 Task: Open Card Sales Pipeline Management in Board Knowledge Sharing to Workspace Accounts Payable and add a team member Softage.4@softage.net, a label Orange, a checklist Product Design, an attachment from your computer, a color Orange and finally, add a card description 'Plan and execute company team-building activity at a go-karting track' and a comment 'This task requires us to be proactive and take initiative, rather than waiting for others to act.'. Add a start date 'Jan 04, 1900' with a due date 'Jan 11, 1900'
Action: Mouse moved to (94, 318)
Screenshot: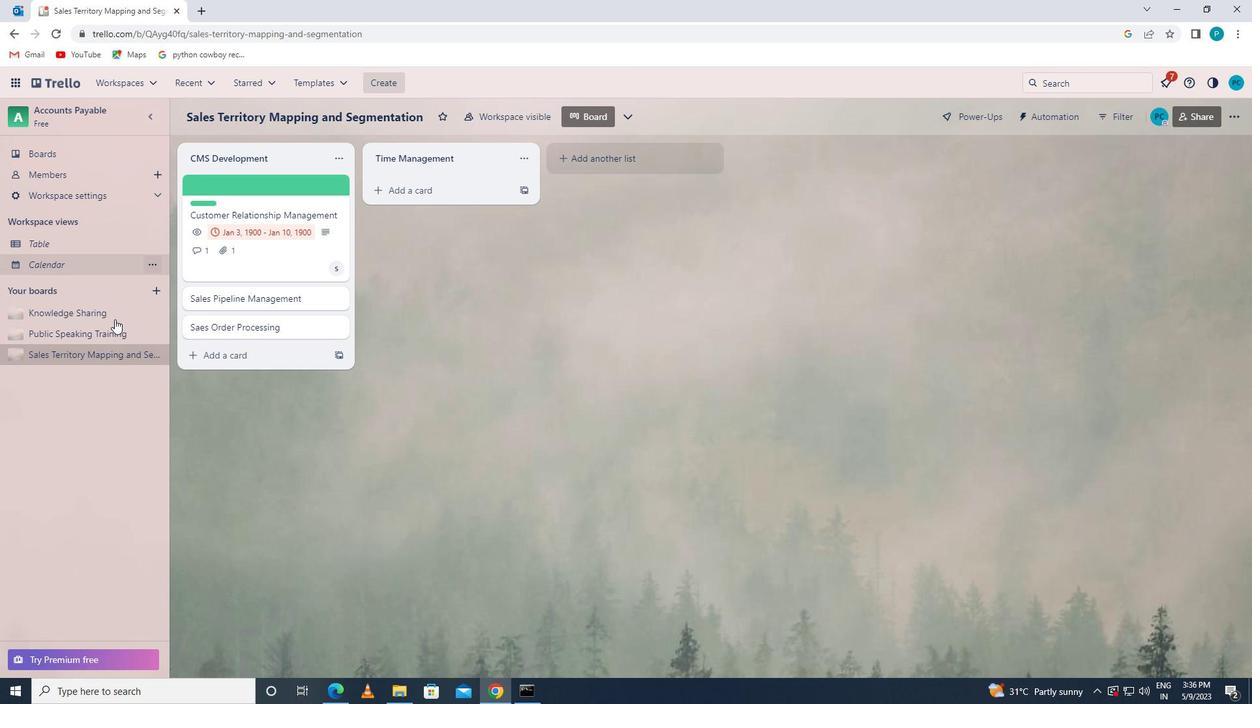 
Action: Mouse pressed left at (94, 318)
Screenshot: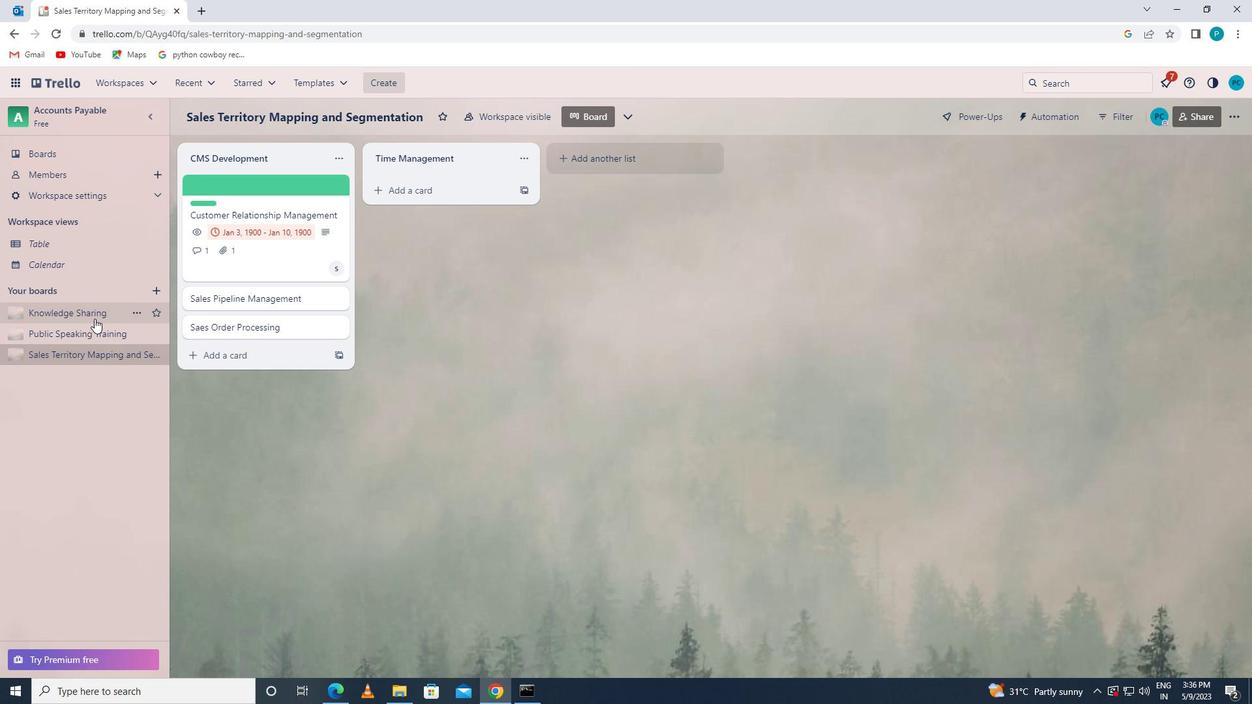
Action: Mouse moved to (287, 294)
Screenshot: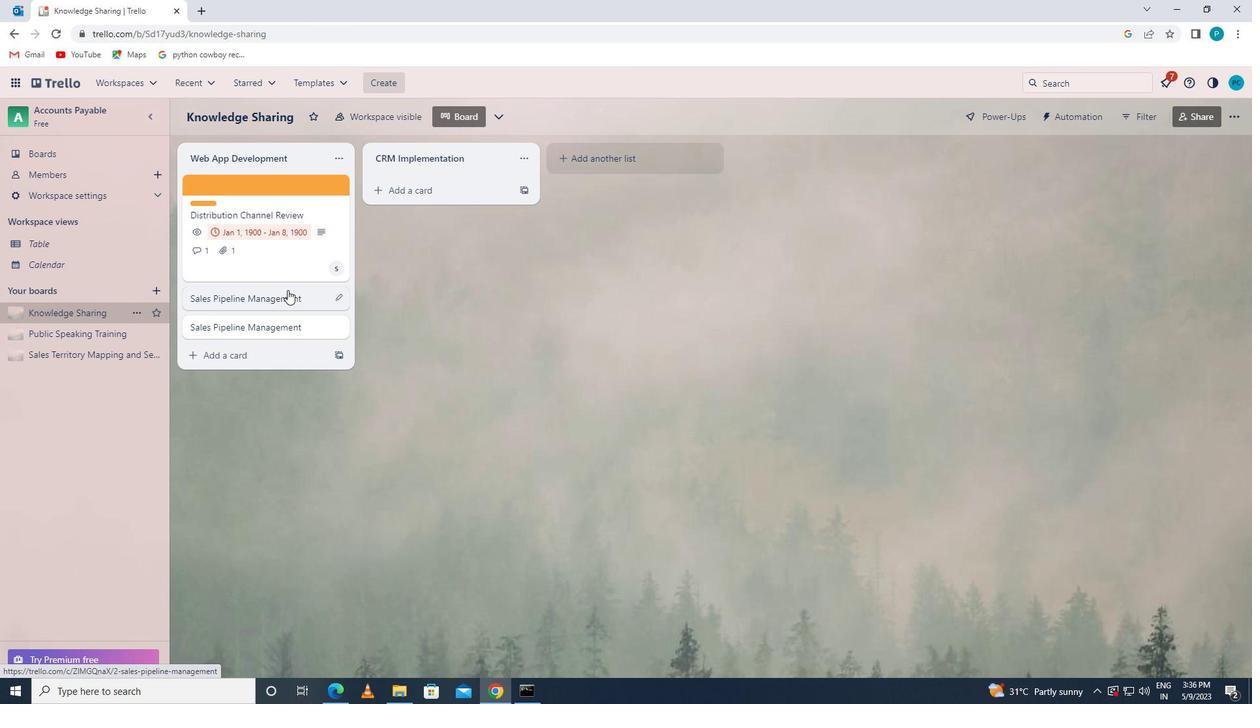 
Action: Mouse pressed left at (287, 294)
Screenshot: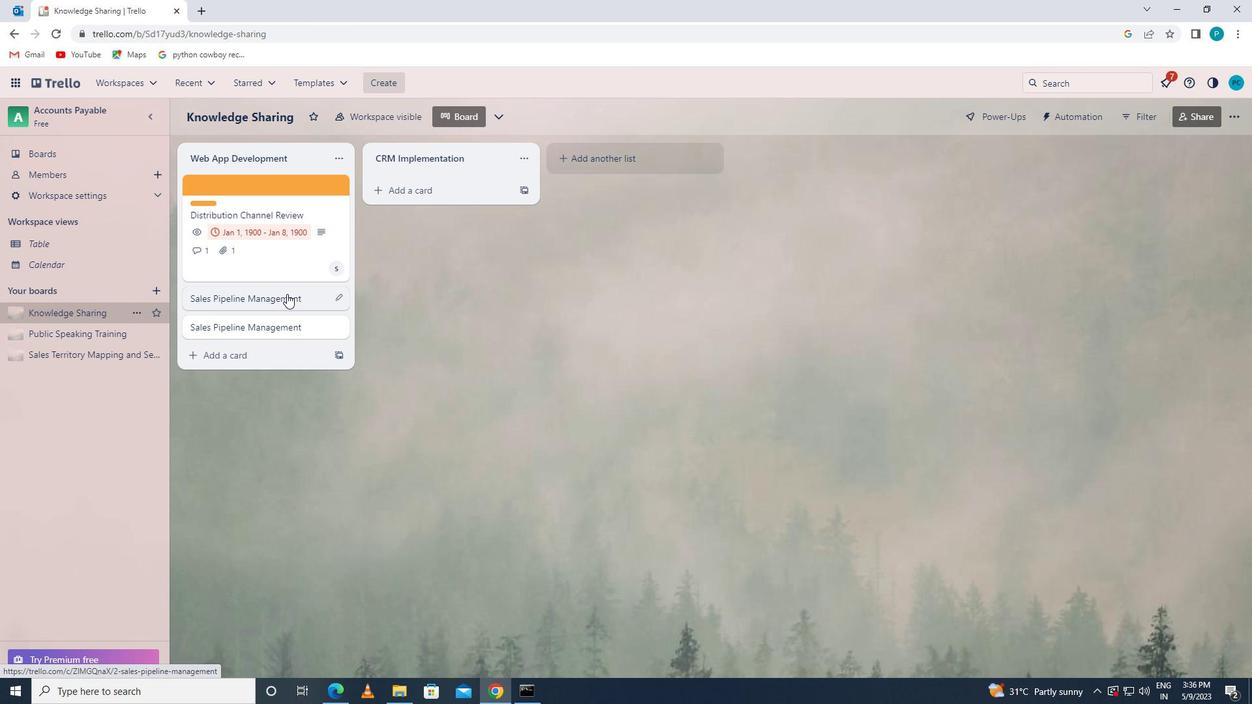 
Action: Mouse moved to (794, 225)
Screenshot: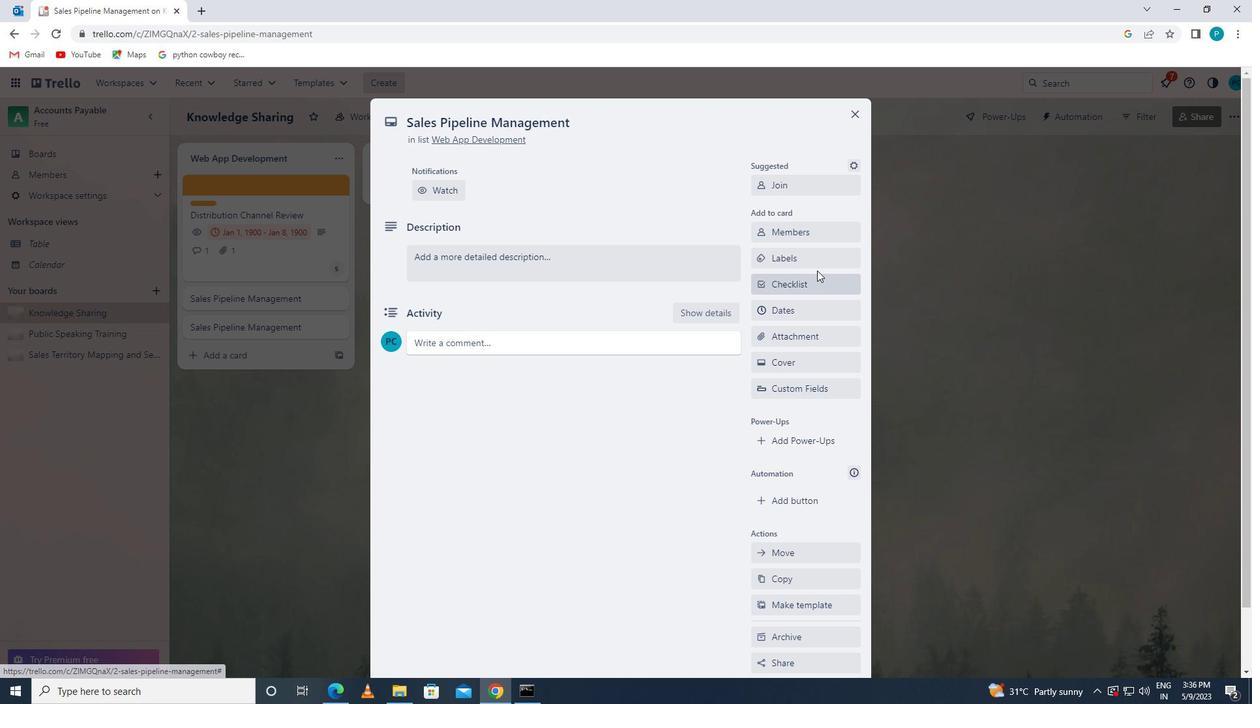 
Action: Mouse pressed left at (794, 225)
Screenshot: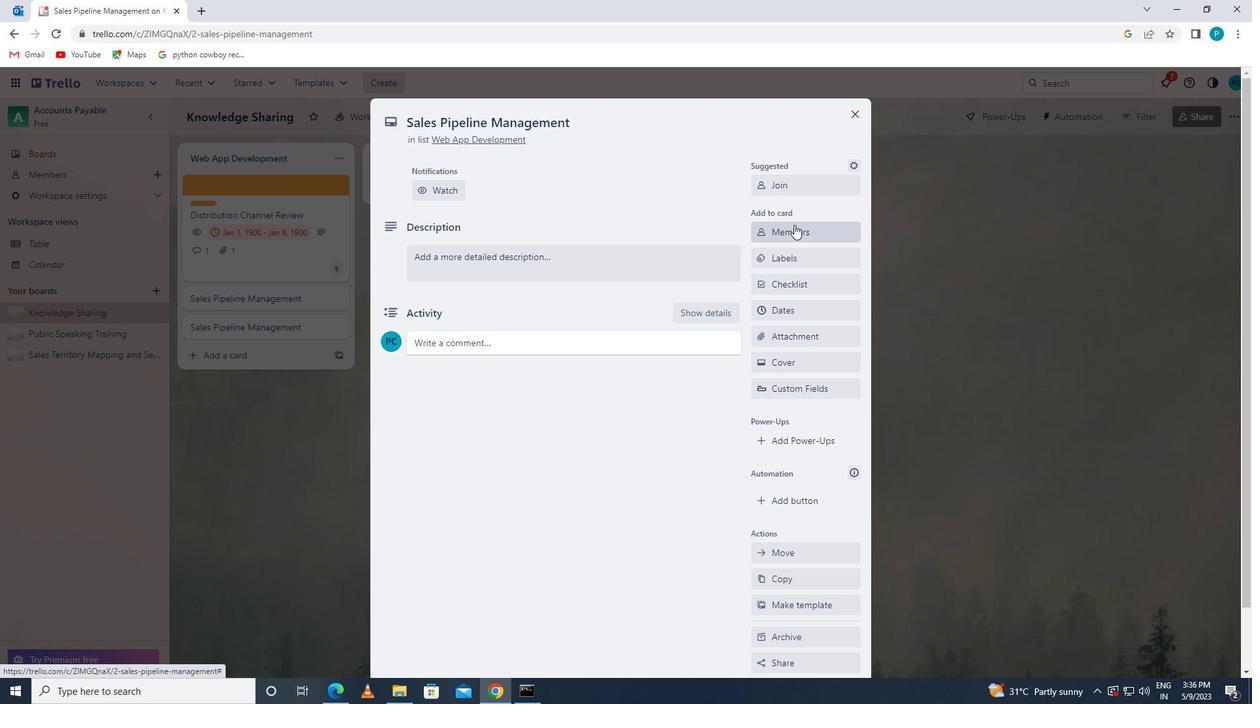 
Action: Key pressed <Key.caps_lock>s<Key.caps_lock>oftage.4
Screenshot: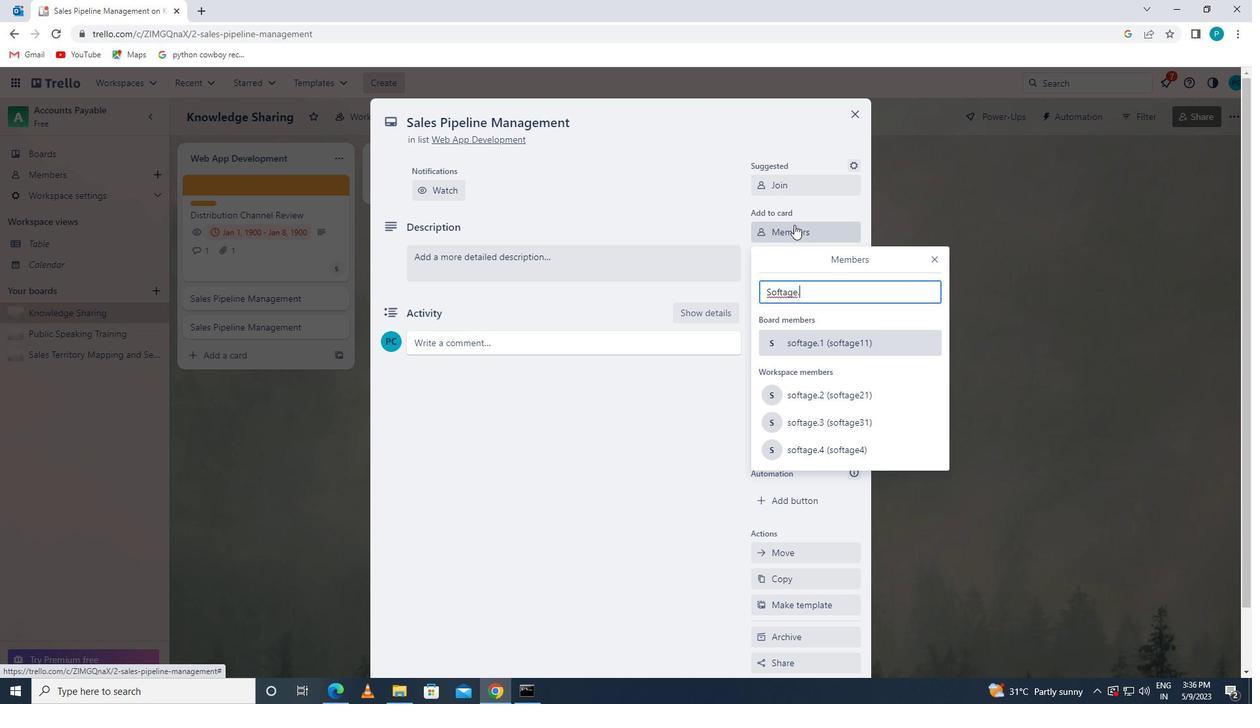 
Action: Mouse moved to (794, 225)
Screenshot: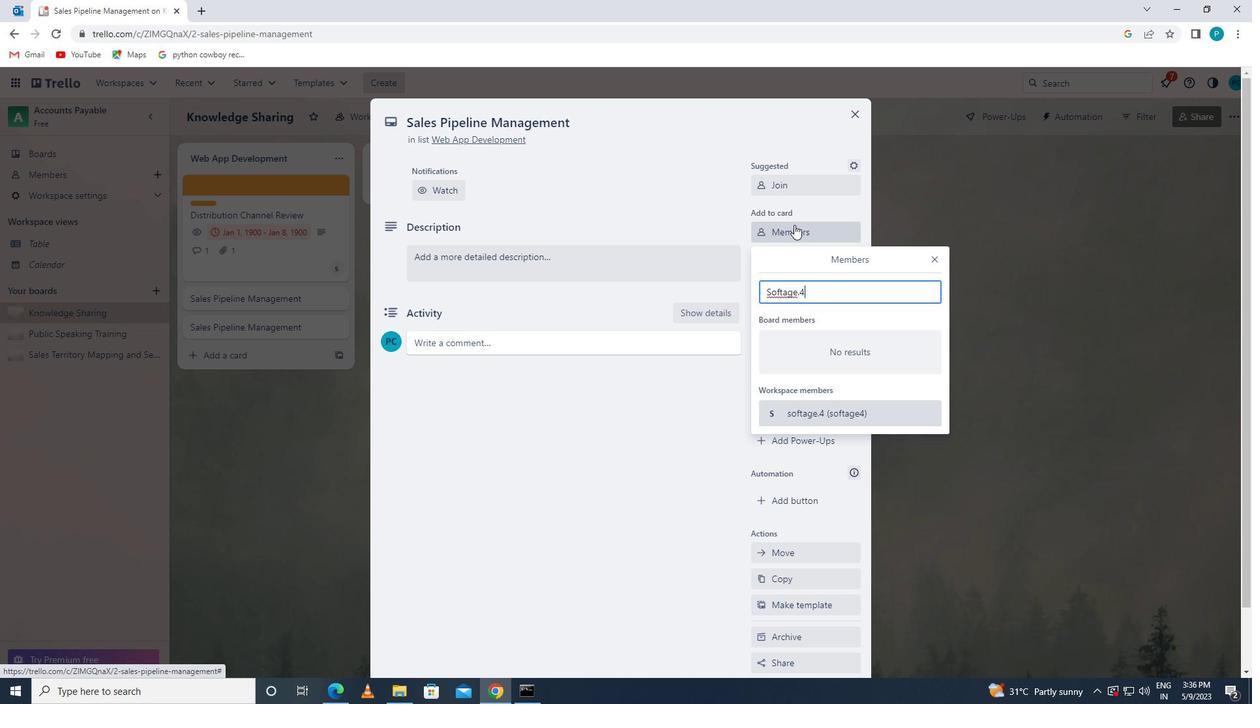 
Action: Key pressed <Key.shift>@SOFTAGE.NET
Screenshot: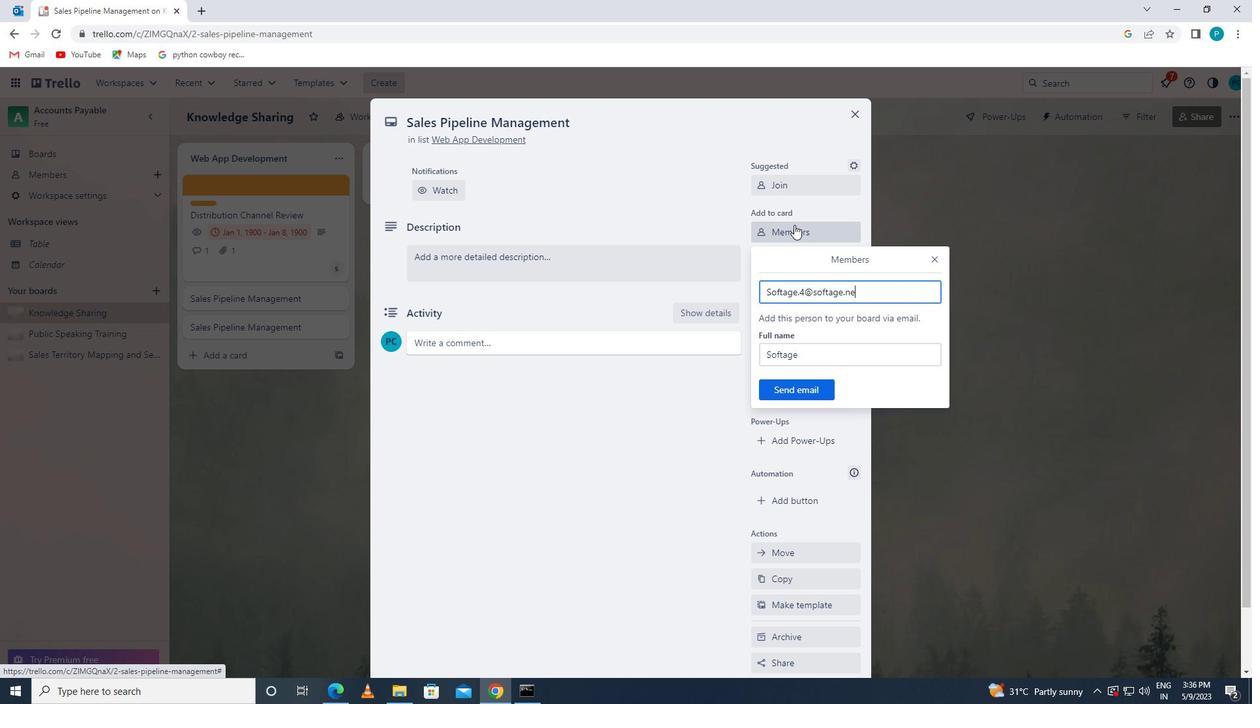 
Action: Mouse moved to (806, 383)
Screenshot: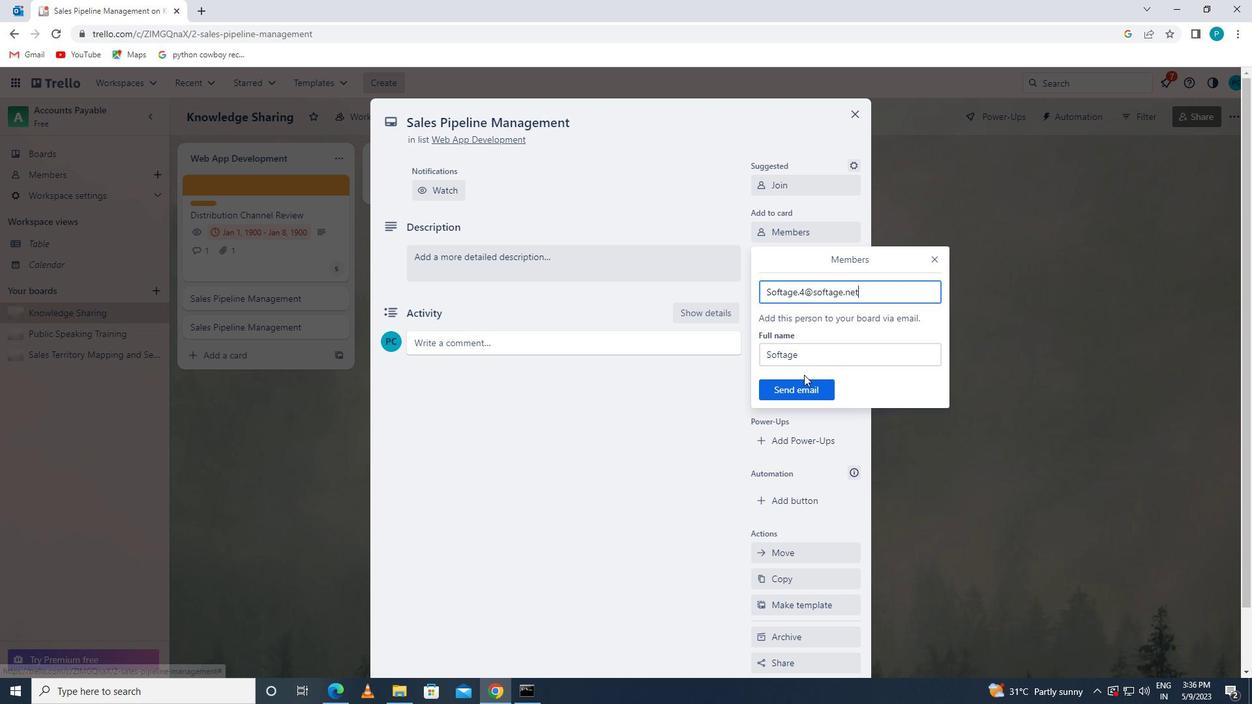 
Action: Mouse pressed left at (806, 383)
Screenshot: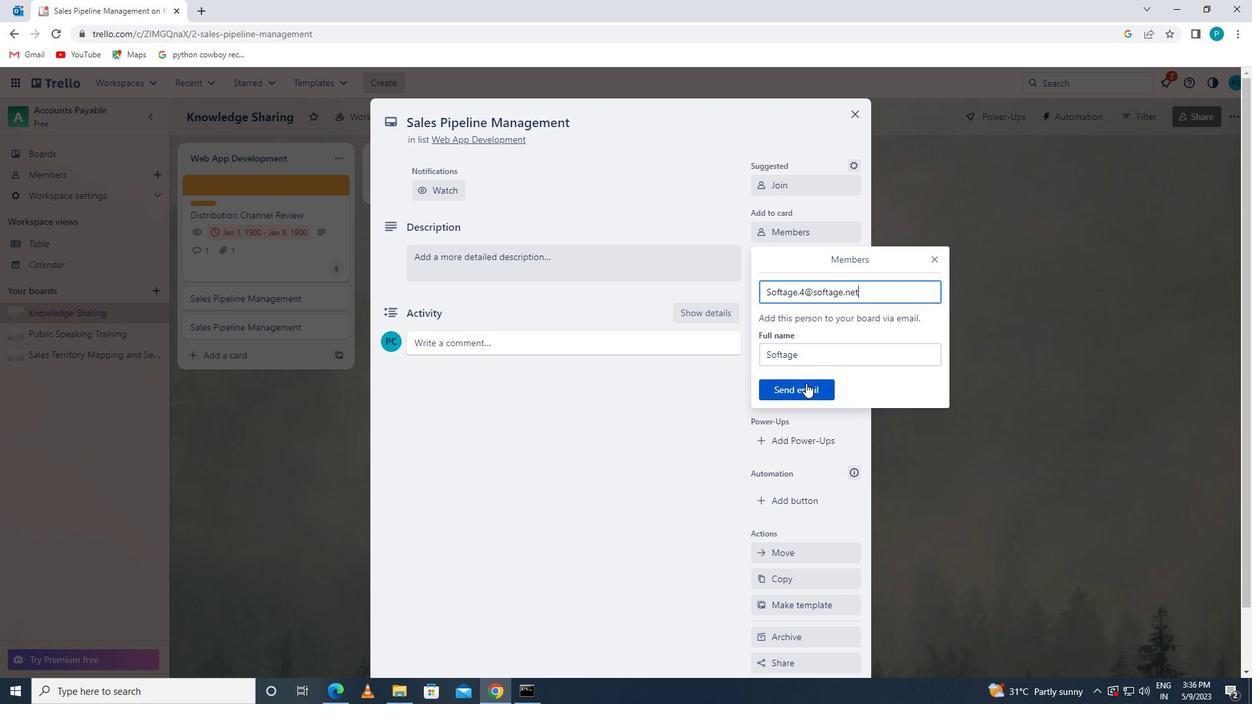 
Action: Mouse moved to (809, 264)
Screenshot: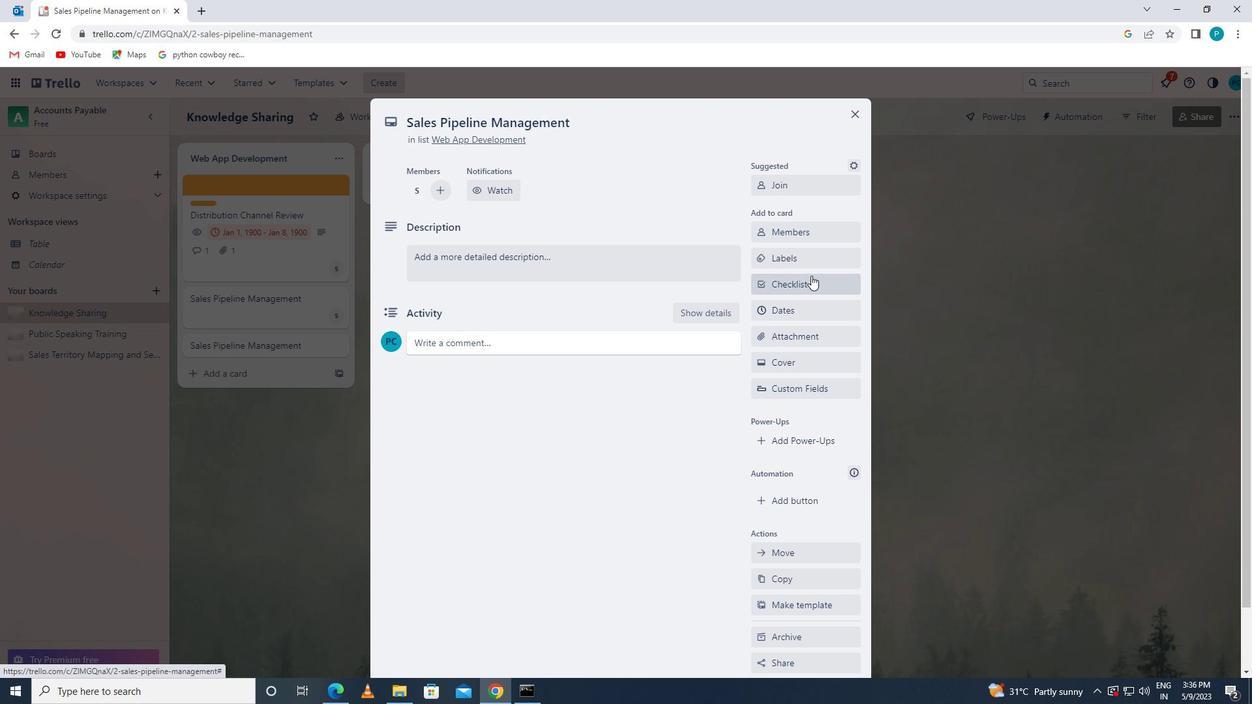 
Action: Mouse pressed left at (809, 264)
Screenshot: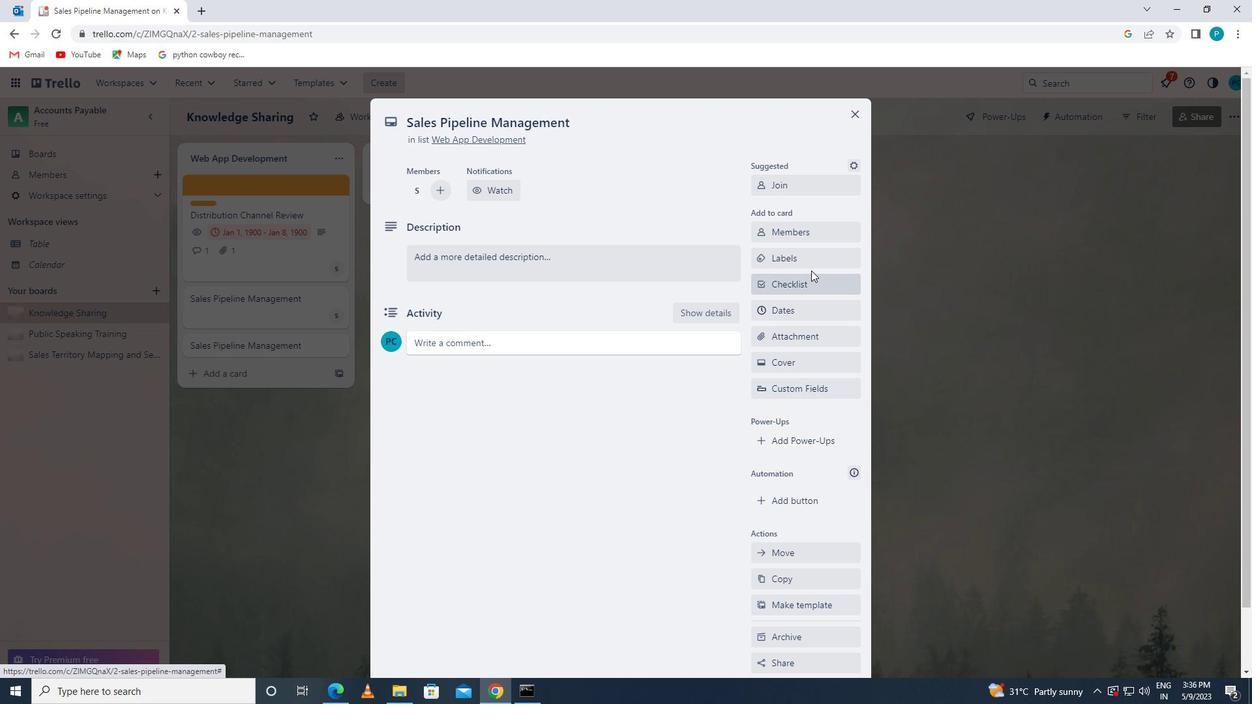 
Action: Mouse moved to (863, 512)
Screenshot: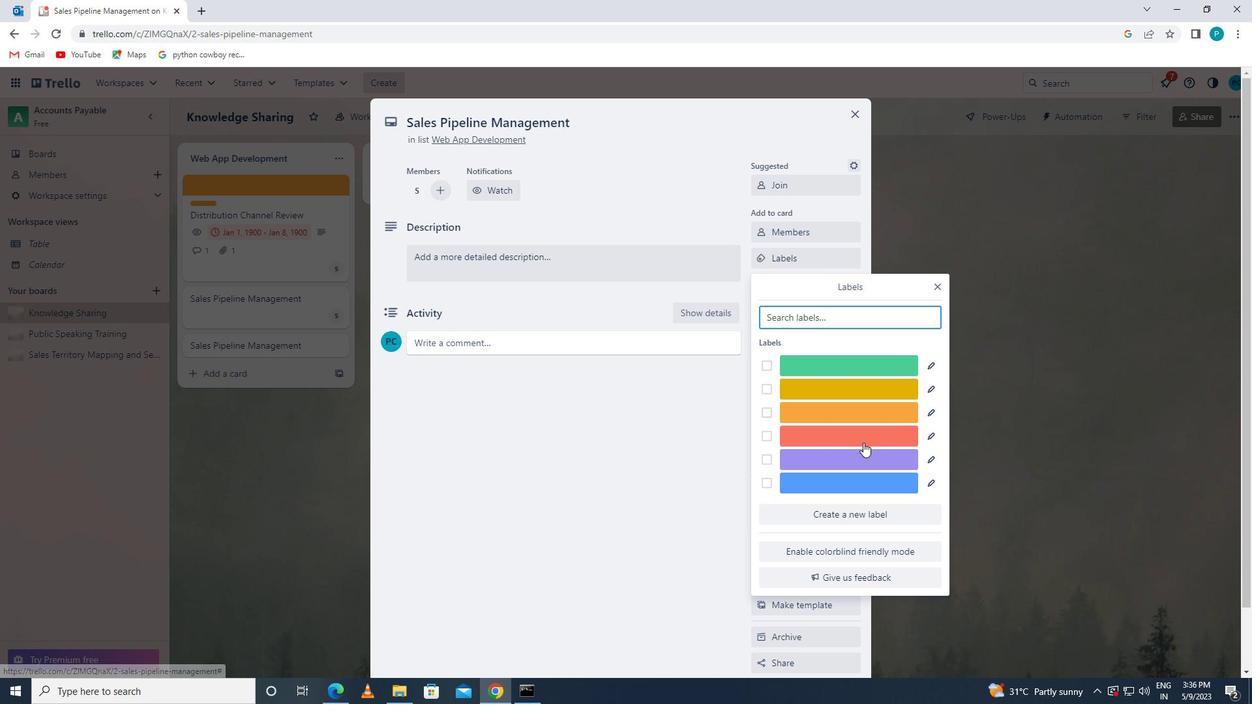 
Action: Mouse pressed left at (863, 512)
Screenshot: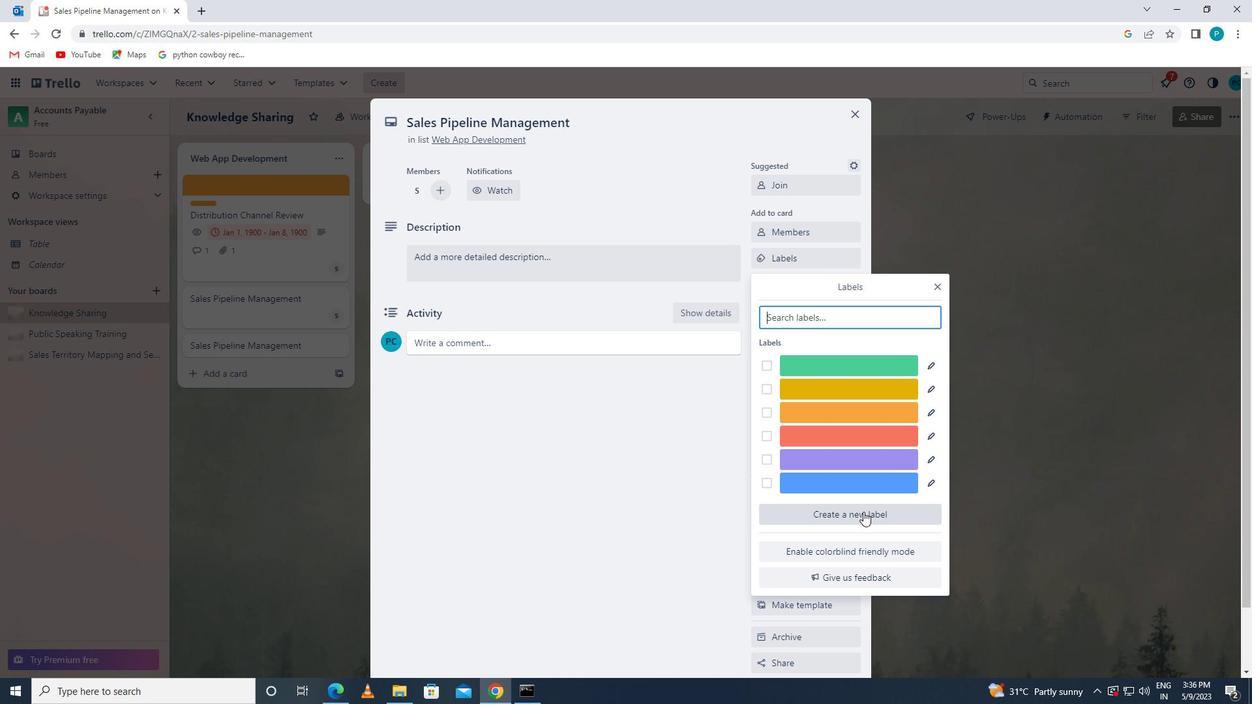 
Action: Mouse moved to (848, 479)
Screenshot: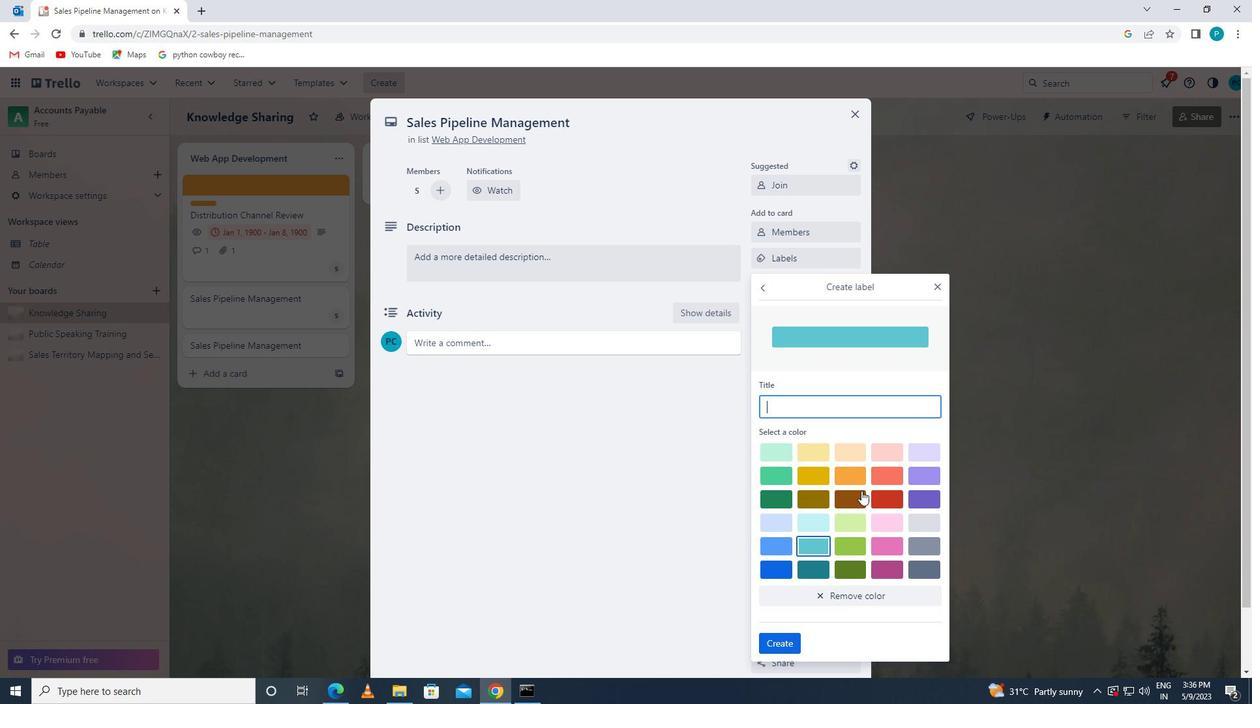 
Action: Mouse pressed left at (848, 479)
Screenshot: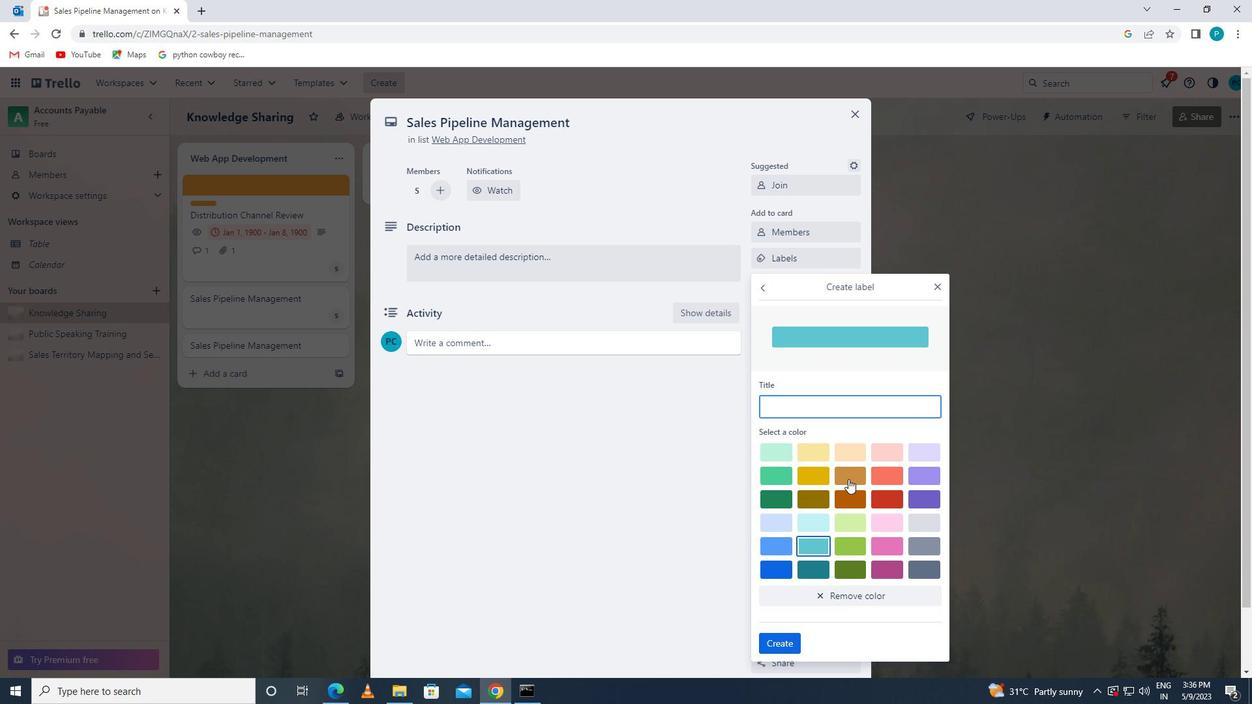 
Action: Mouse moved to (769, 639)
Screenshot: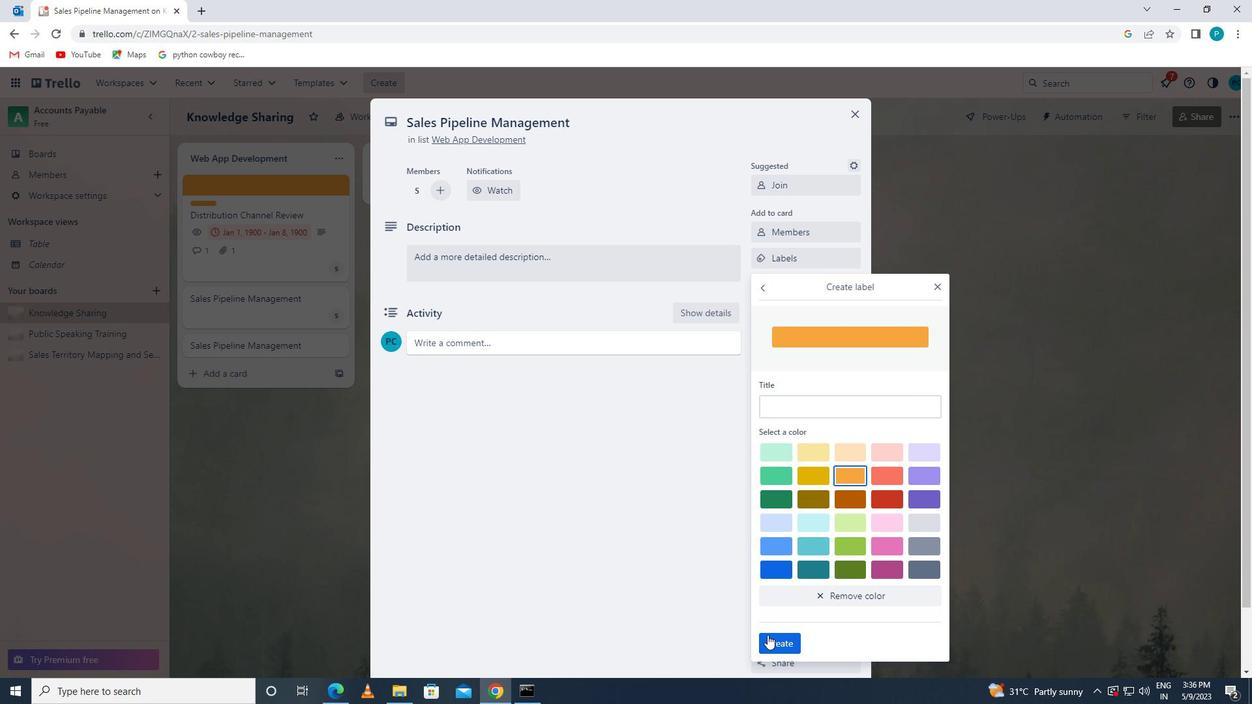 
Action: Mouse pressed left at (769, 639)
Screenshot: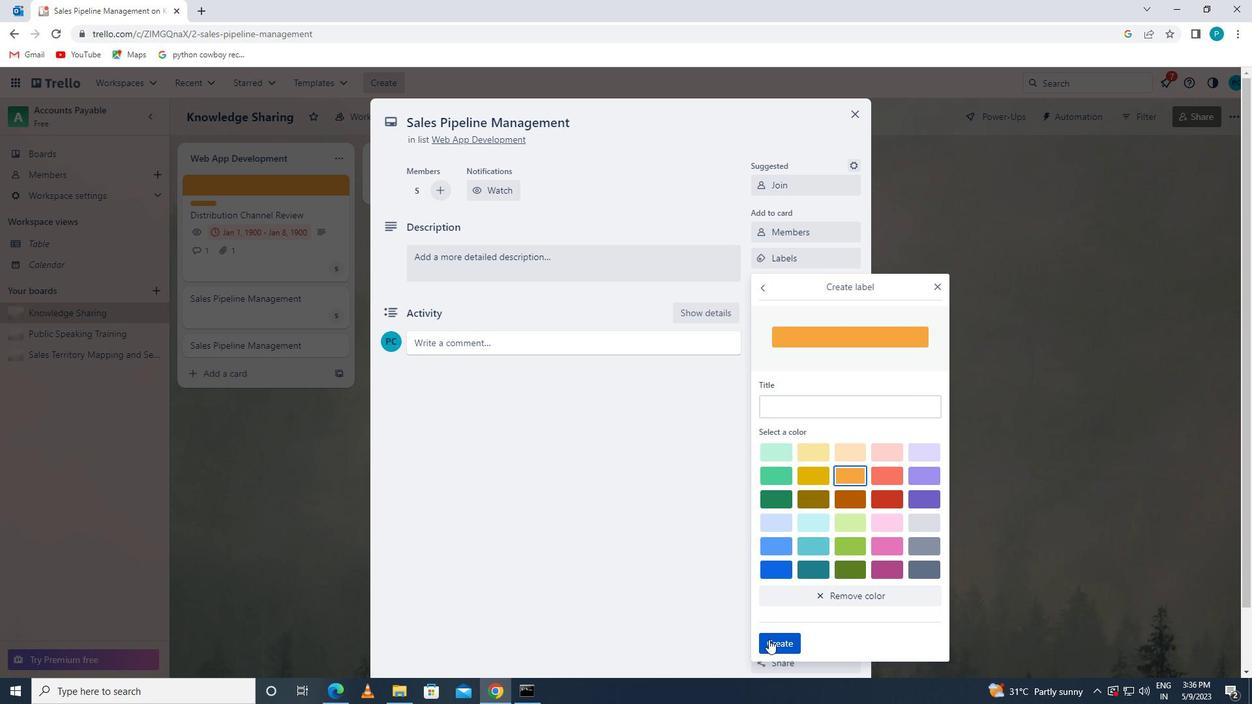 
Action: Mouse moved to (932, 290)
Screenshot: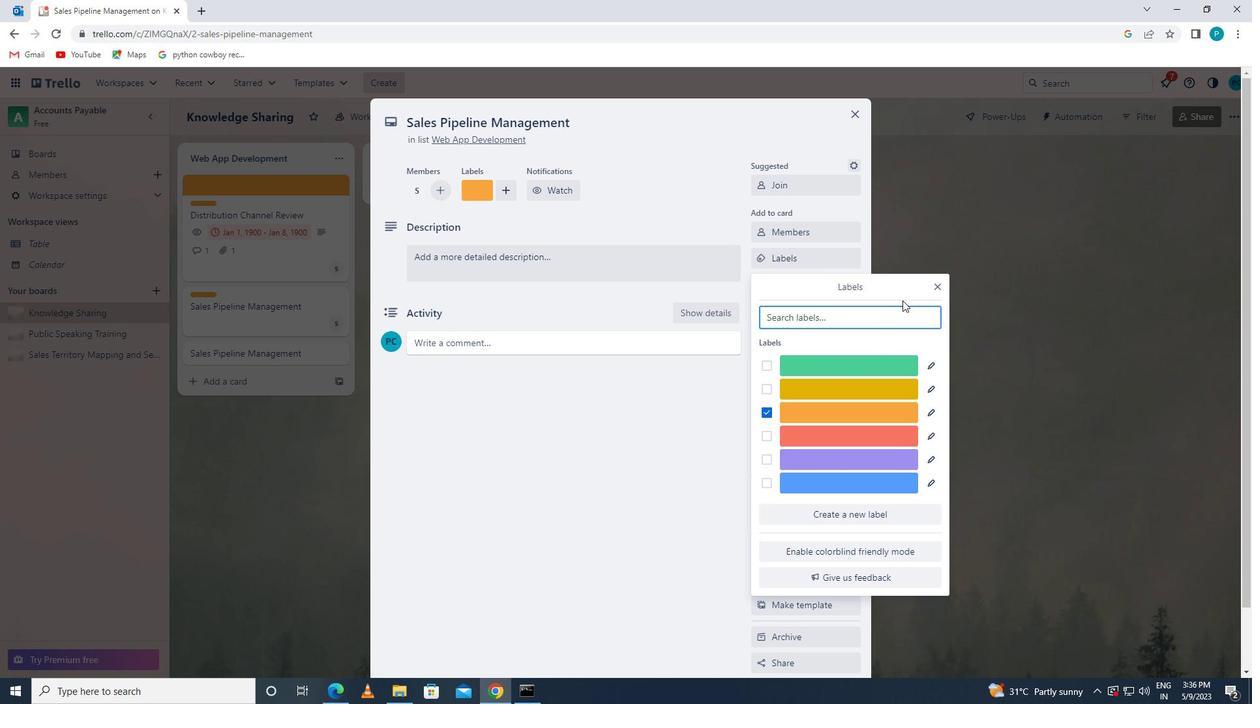 
Action: Mouse pressed left at (932, 290)
Screenshot: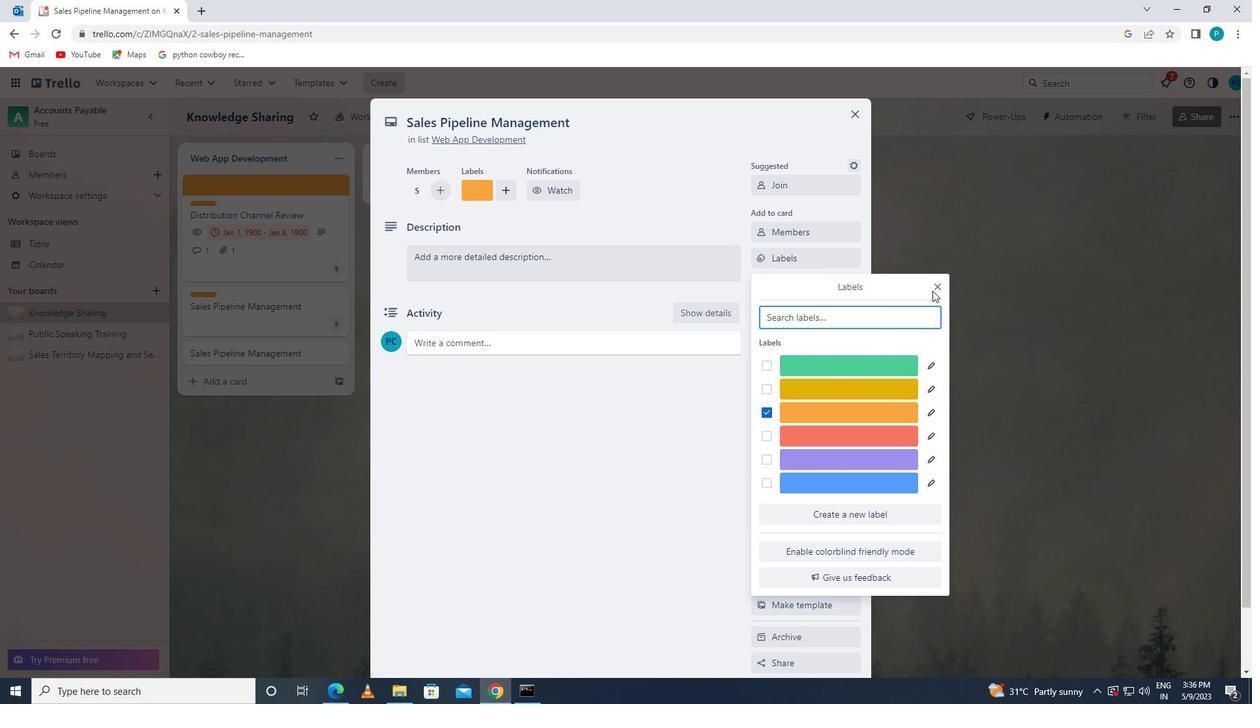 
Action: Mouse moved to (932, 288)
Screenshot: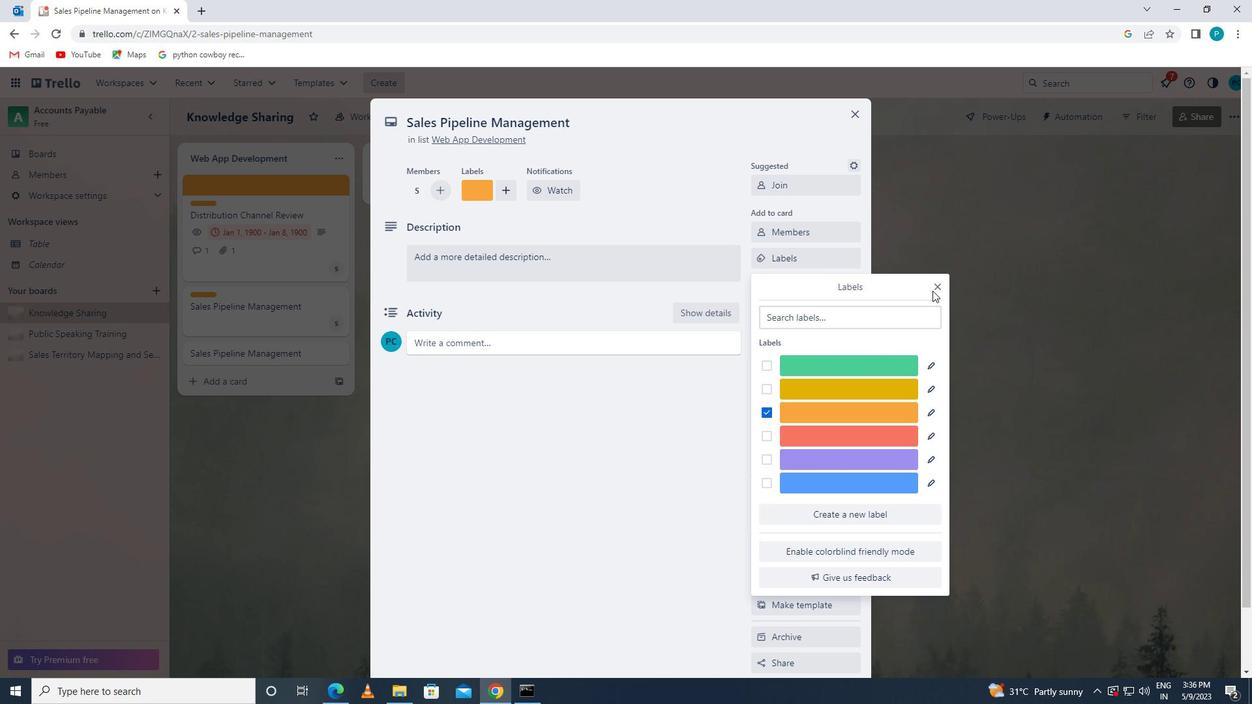 
Action: Mouse pressed left at (932, 288)
Screenshot: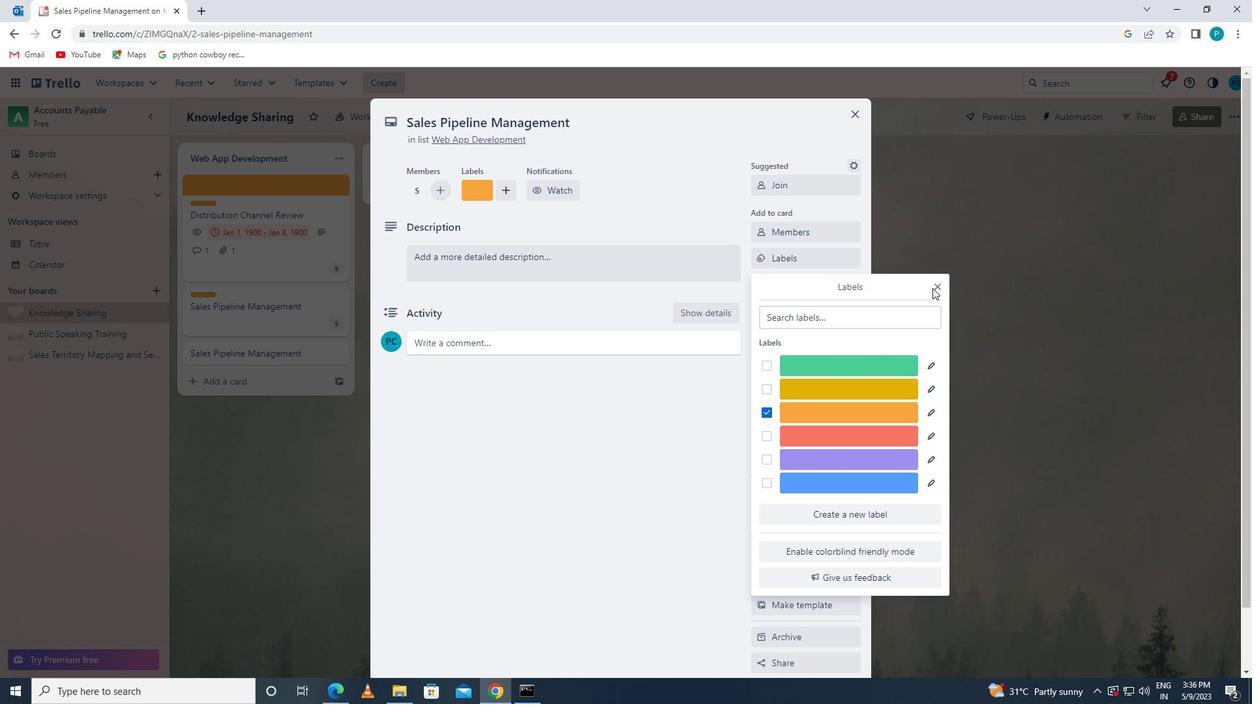 
Action: Mouse moved to (934, 287)
Screenshot: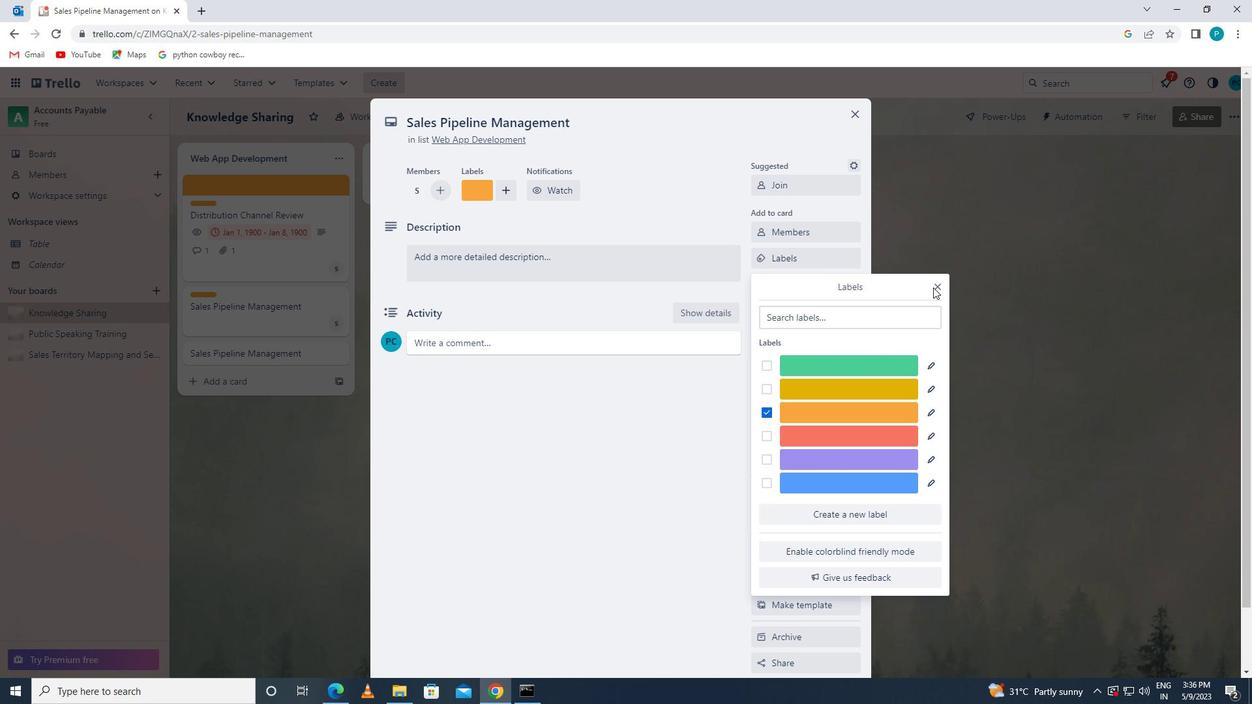 
Action: Mouse pressed left at (934, 287)
Screenshot: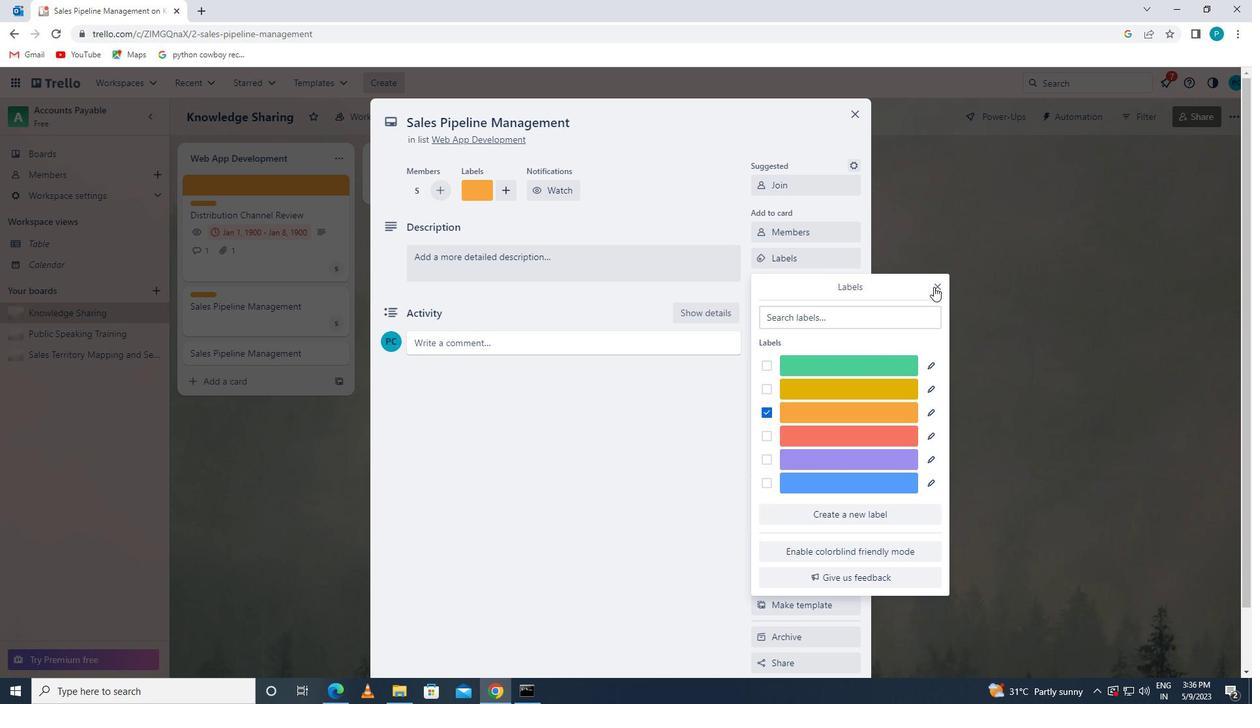 
Action: Mouse moved to (819, 281)
Screenshot: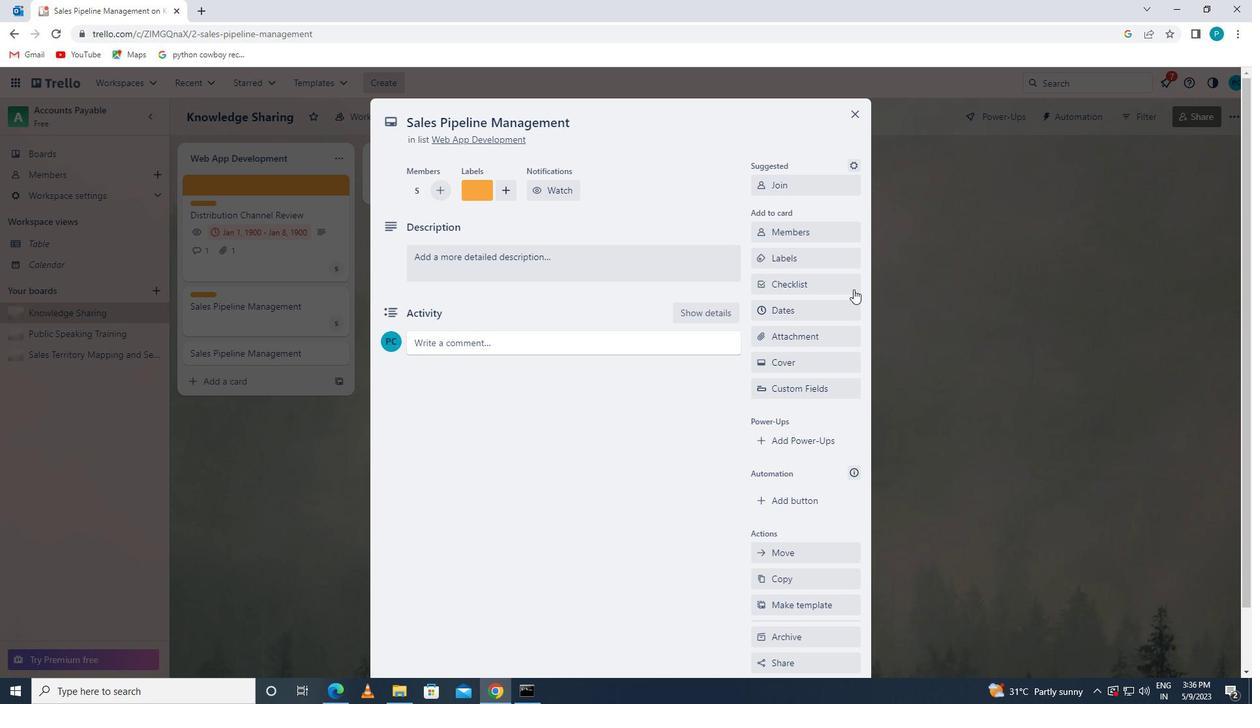
Action: Mouse pressed left at (819, 281)
Screenshot: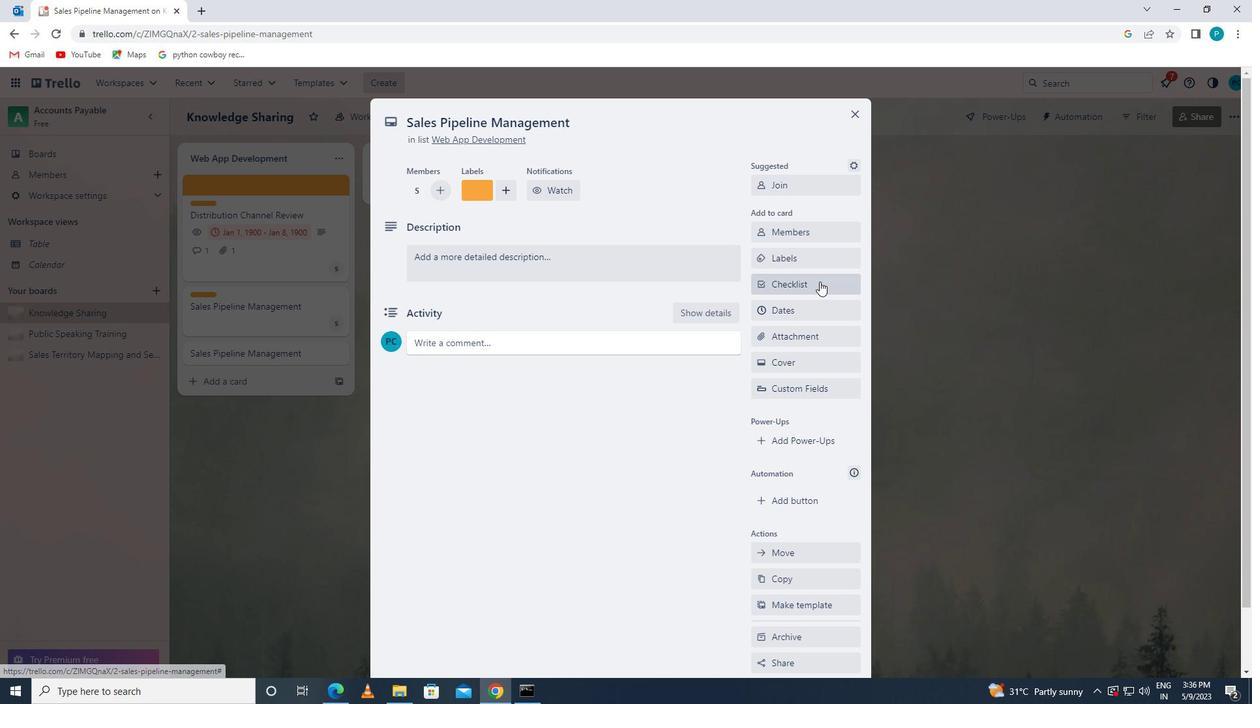 
Action: Key pressed <Key.caps_lock>P<Key.caps_lock>RODUCT<Key.space><Key.caps_lock>D<Key.caps_lock>ESIGN
Screenshot: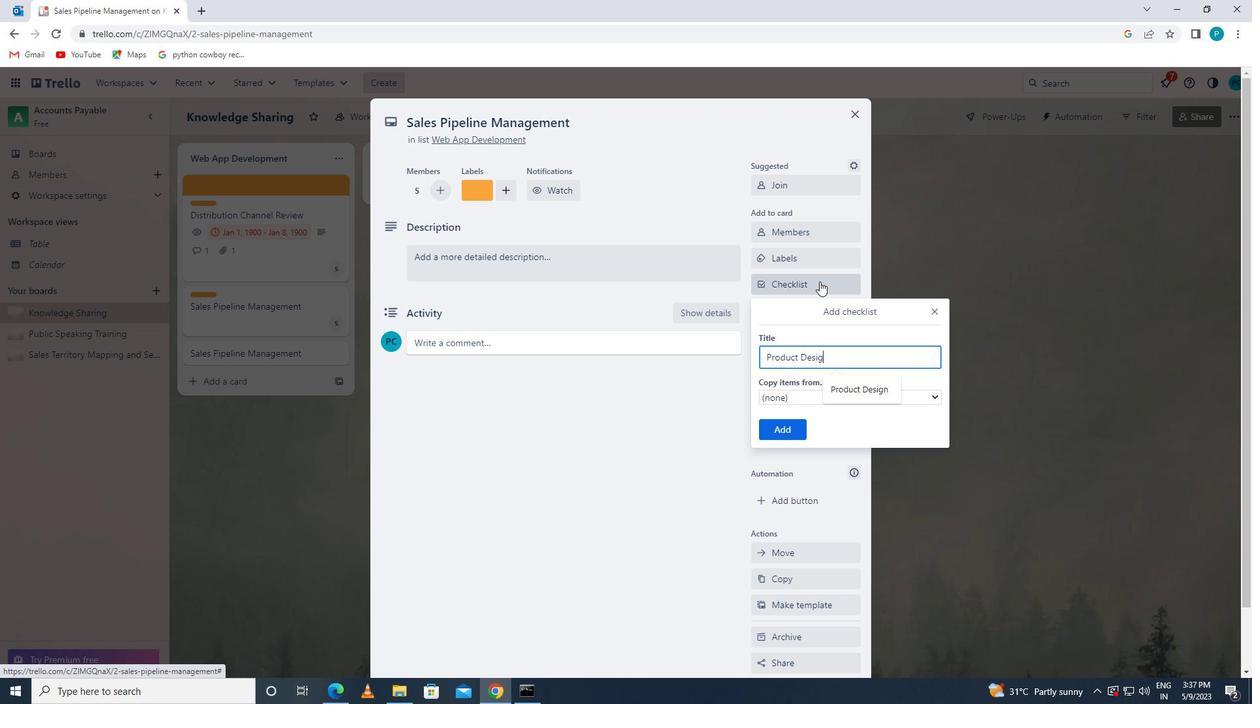 
Action: Mouse moved to (784, 434)
Screenshot: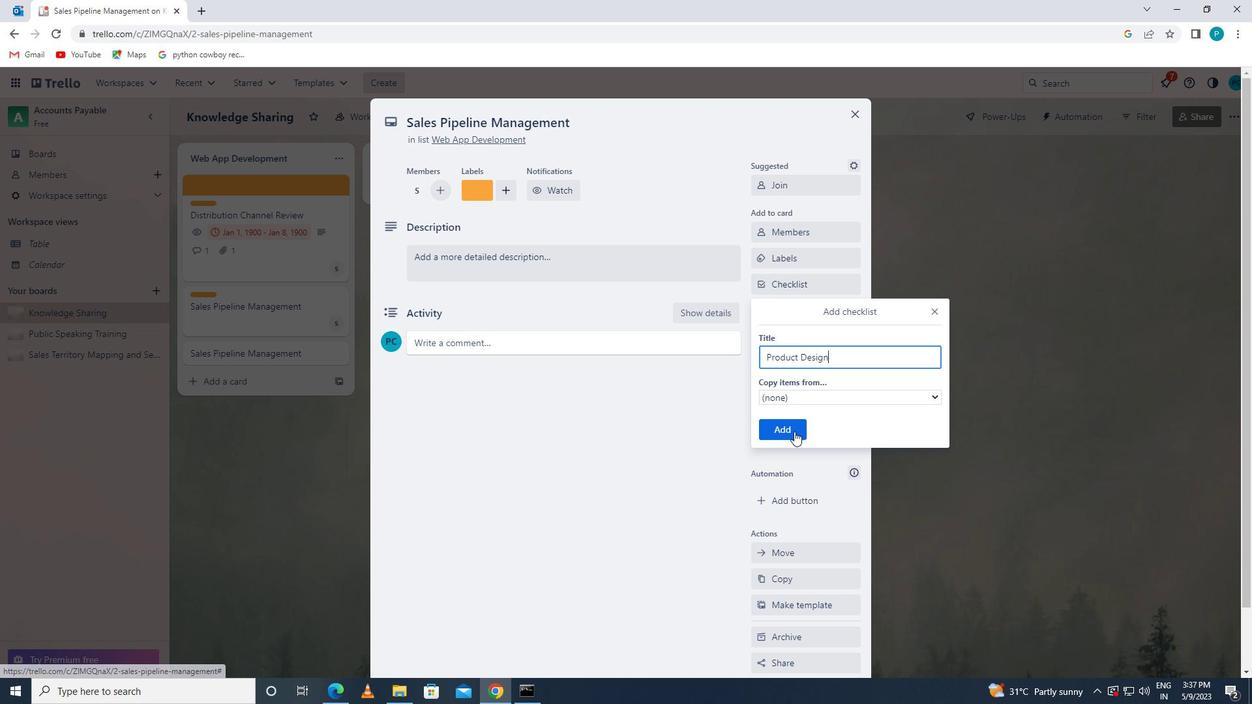 
Action: Mouse pressed left at (784, 434)
Screenshot: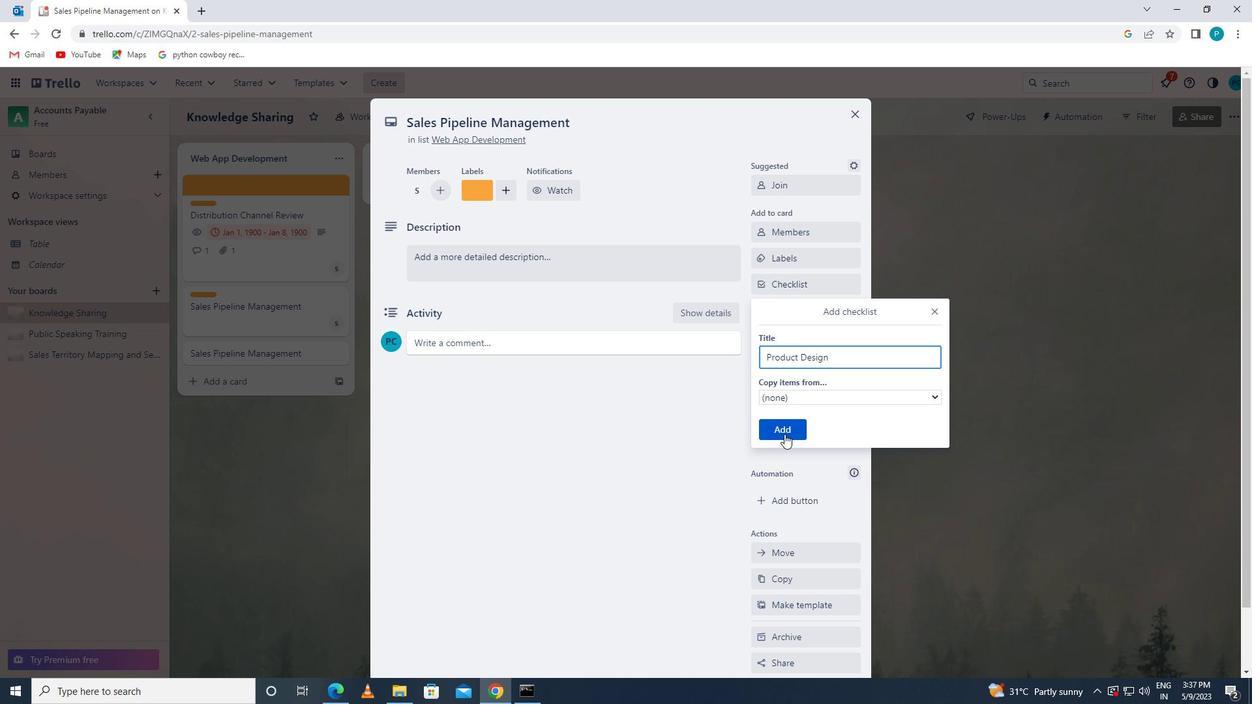 
Action: Mouse moved to (805, 341)
Screenshot: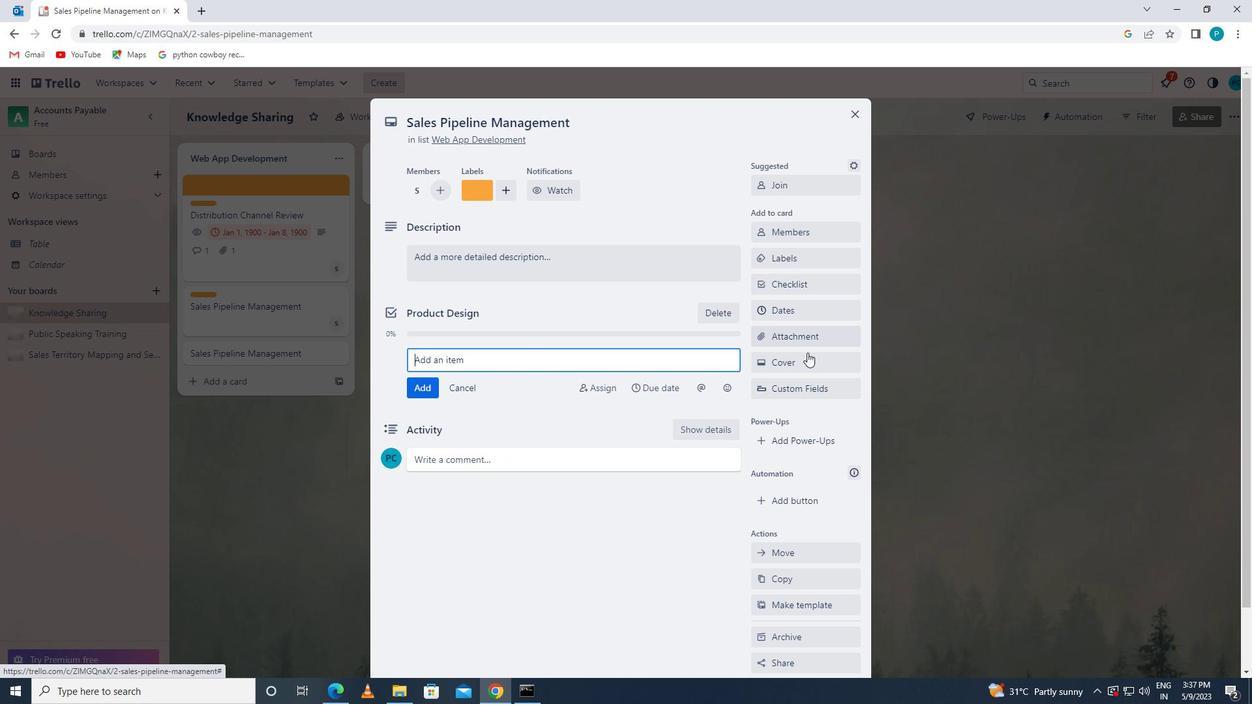 
Action: Mouse pressed left at (805, 341)
Screenshot: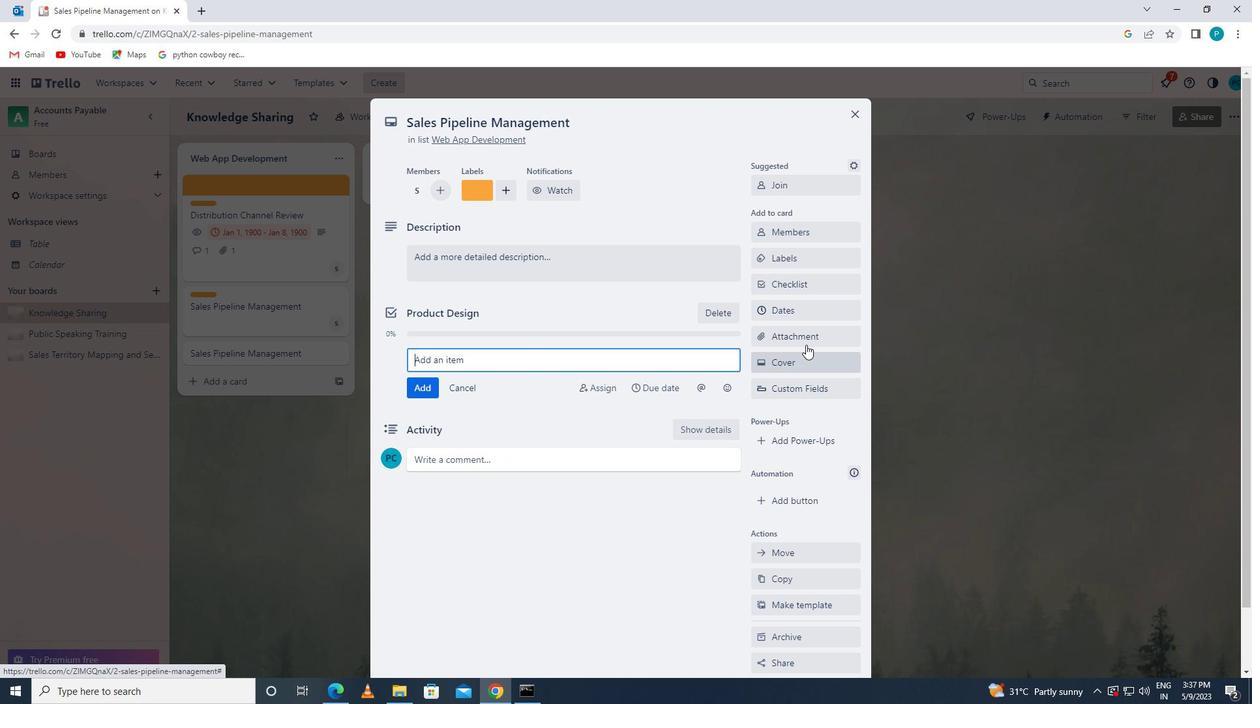 
Action: Mouse moved to (790, 394)
Screenshot: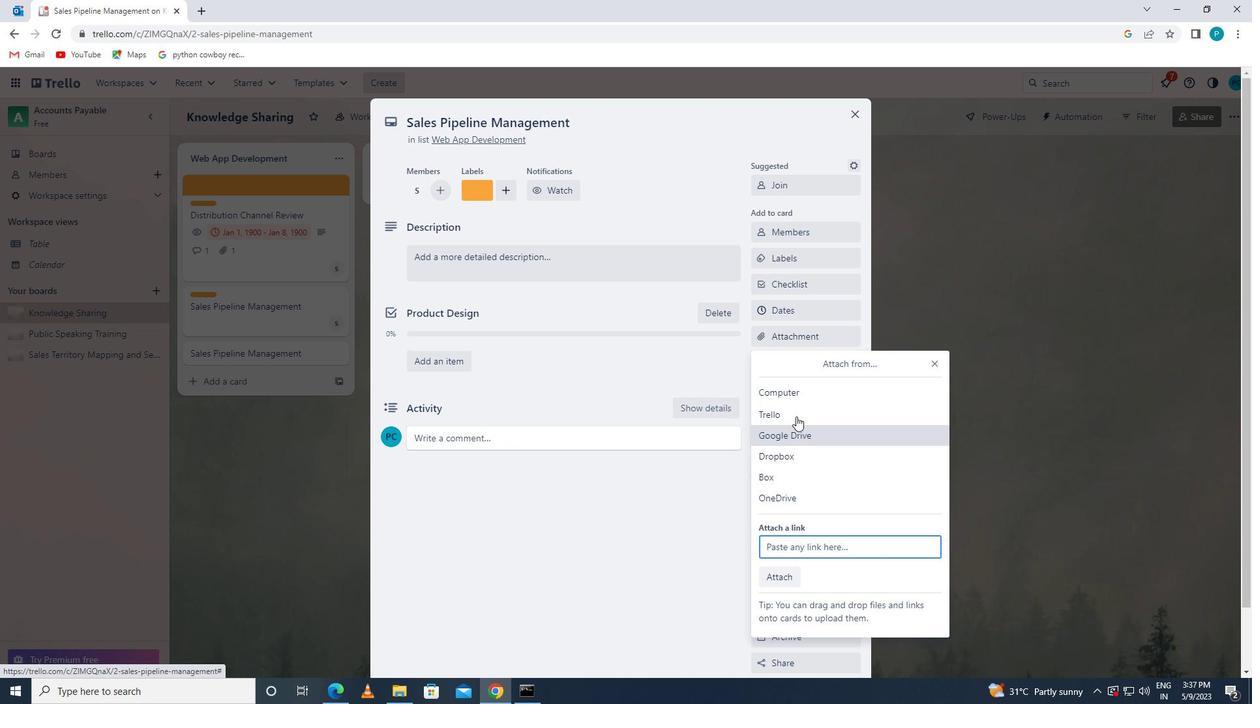 
Action: Mouse pressed left at (790, 394)
Screenshot: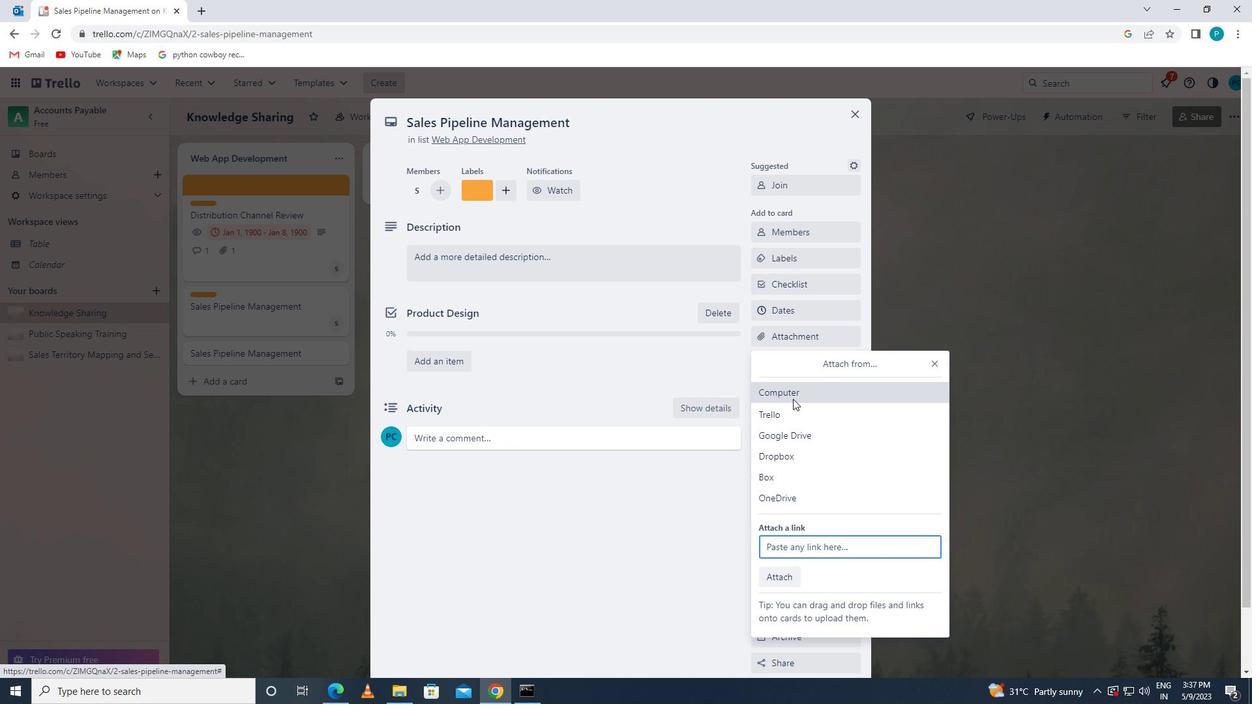 
Action: Mouse moved to (309, 93)
Screenshot: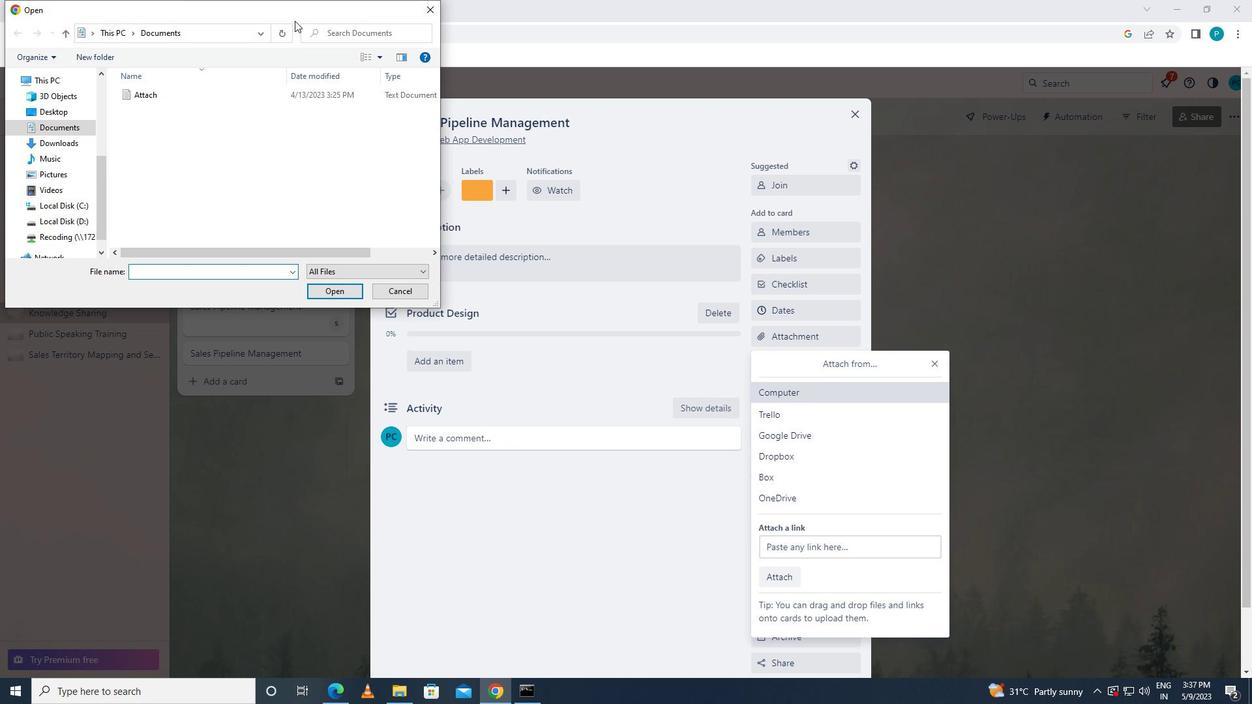 
Action: Mouse pressed left at (309, 93)
Screenshot: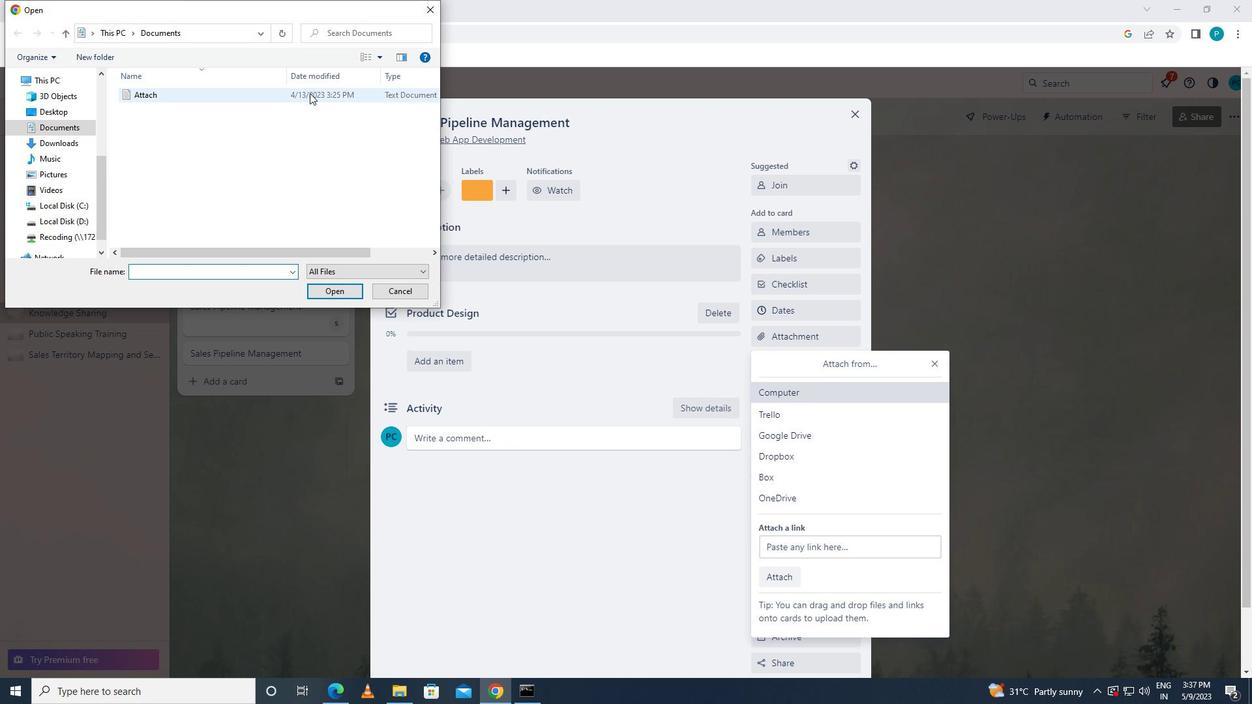 
Action: Mouse moved to (339, 287)
Screenshot: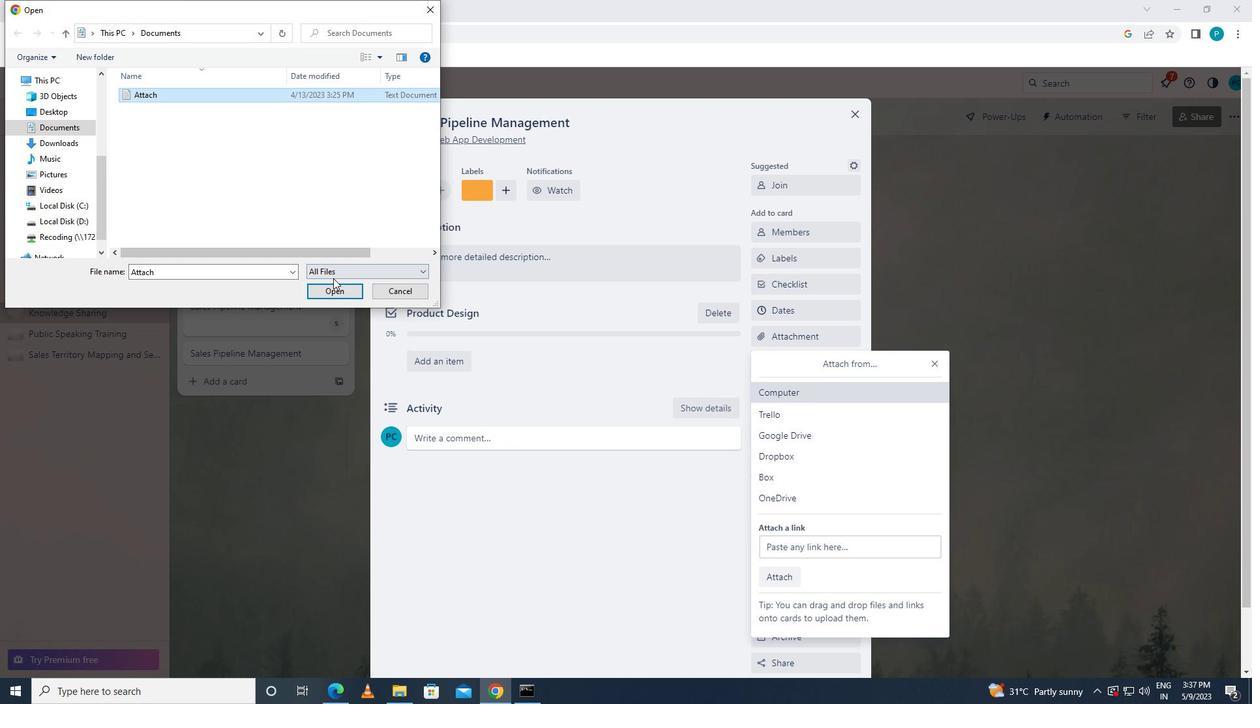 
Action: Mouse pressed left at (339, 287)
Screenshot: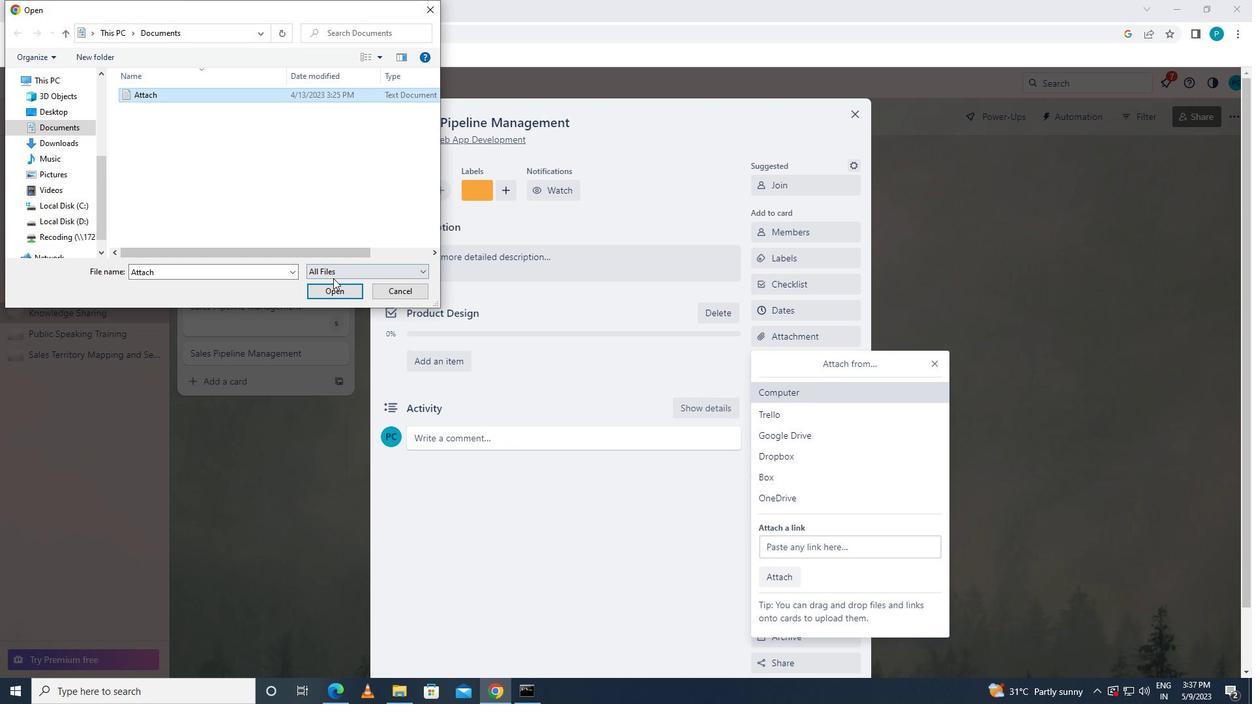 
Action: Mouse moved to (844, 366)
Screenshot: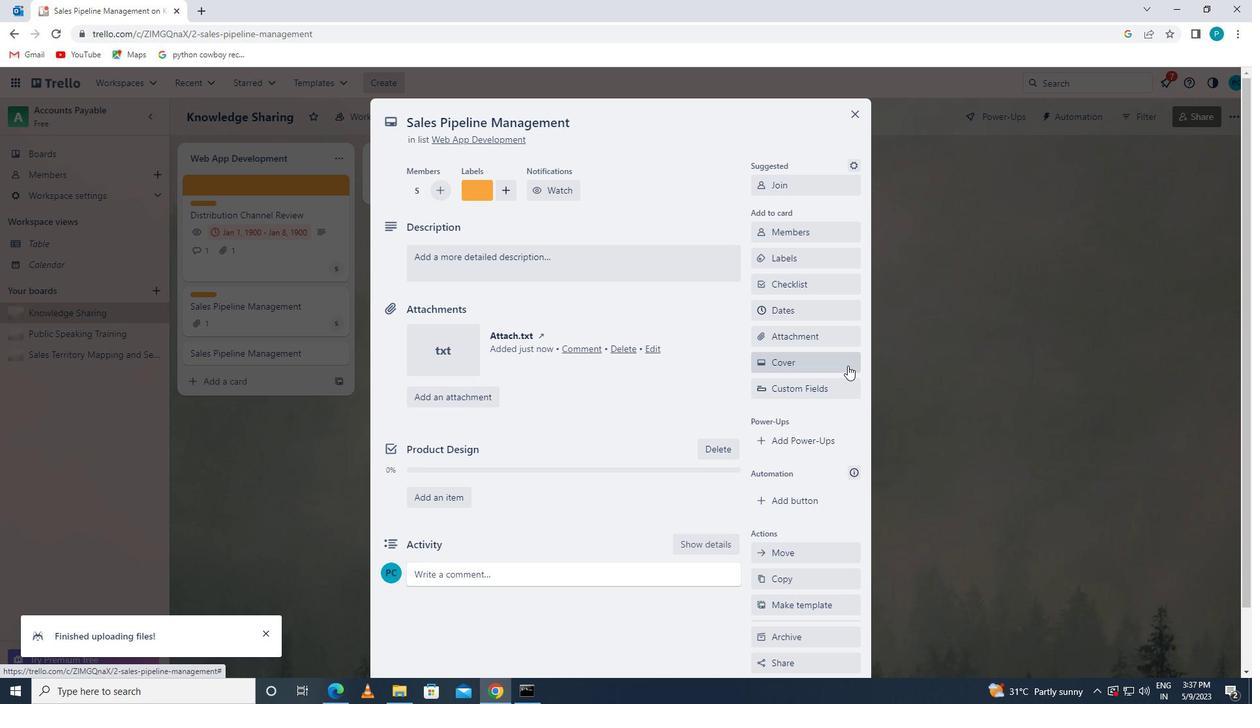 
Action: Mouse pressed left at (844, 366)
Screenshot: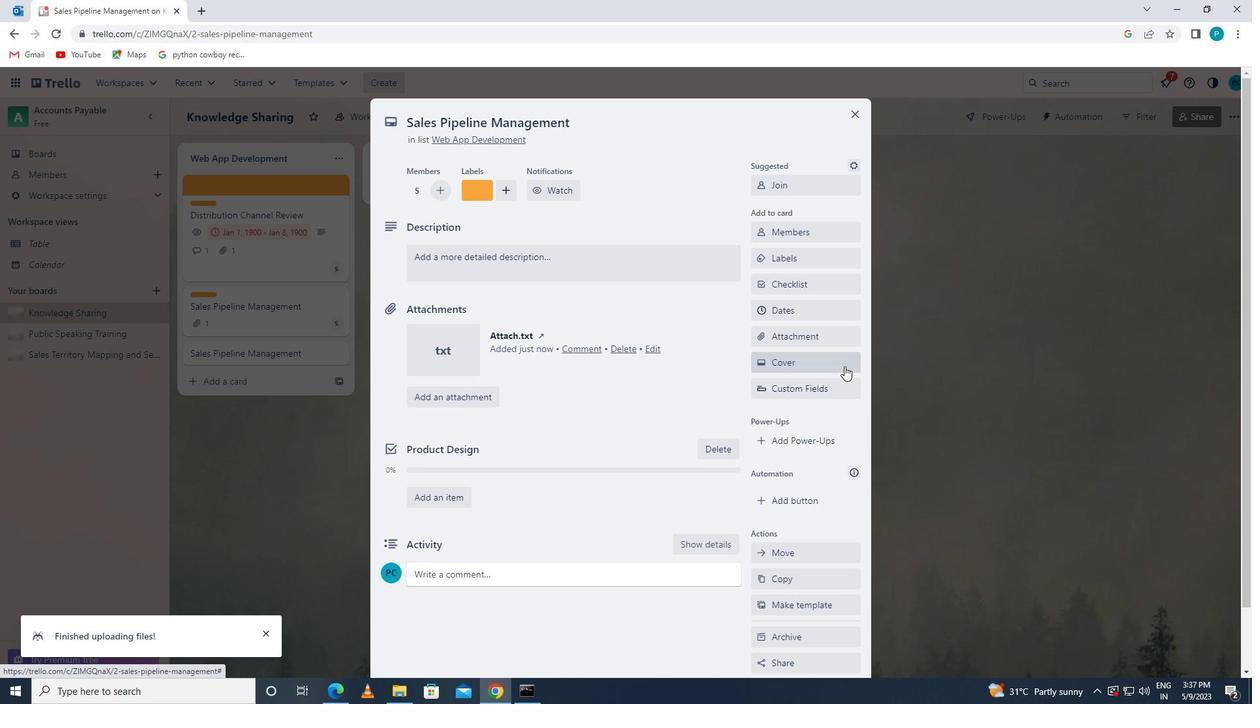 
Action: Mouse moved to (848, 408)
Screenshot: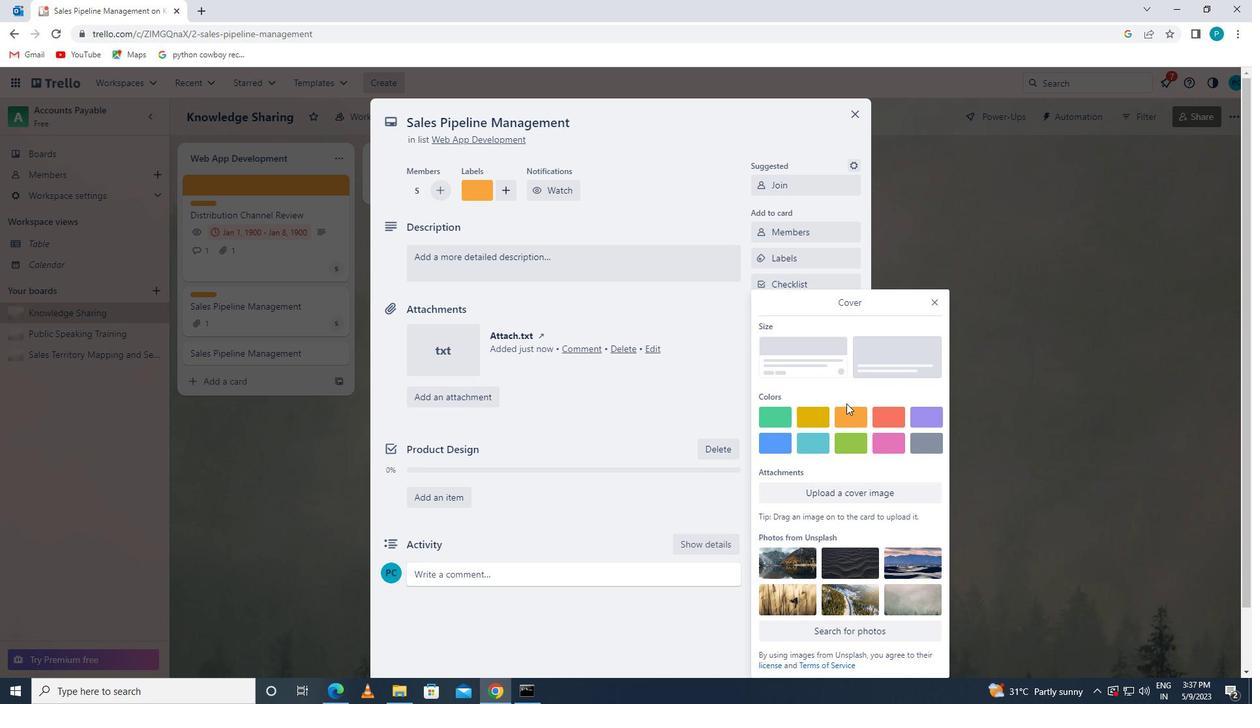 
Action: Mouse pressed left at (848, 408)
Screenshot: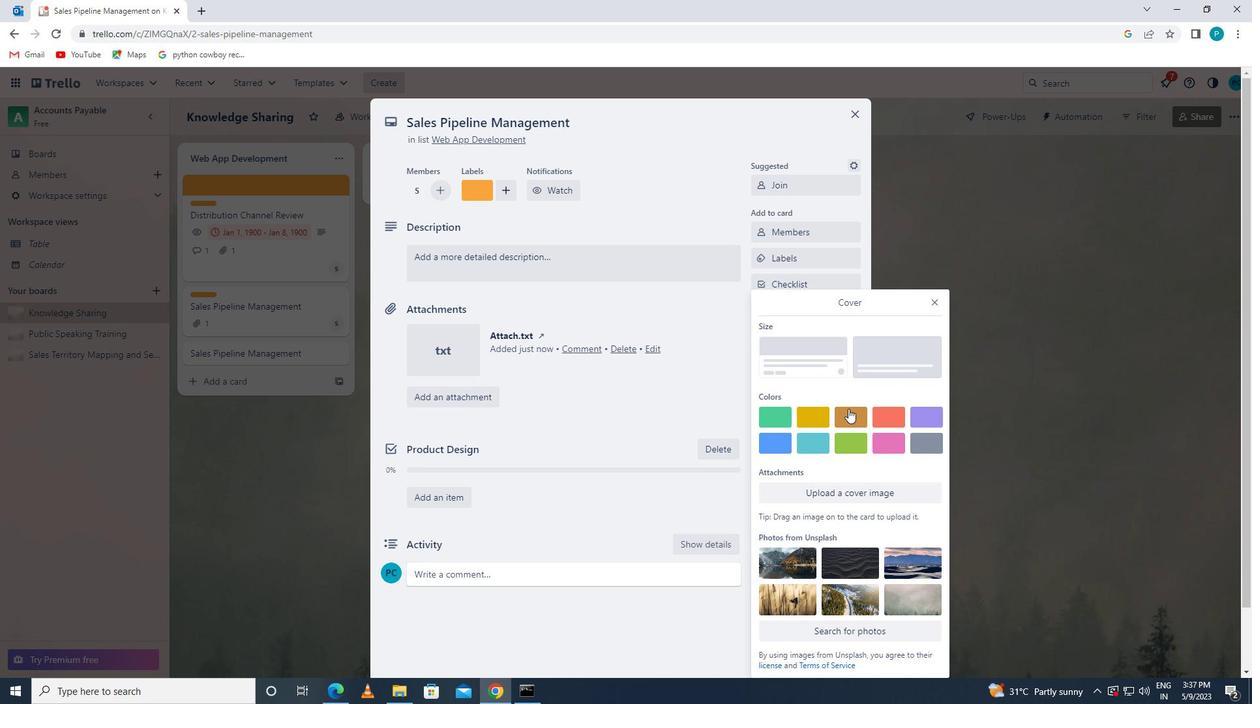 
Action: Mouse moved to (928, 281)
Screenshot: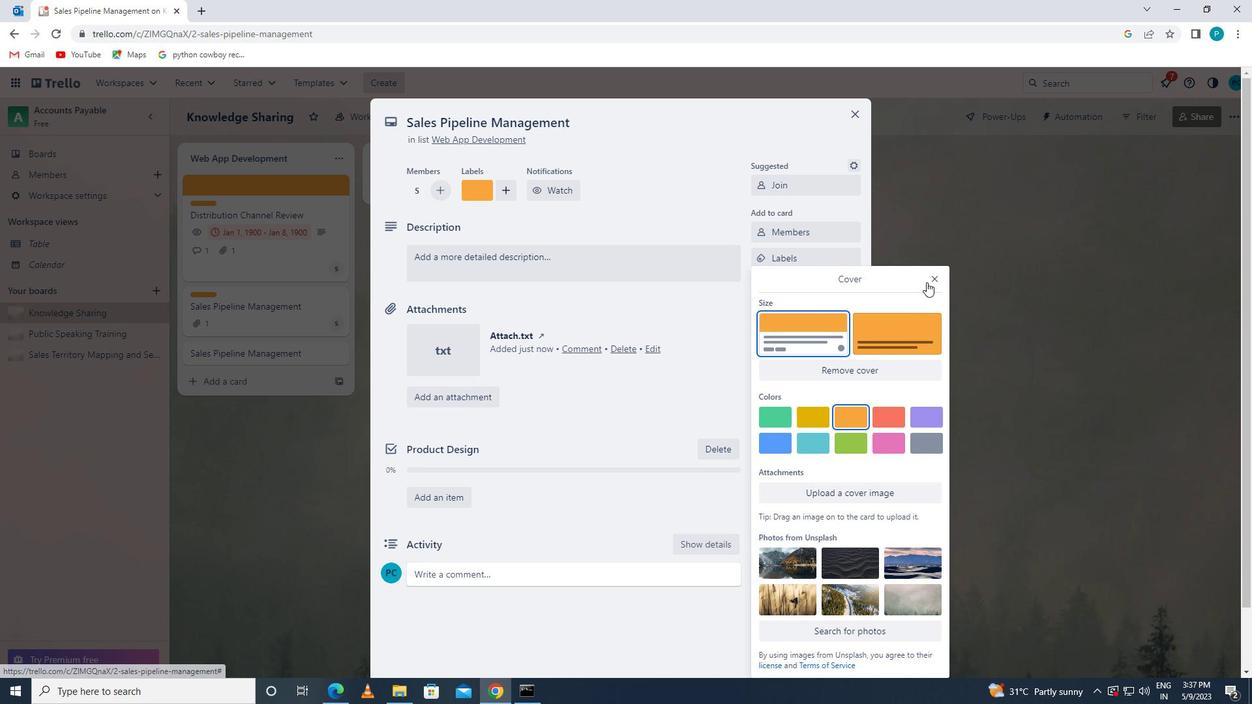 
Action: Mouse pressed left at (928, 281)
Screenshot: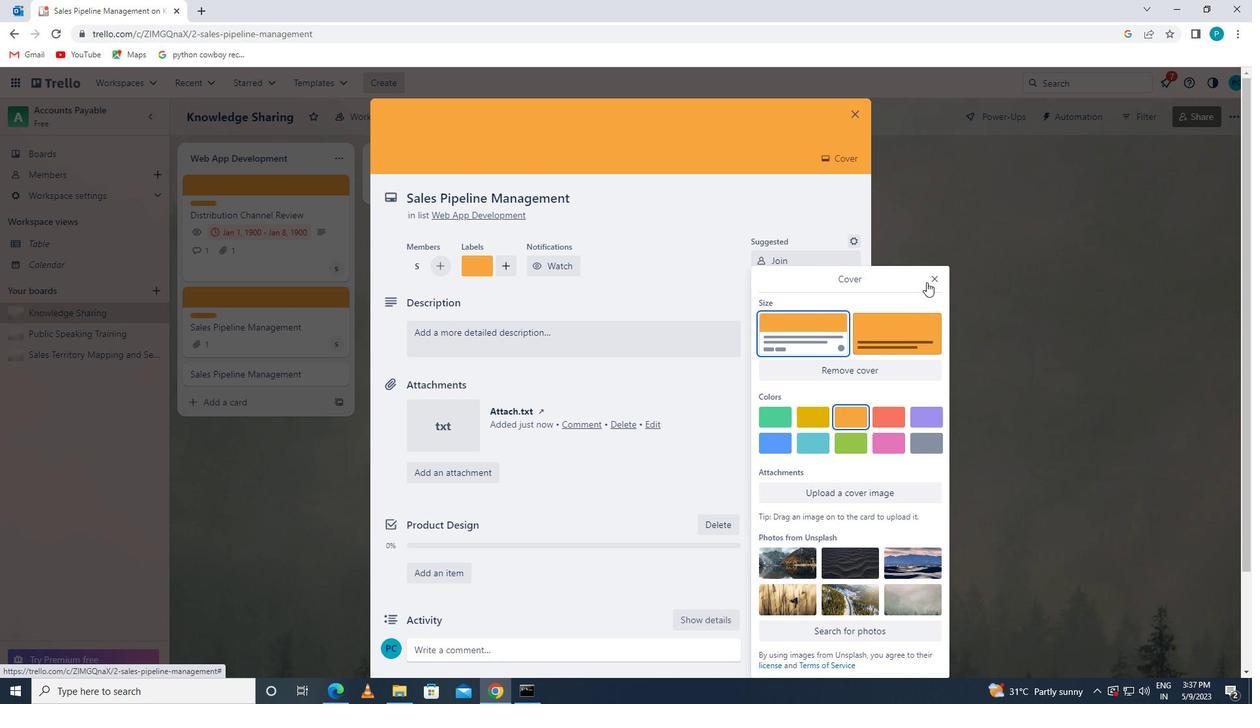 
Action: Mouse moved to (500, 340)
Screenshot: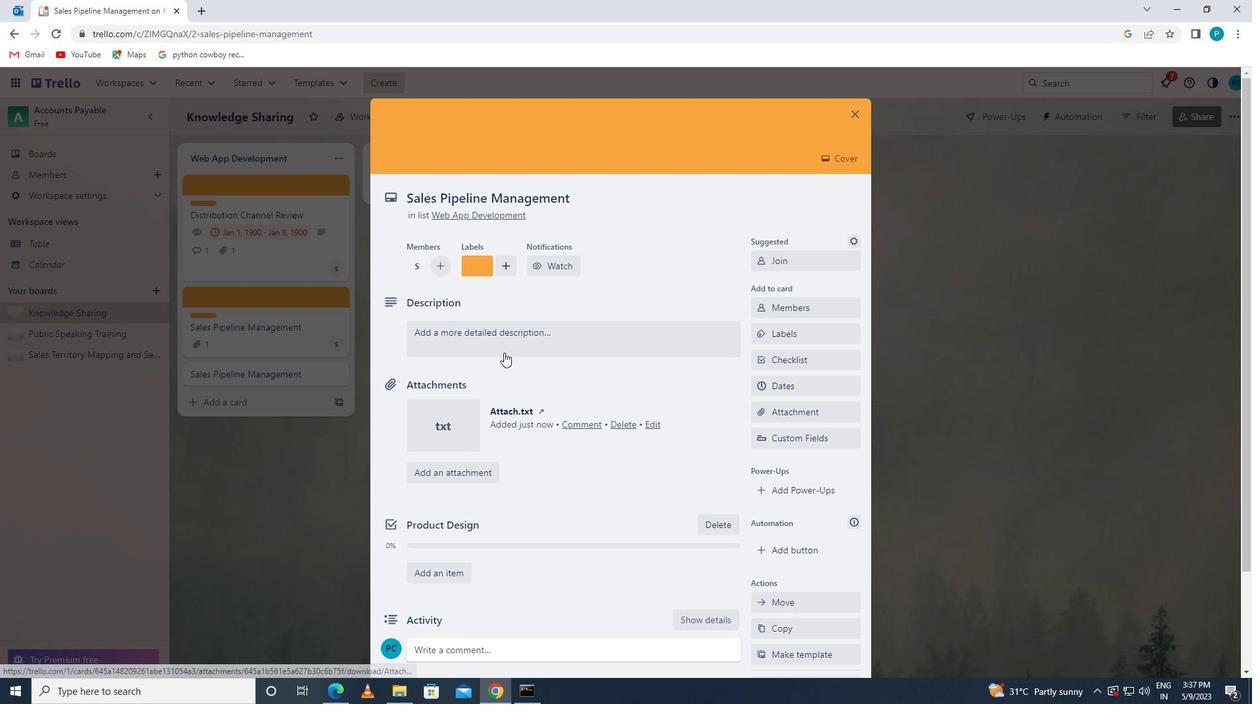 
Action: Mouse pressed left at (500, 340)
Screenshot: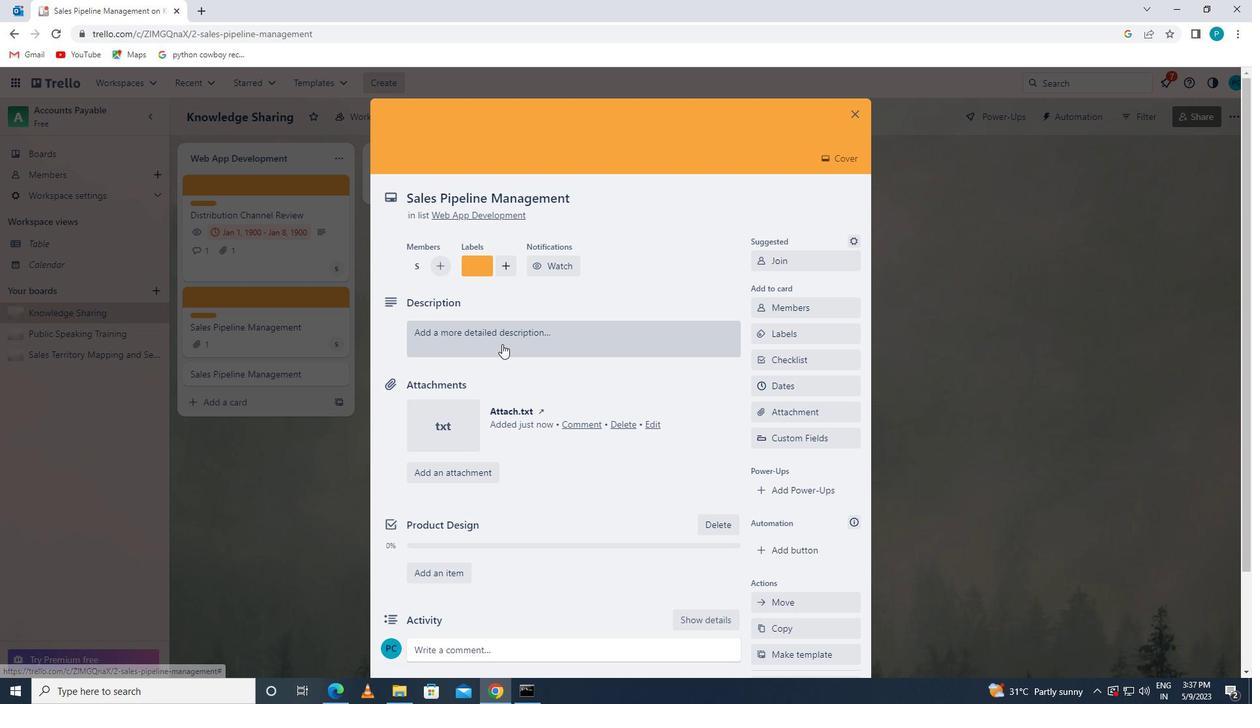 
Action: Key pressed '<Key.caps_lock>P<Key.caps_lock>LAN<Key.space>AND<Key.space>EXECUTE<Key.space>COMPANY<Key.space>TEAM-BUILDING<Key.space>ACTIVITY<Key.space>AT<Key.space>A<Key.space>GO-<Key.space>KARTING<Key.space>TRACK'
Screenshot: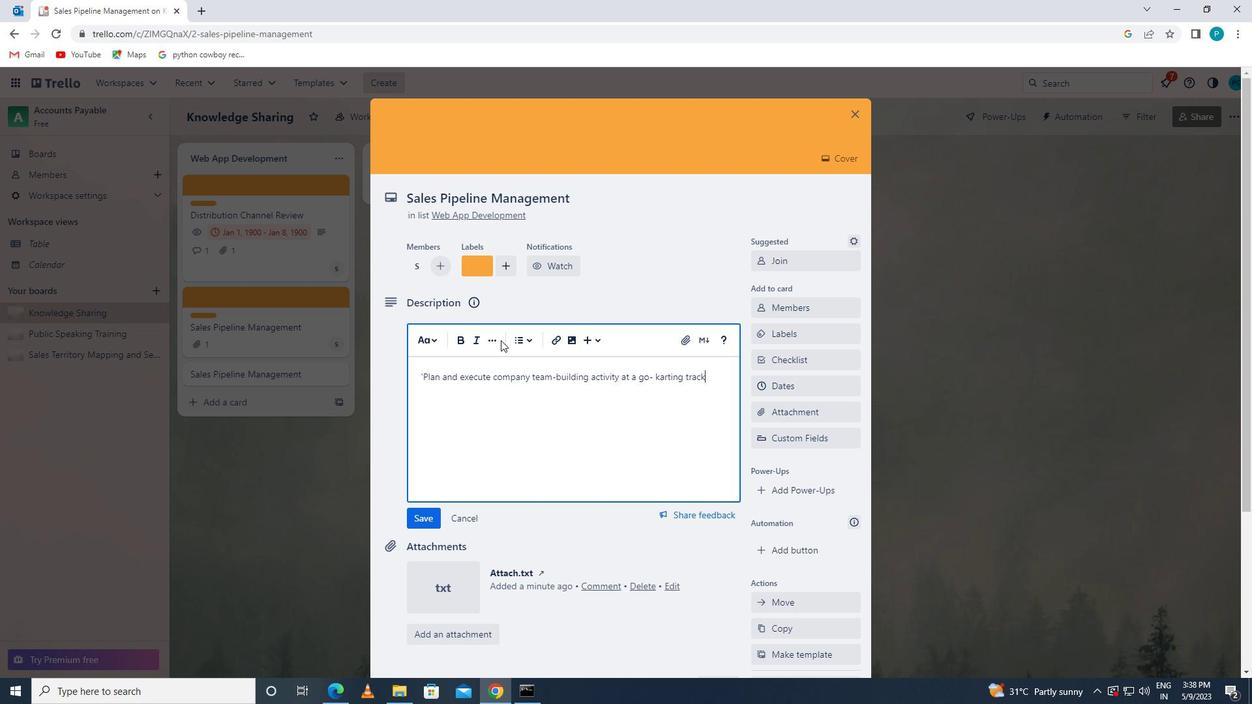 
Action: Mouse moved to (429, 517)
Screenshot: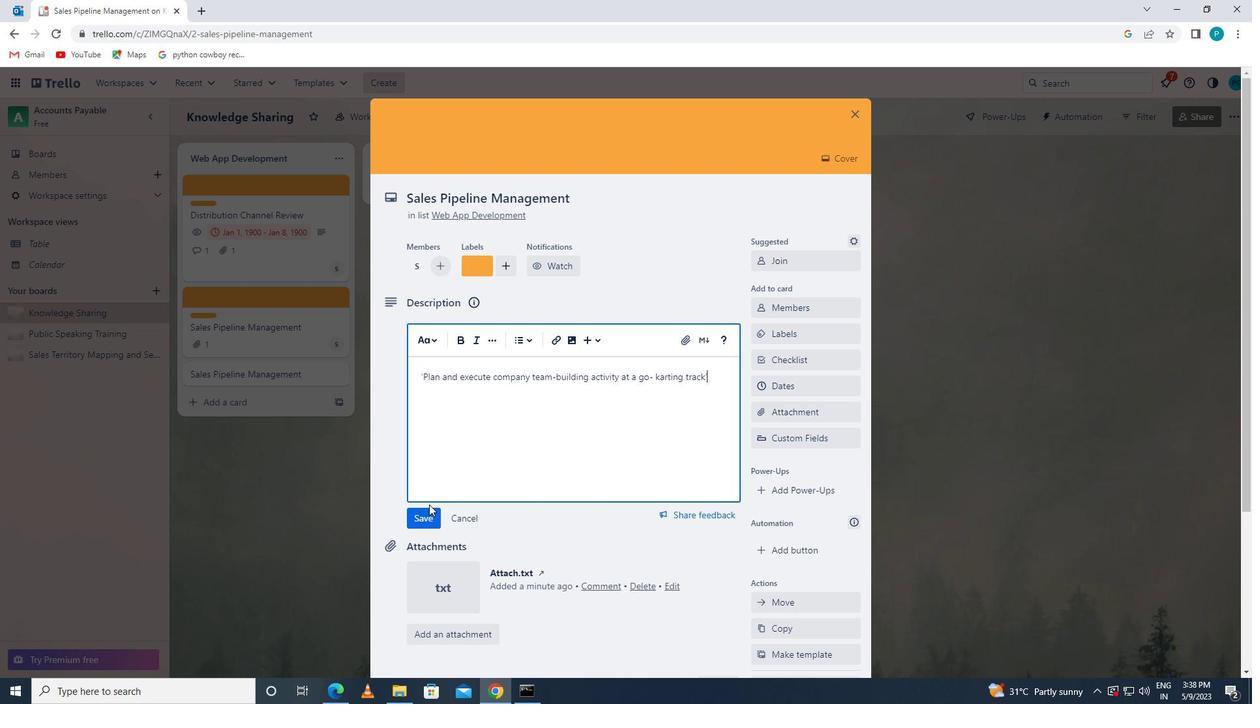 
Action: Mouse pressed left at (429, 517)
Screenshot: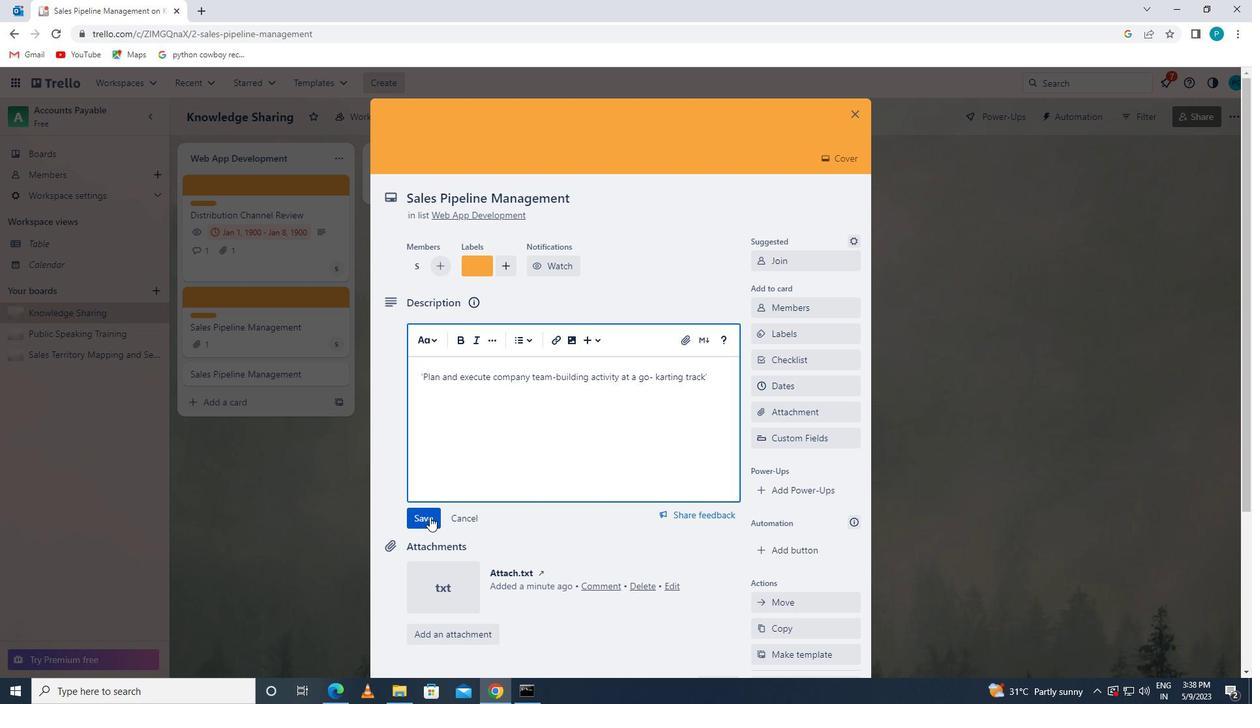 
Action: Mouse moved to (434, 522)
Screenshot: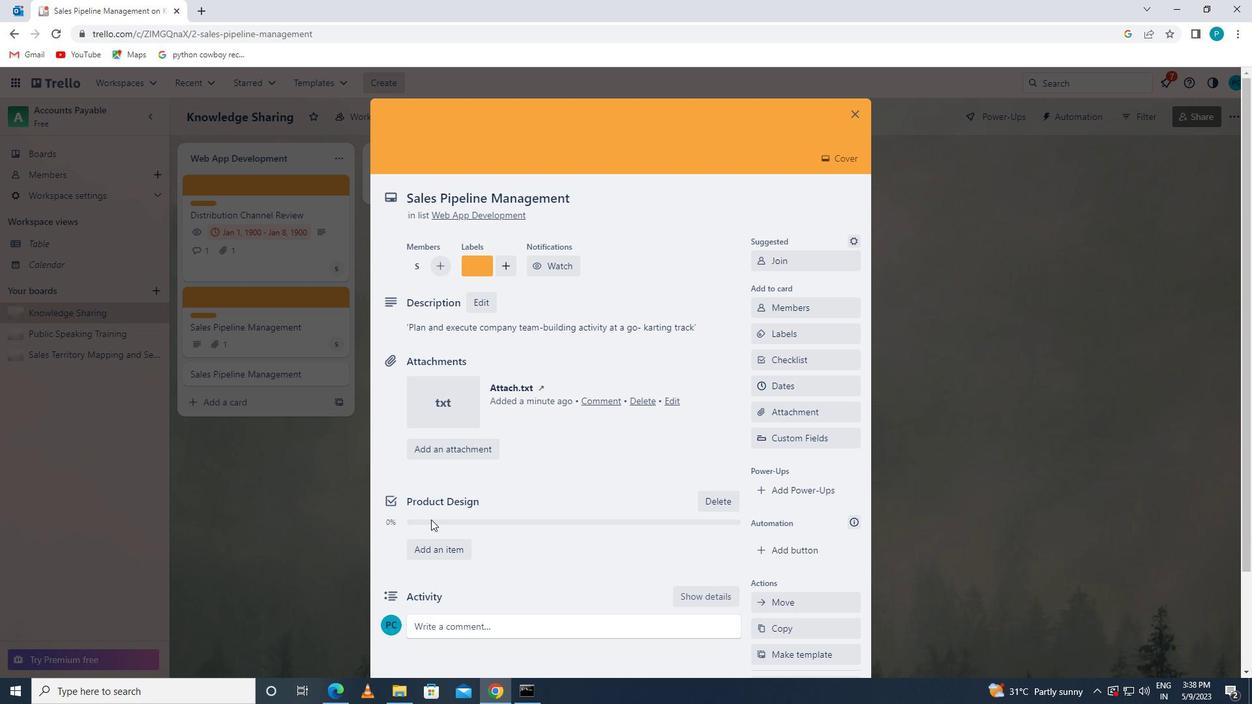 
Action: Mouse scrolled (434, 521) with delta (0, 0)
Screenshot: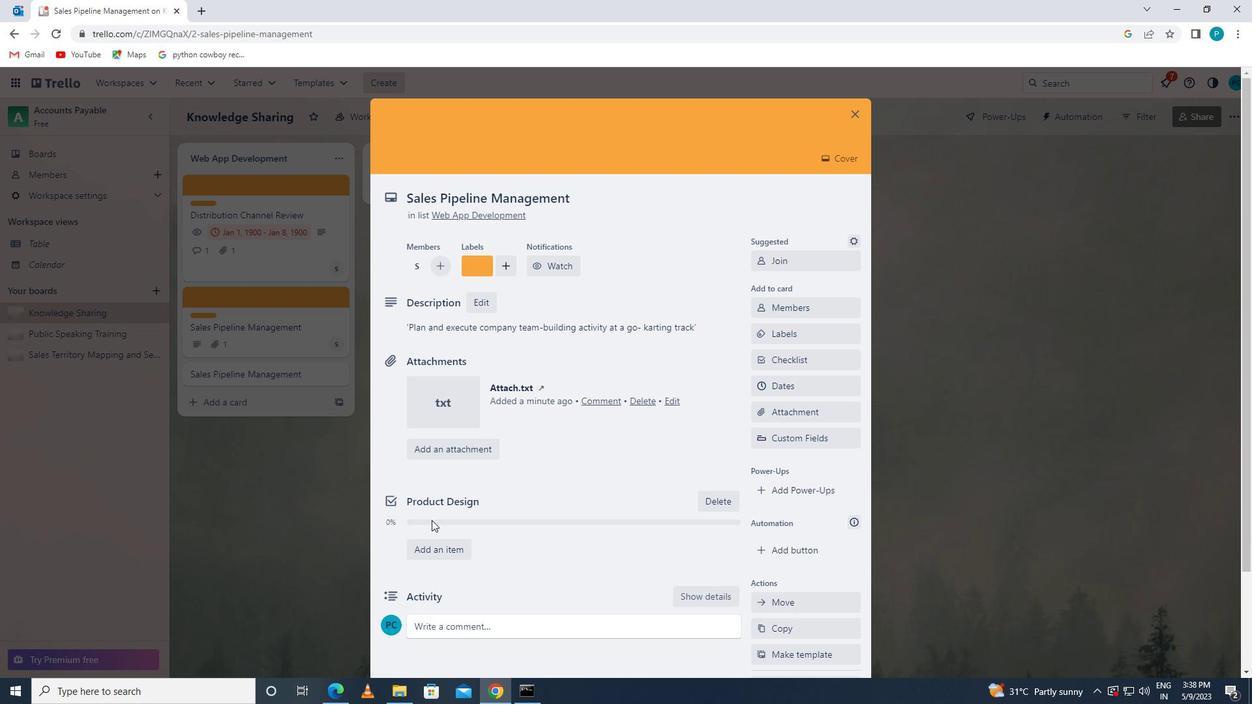 
Action: Mouse scrolled (434, 521) with delta (0, 0)
Screenshot: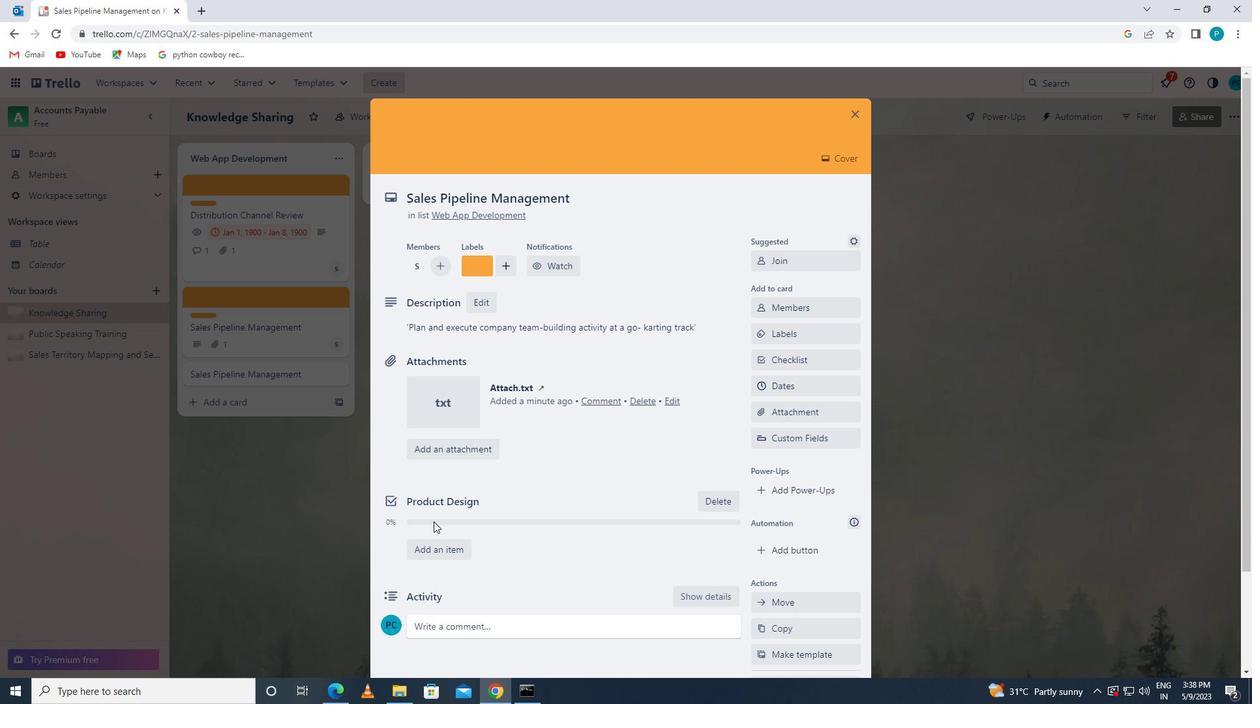 
Action: Mouse moved to (433, 525)
Screenshot: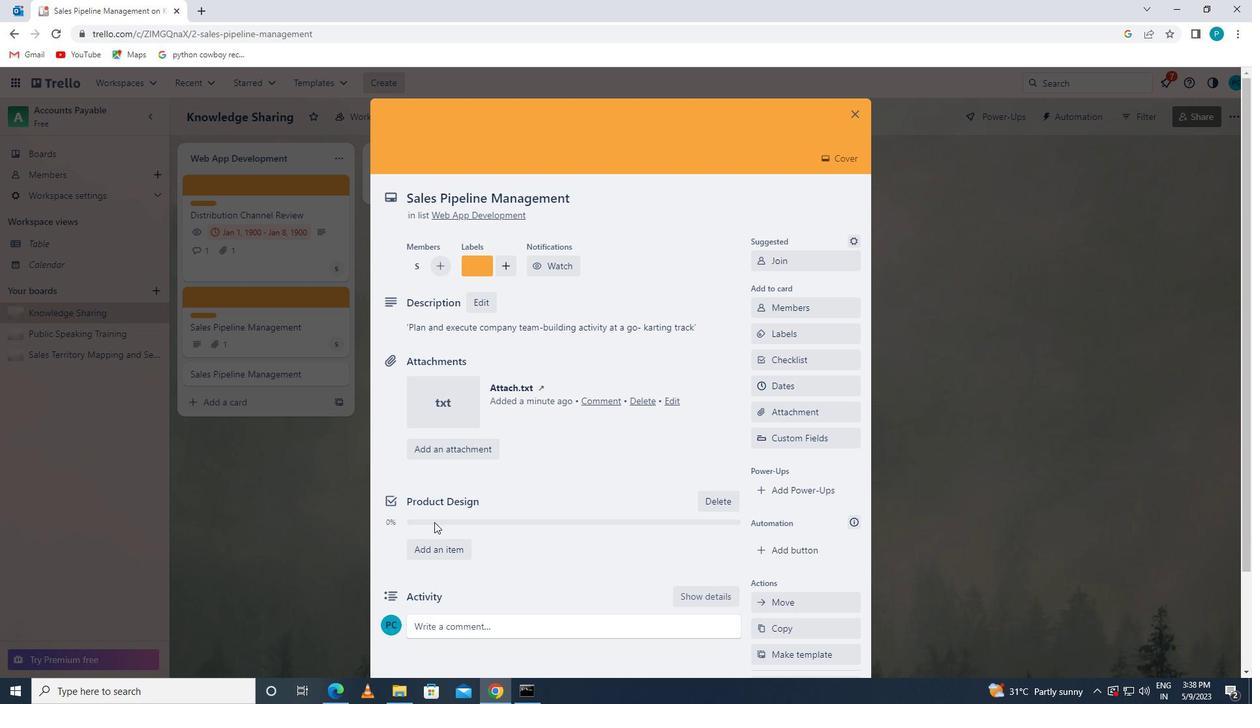 
Action: Mouse scrolled (433, 524) with delta (0, 0)
Screenshot: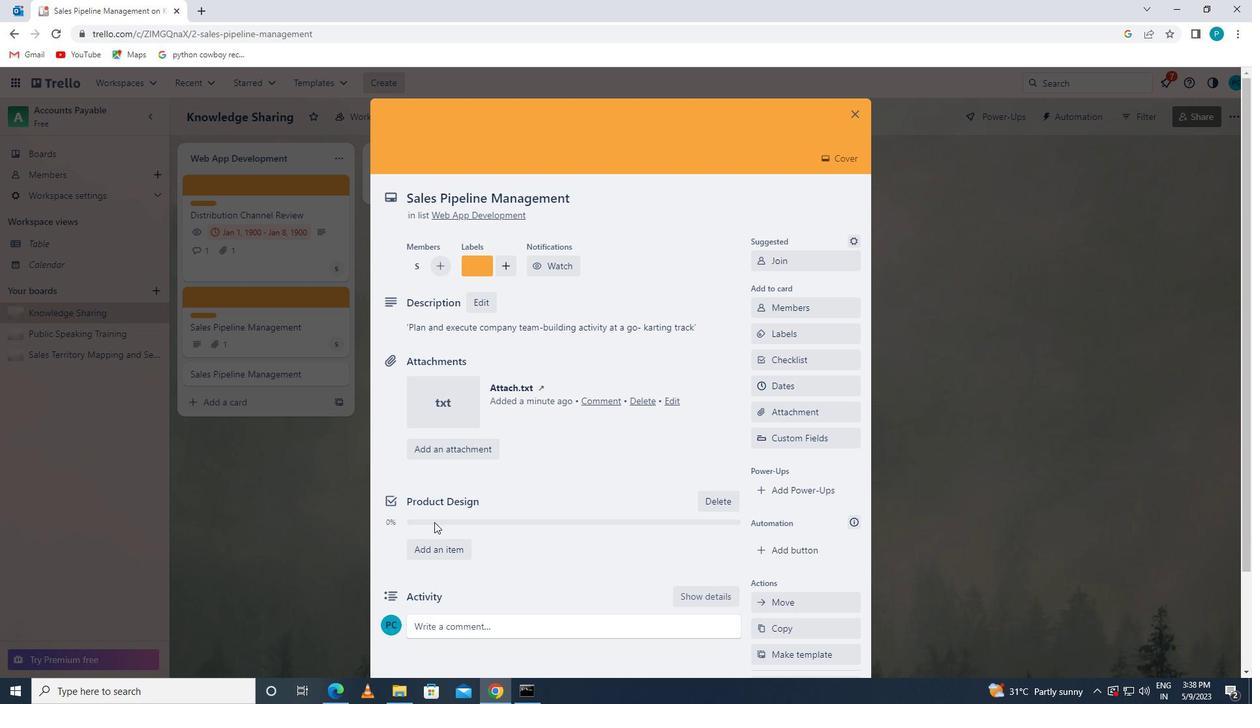 
Action: Mouse moved to (433, 510)
Screenshot: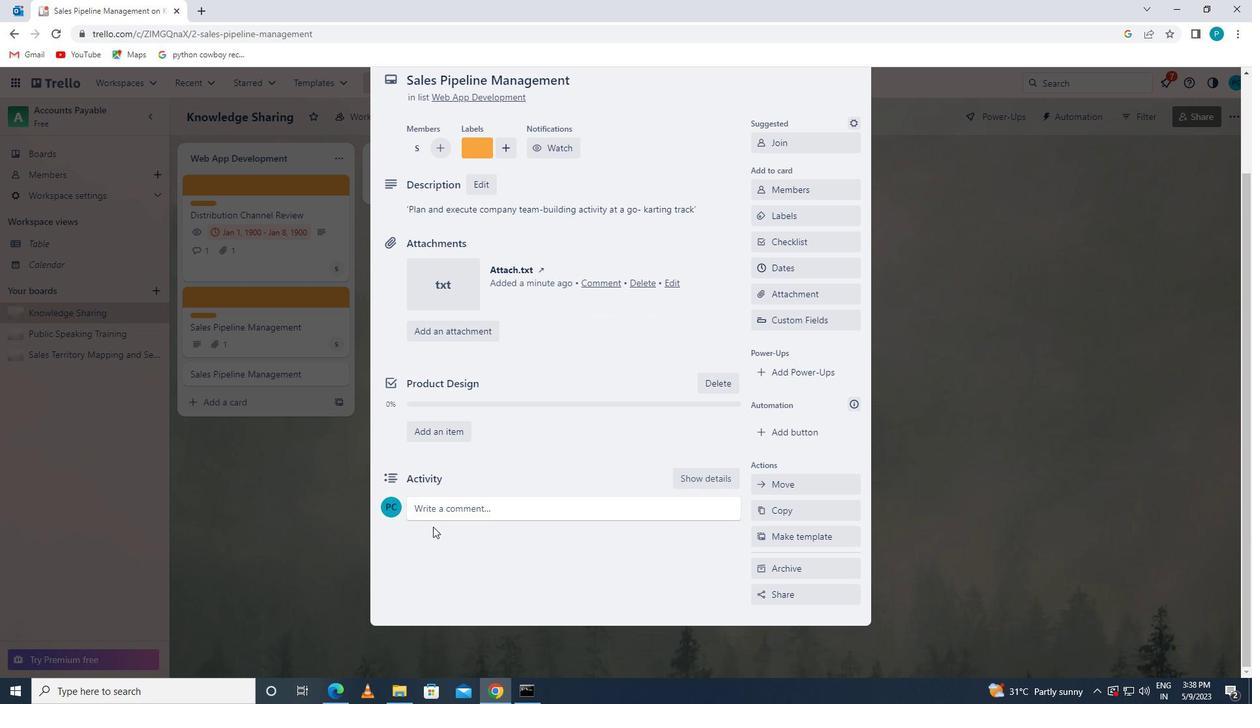
Action: Mouse pressed left at (433, 510)
Screenshot: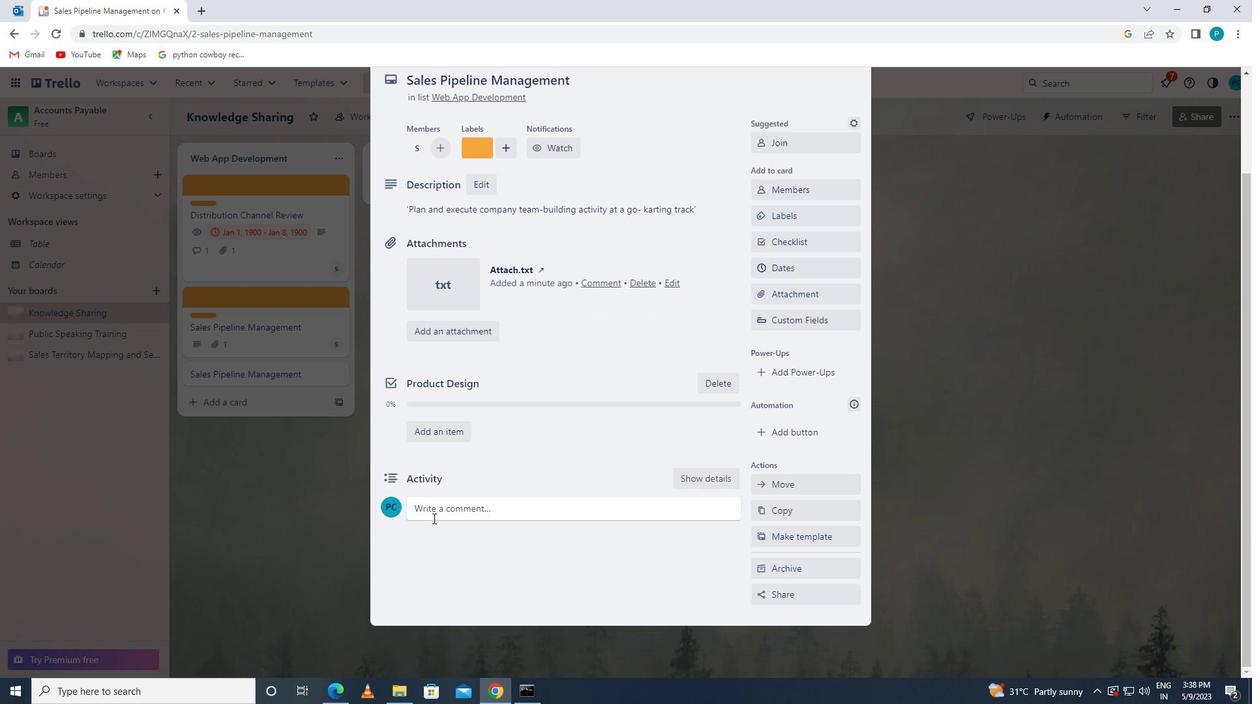 
Action: Key pressed <Key.caps_lock>T<Key.backspace>'T<Key.caps_lock>HIS<Key.space>TASK<Key.space>REQUIRES<Key.space>US<Key.space>TO<Key.space>BE<Key.space>PROACTIB<Key.backspace>VE<Key.space>AND<Key.space>TAKE<Key.space><Key.caps_lock>I<Key.caps_lock>NITIATIVE,<Key.space>RATHER<Key.space>THAN<Key.space>WAITING<Key.space>FOR<Key.space>OTHERS<Key.space>TO<Key.space>ACT.'.
Screenshot: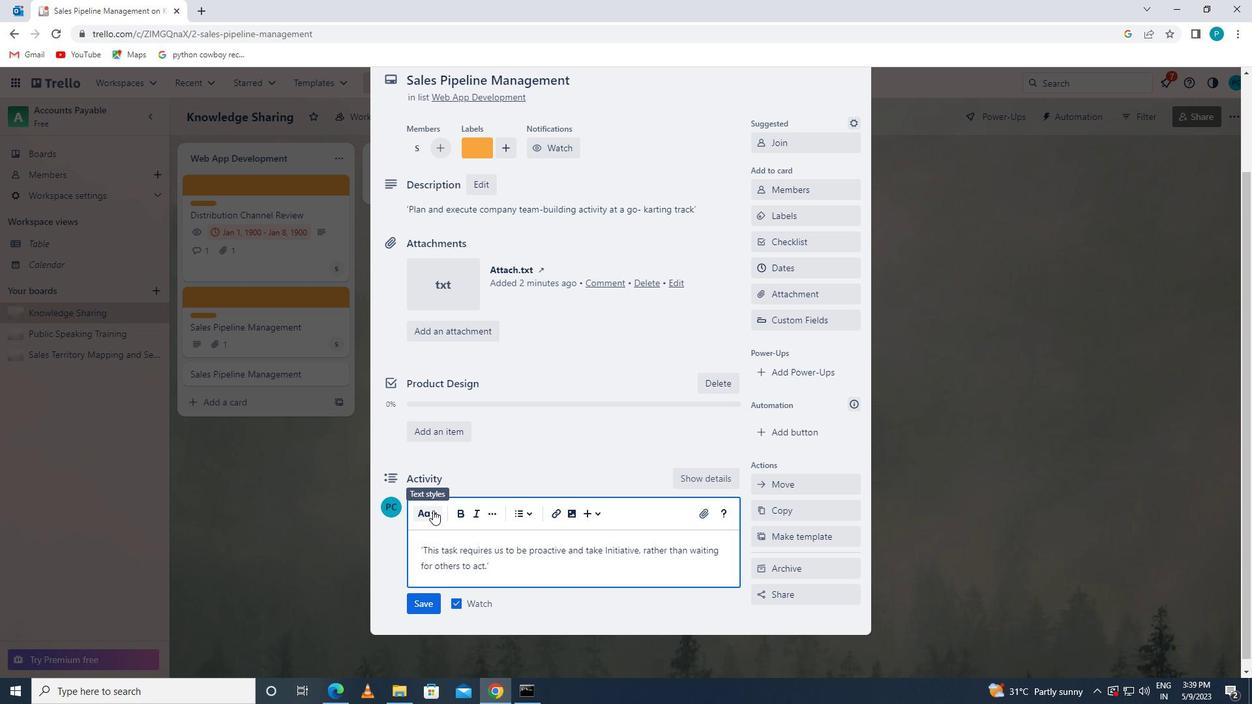 
Action: Mouse moved to (425, 601)
Screenshot: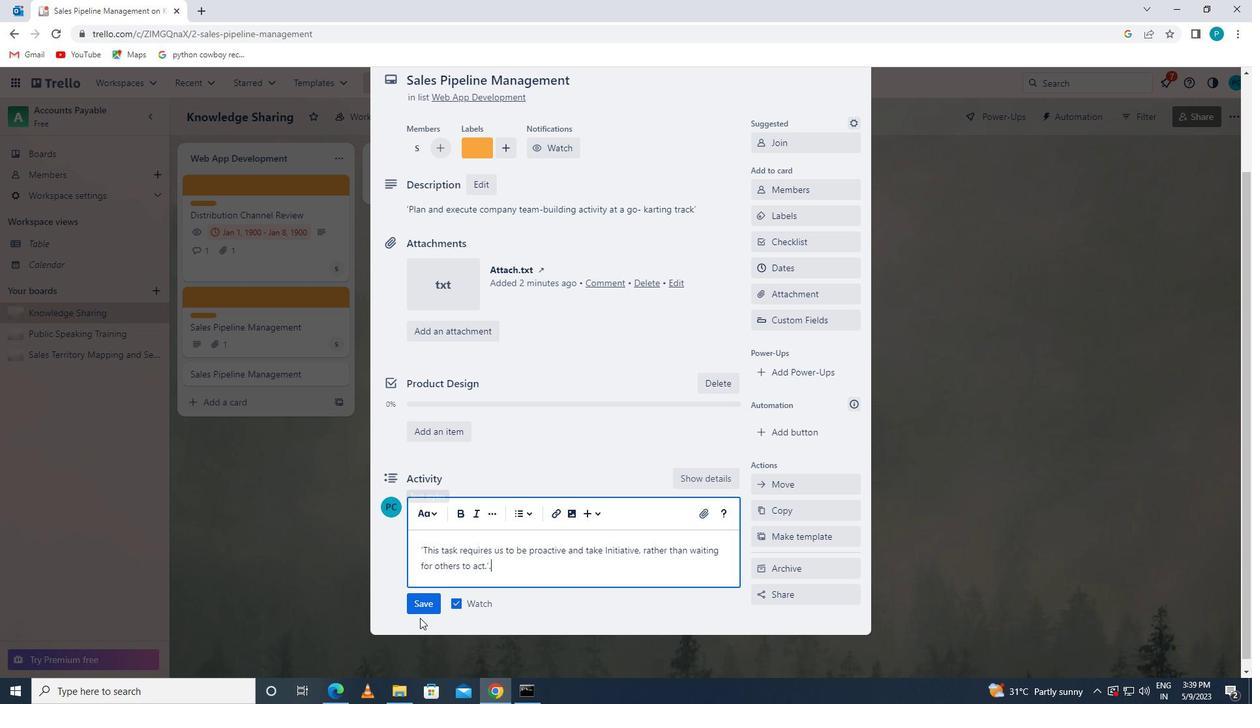 
Action: Mouse pressed left at (425, 601)
Screenshot: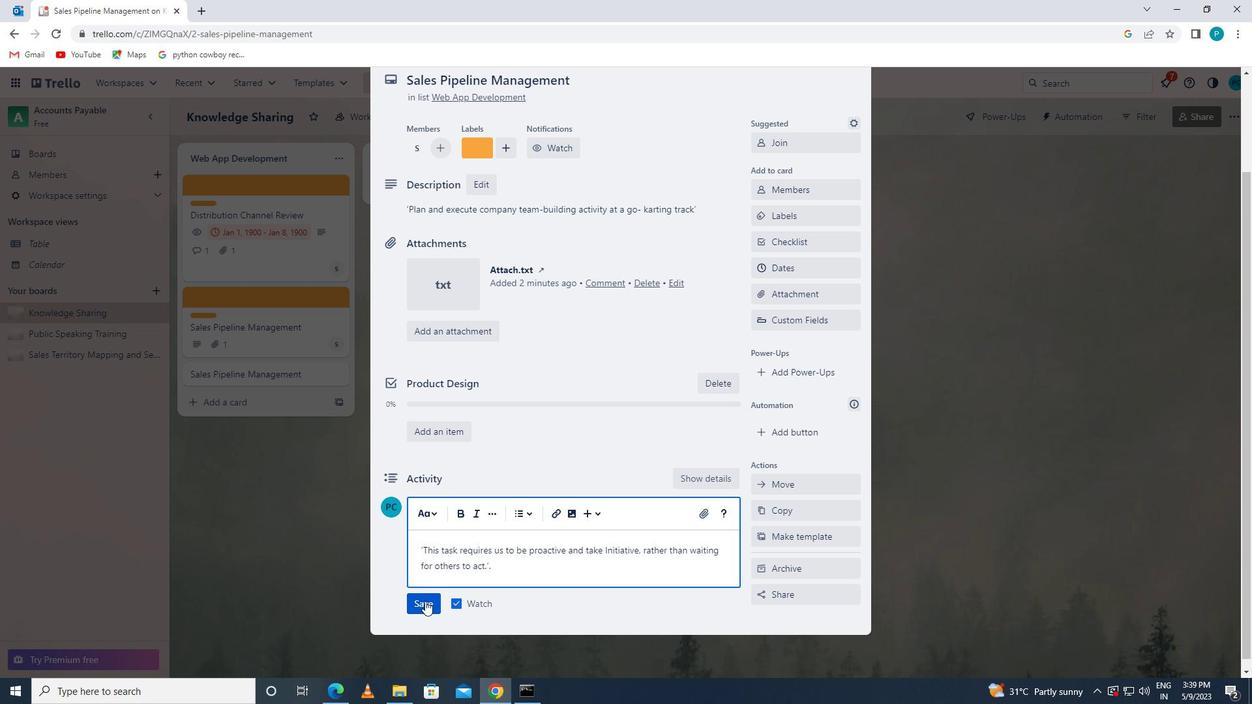 
Action: Mouse moved to (797, 264)
Screenshot: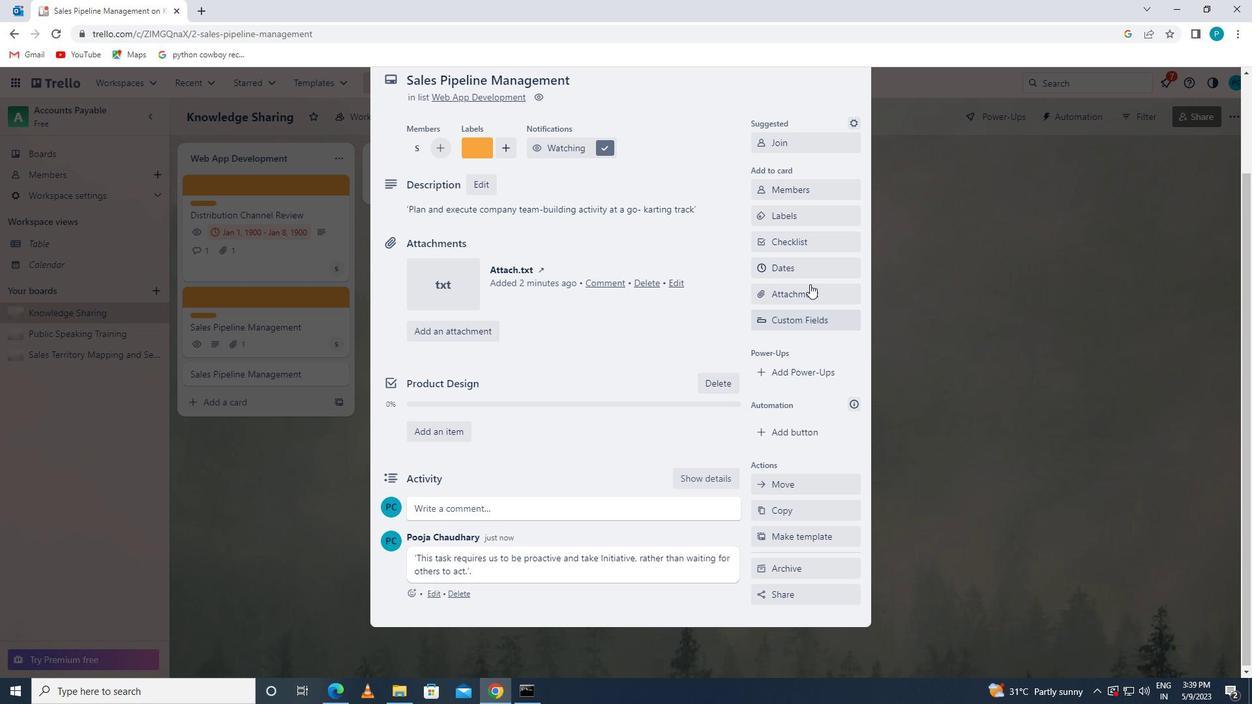 
Action: Mouse pressed left at (797, 264)
Screenshot: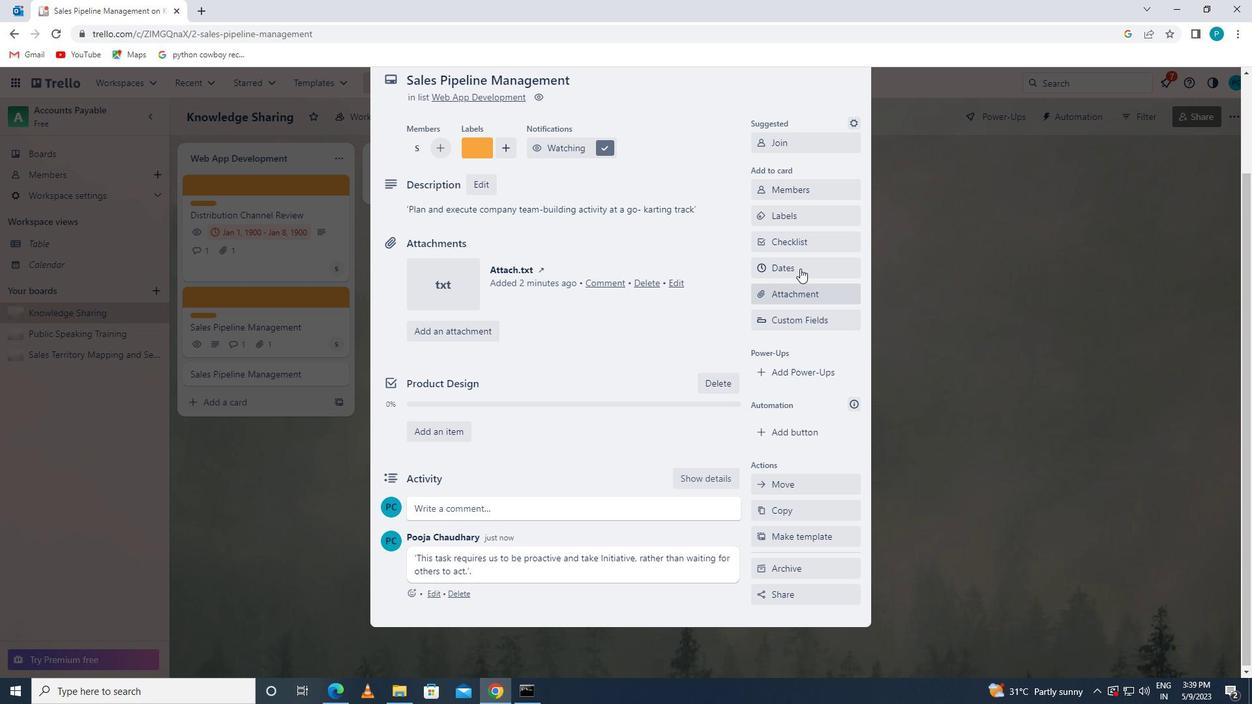 
Action: Mouse moved to (761, 346)
Screenshot: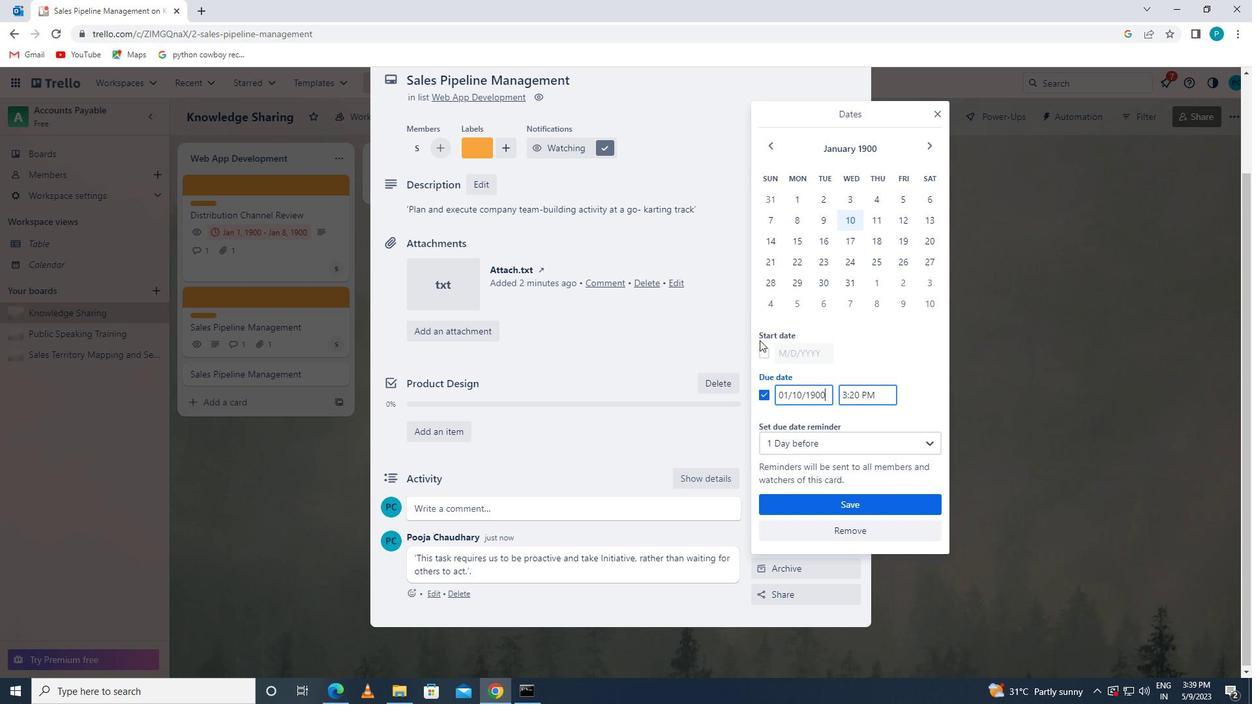 
Action: Mouse pressed left at (761, 346)
Screenshot: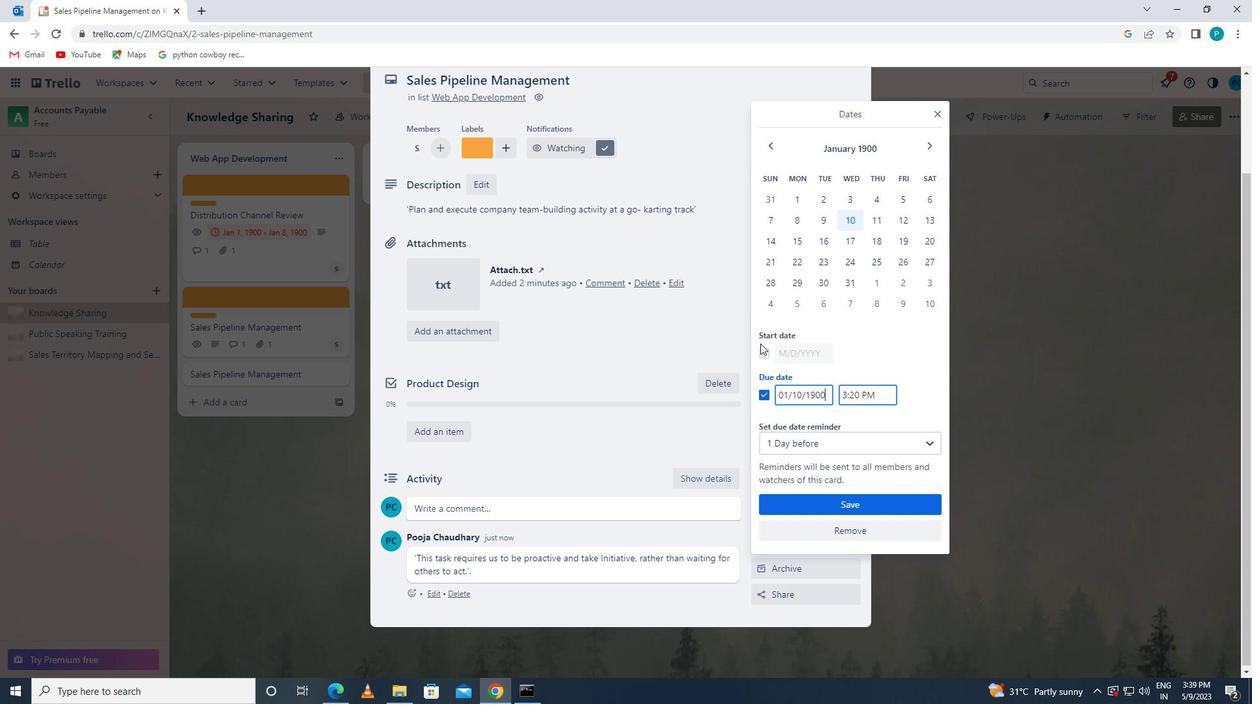 
Action: Mouse moved to (800, 350)
Screenshot: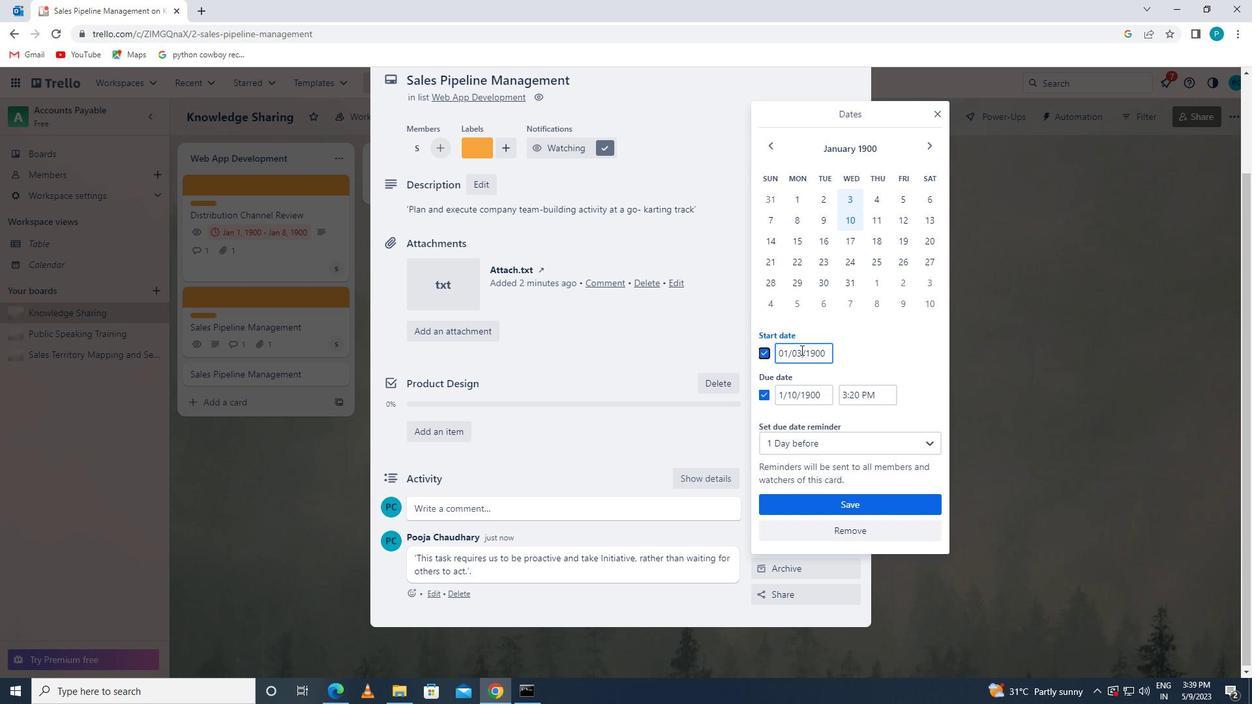 
Action: Mouse pressed left at (800, 350)
Screenshot: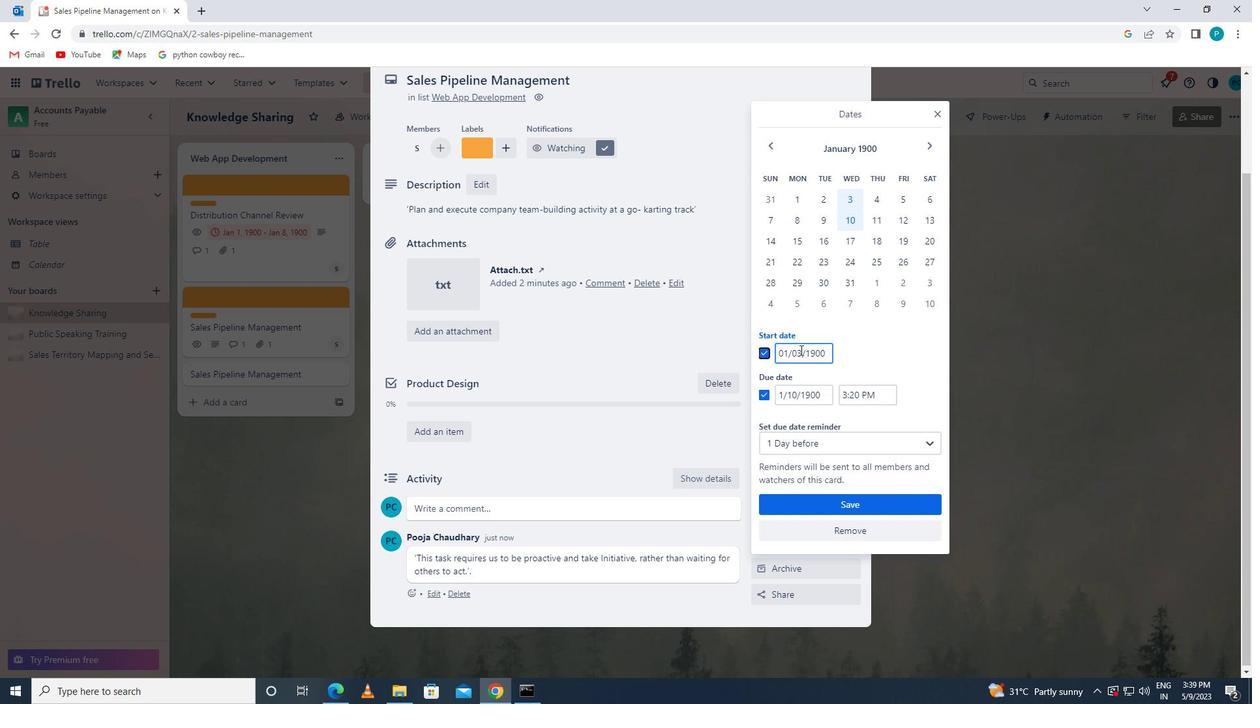 
Action: Mouse moved to (791, 353)
Screenshot: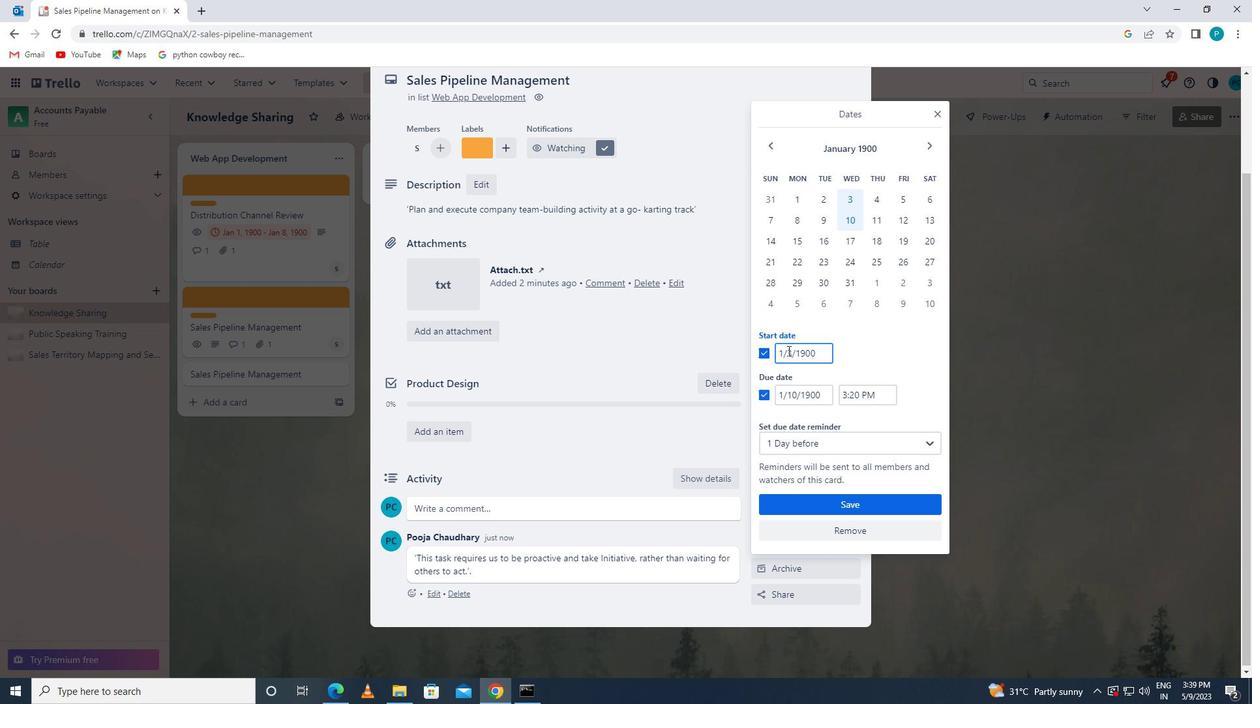 
Action: Mouse pressed left at (791, 353)
Screenshot: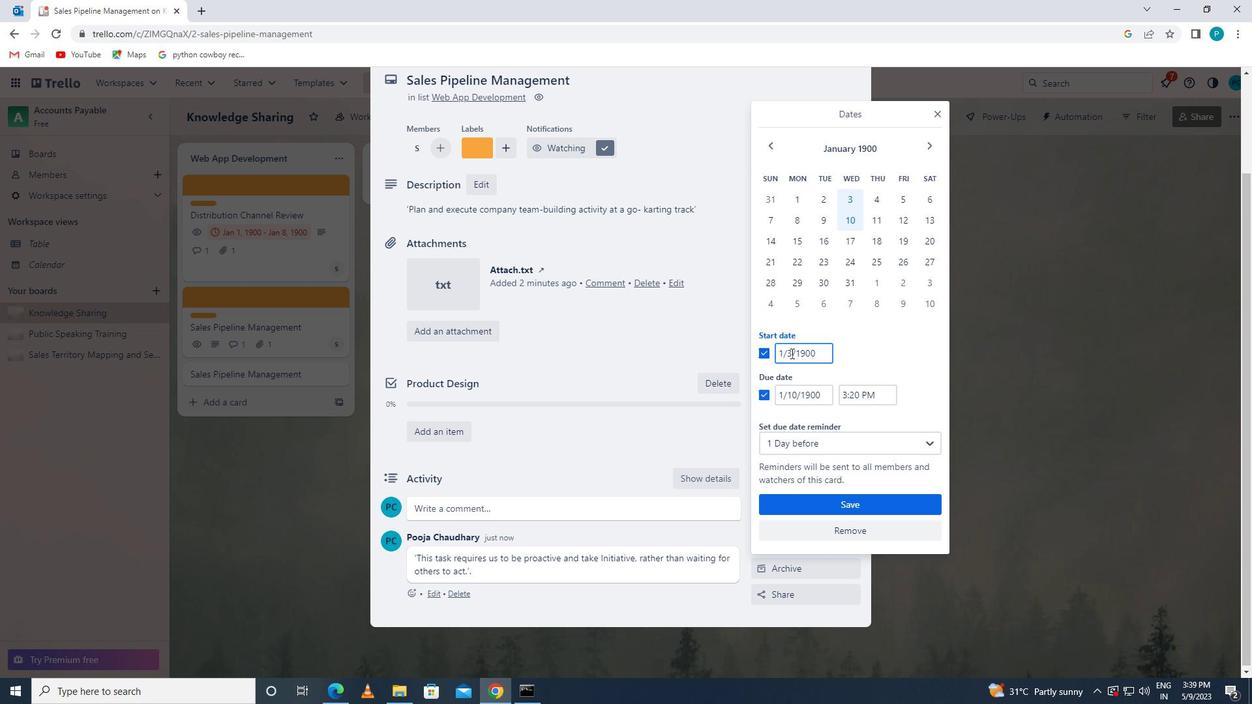 
Action: Key pressed <Key.backspace>04
Screenshot: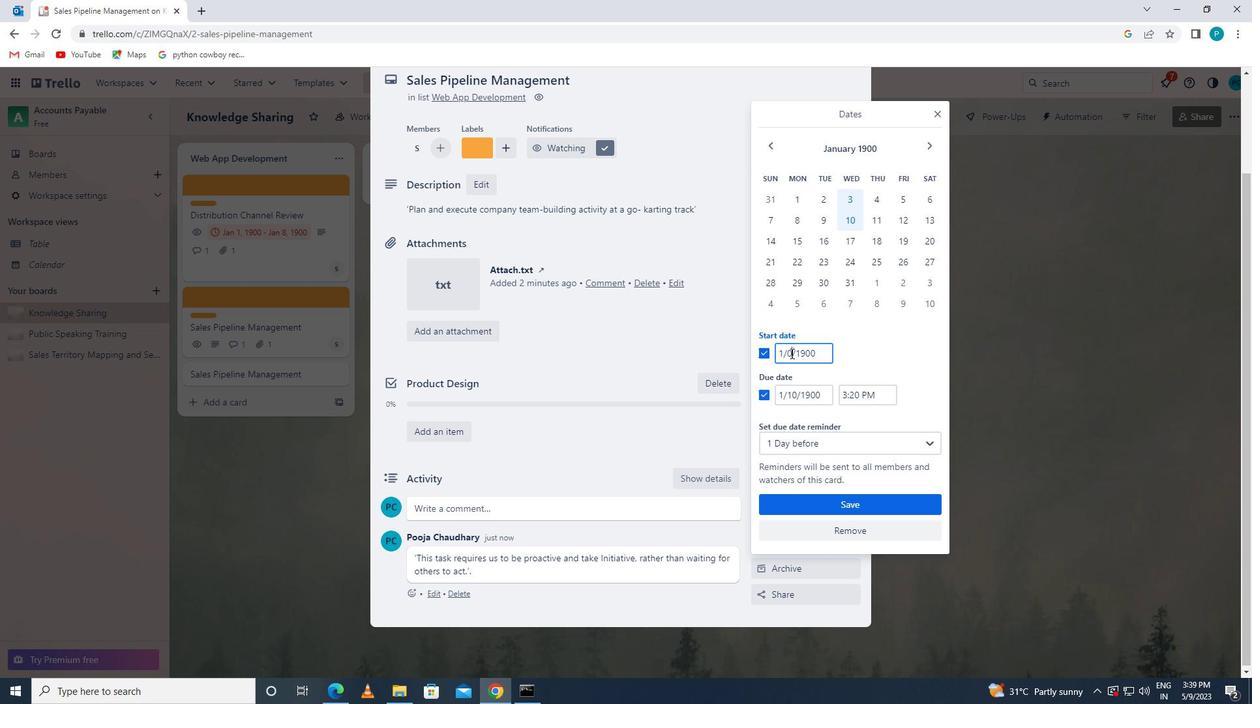 
Action: Mouse moved to (776, 353)
Screenshot: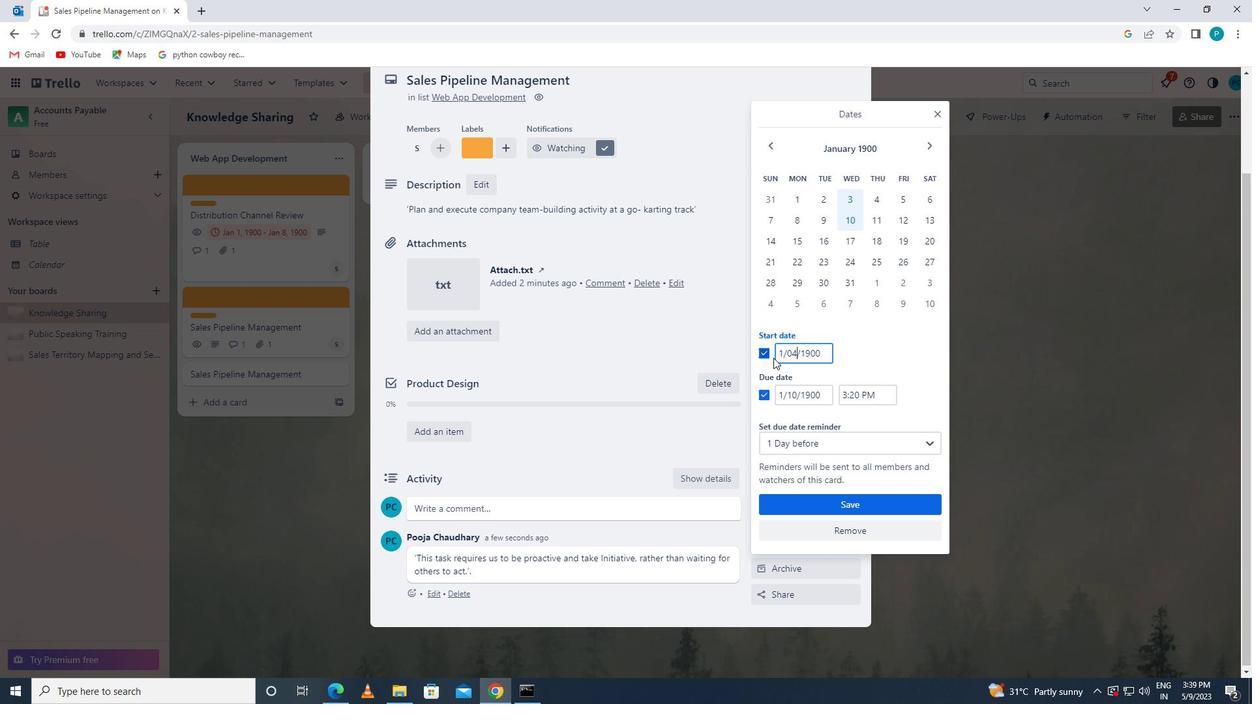 
Action: Mouse pressed left at (776, 353)
Screenshot: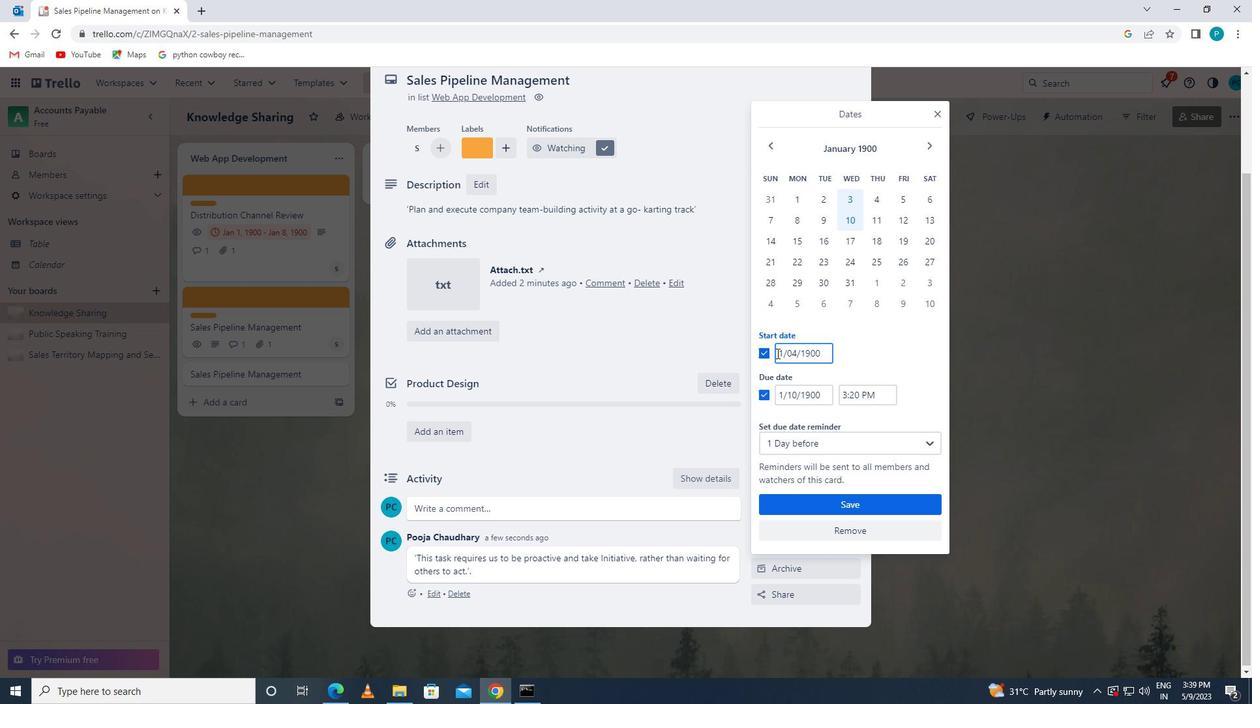 
Action: Key pressed 0
Screenshot: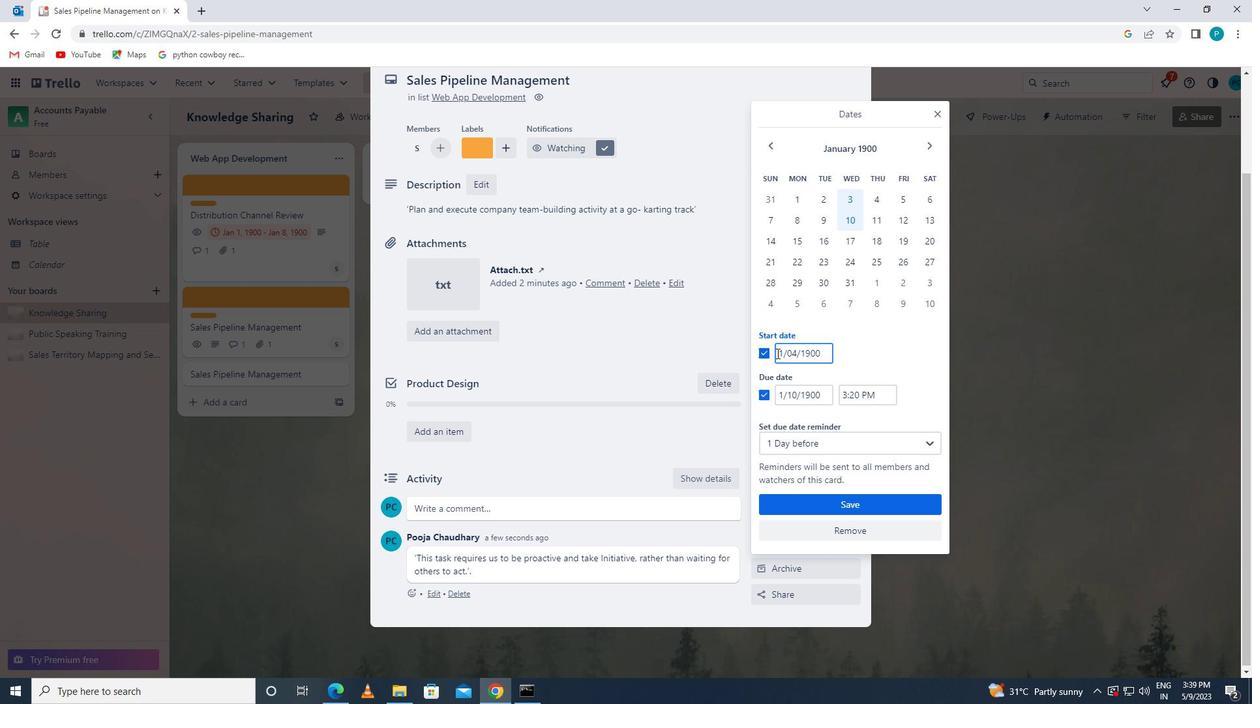 
Action: Mouse moved to (780, 394)
Screenshot: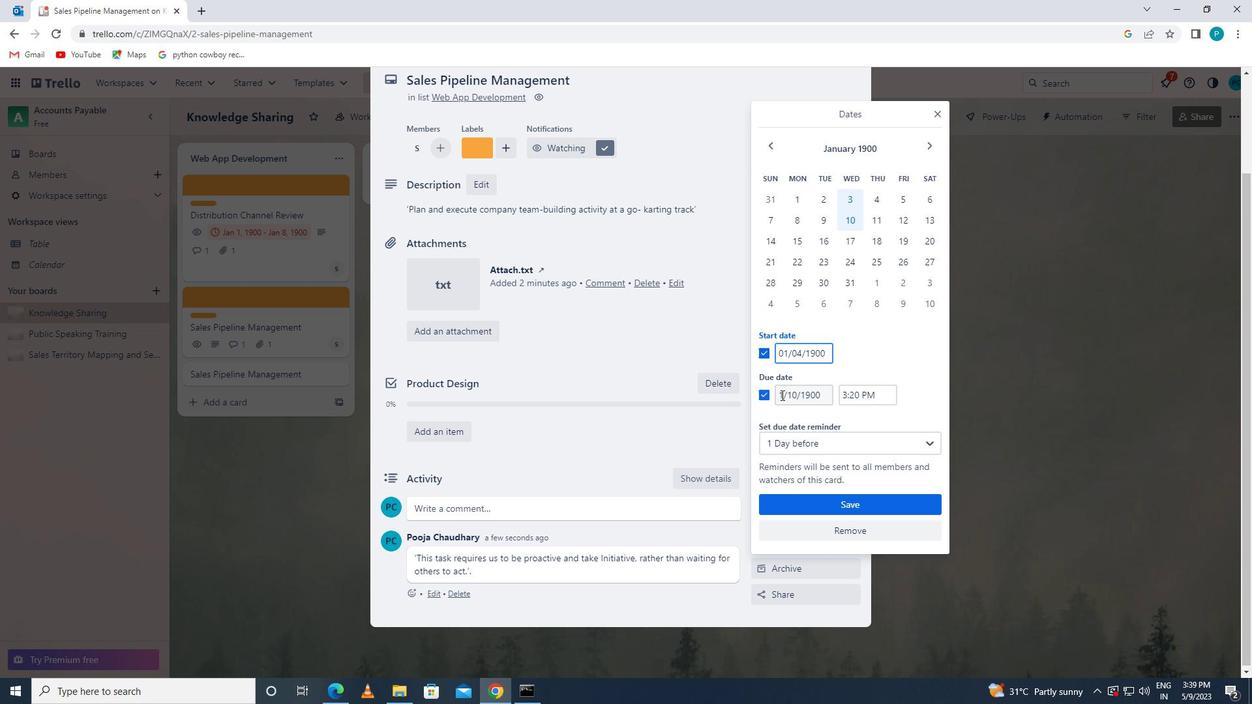 
Action: Mouse pressed left at (780, 394)
Screenshot: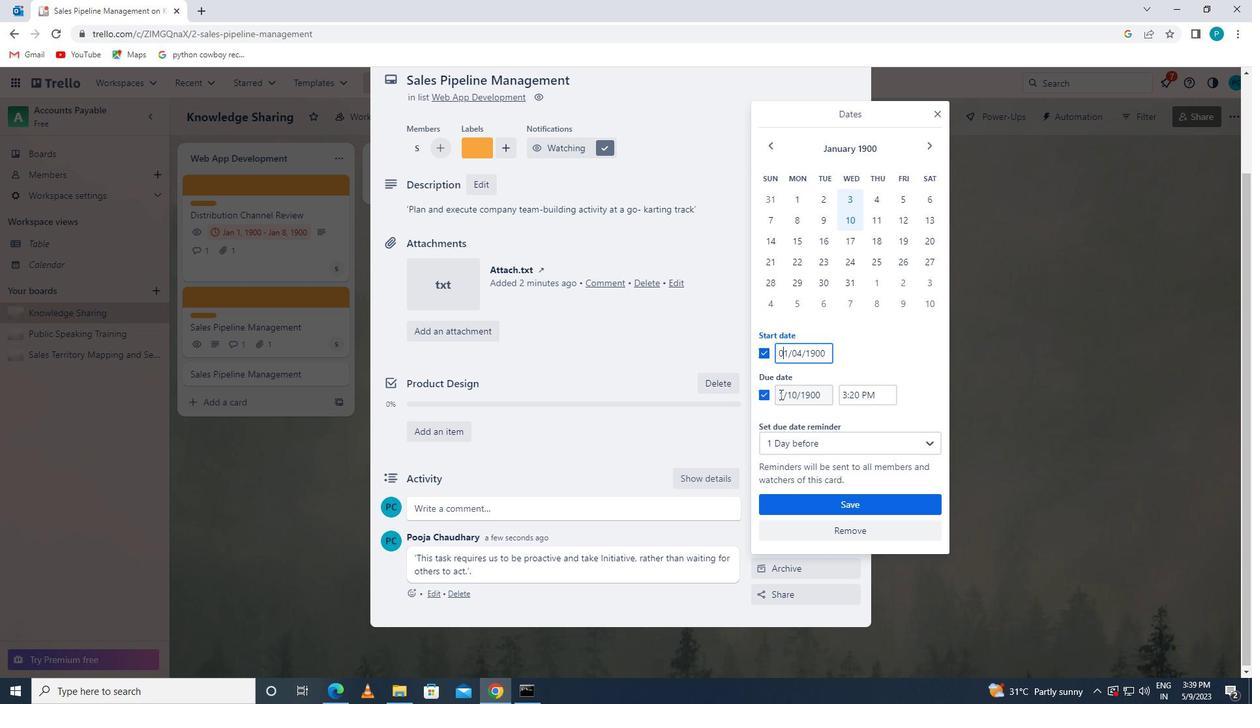 
Action: Mouse moved to (794, 394)
Screenshot: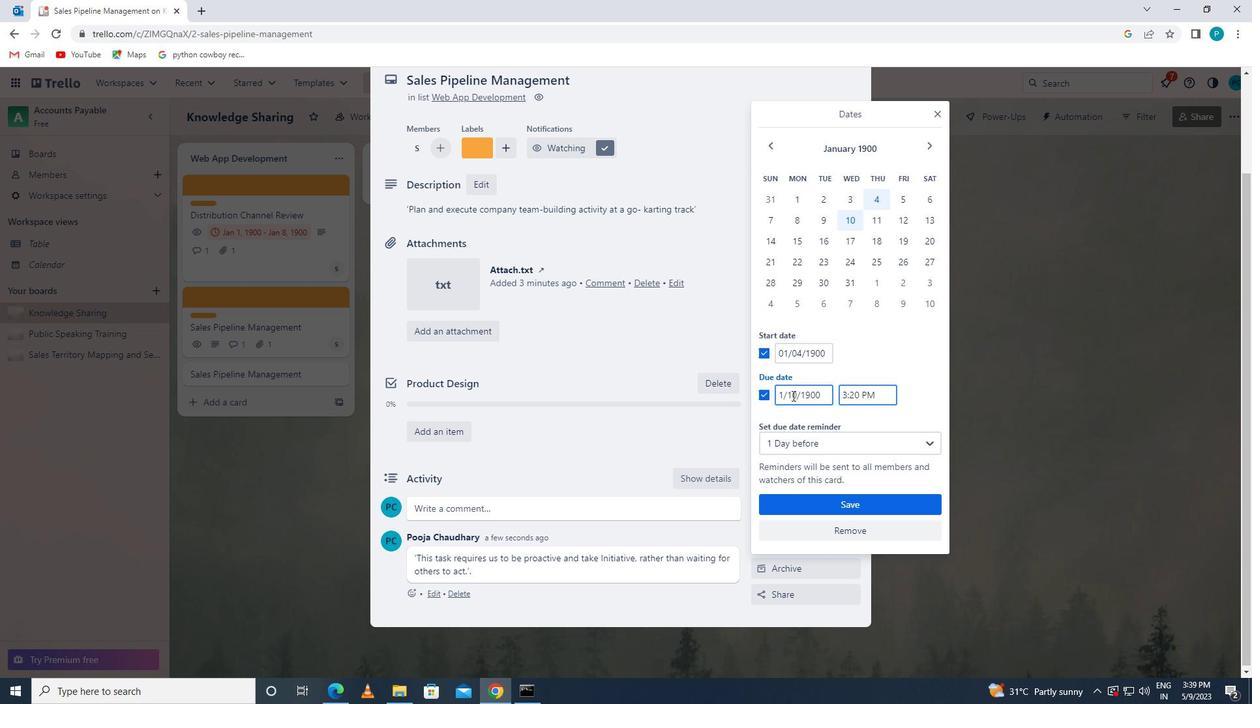 
Action: Mouse pressed left at (794, 394)
Screenshot: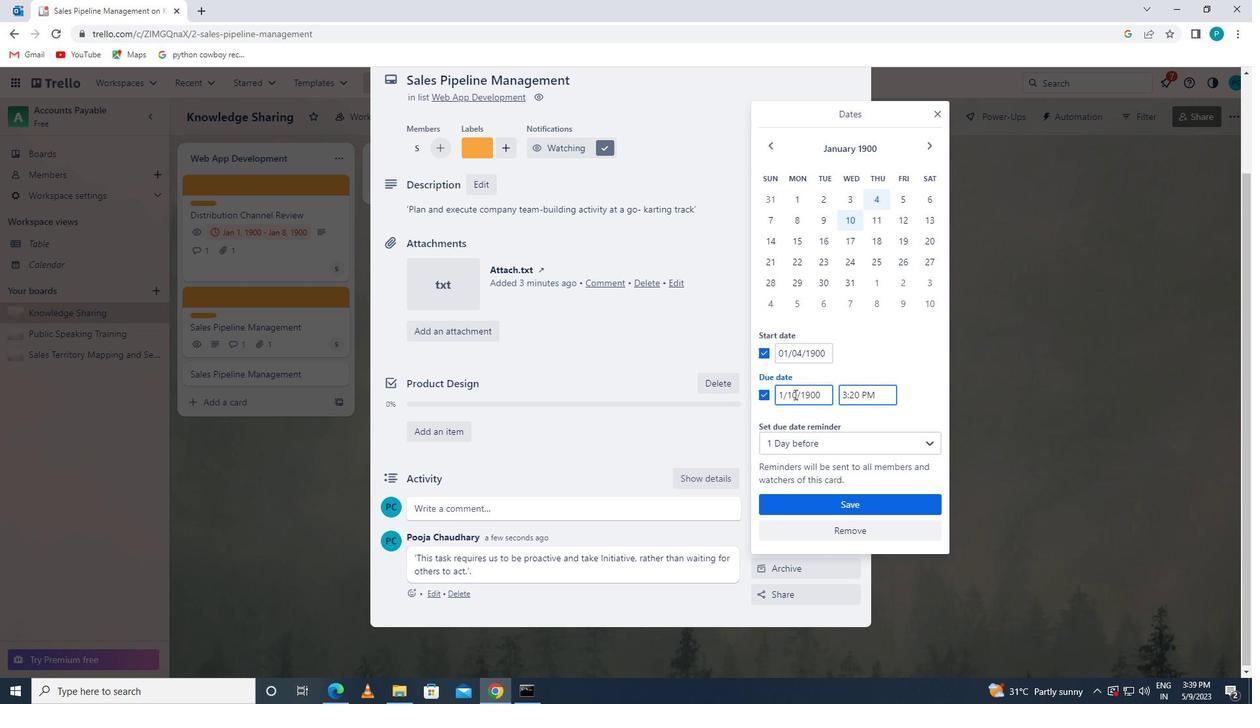 
Action: Mouse moved to (798, 394)
Screenshot: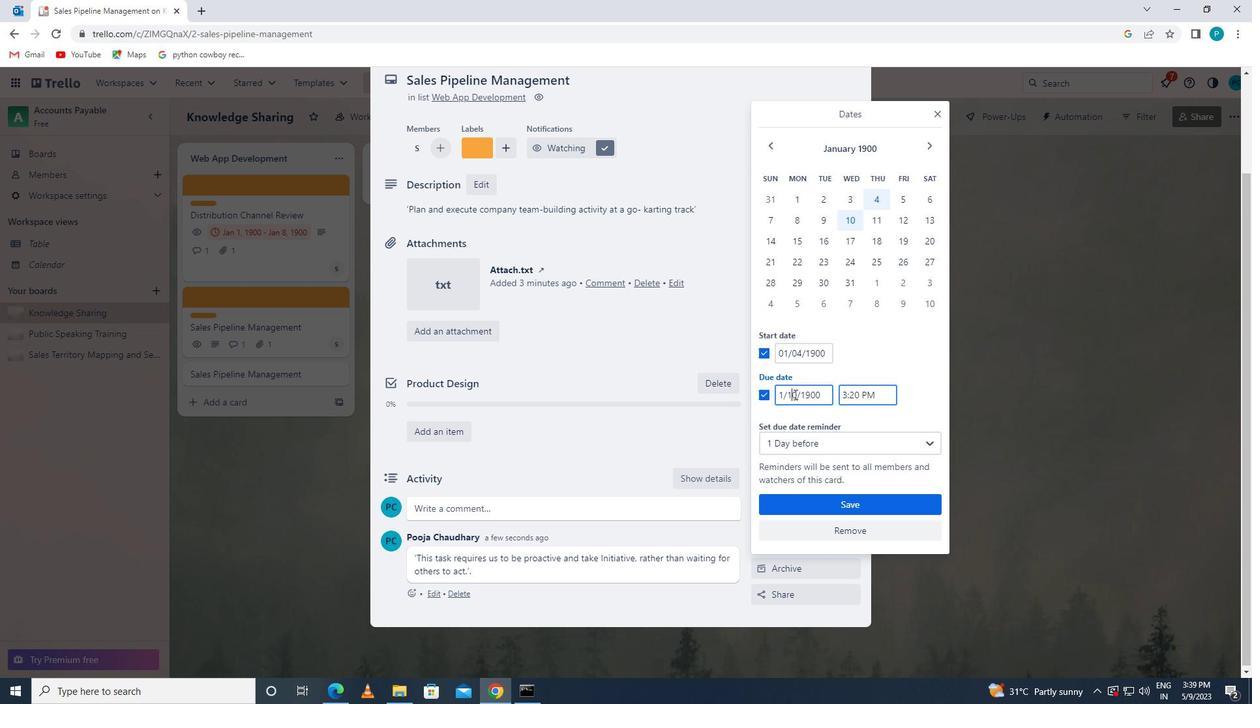 
Action: Mouse pressed left at (798, 394)
Screenshot: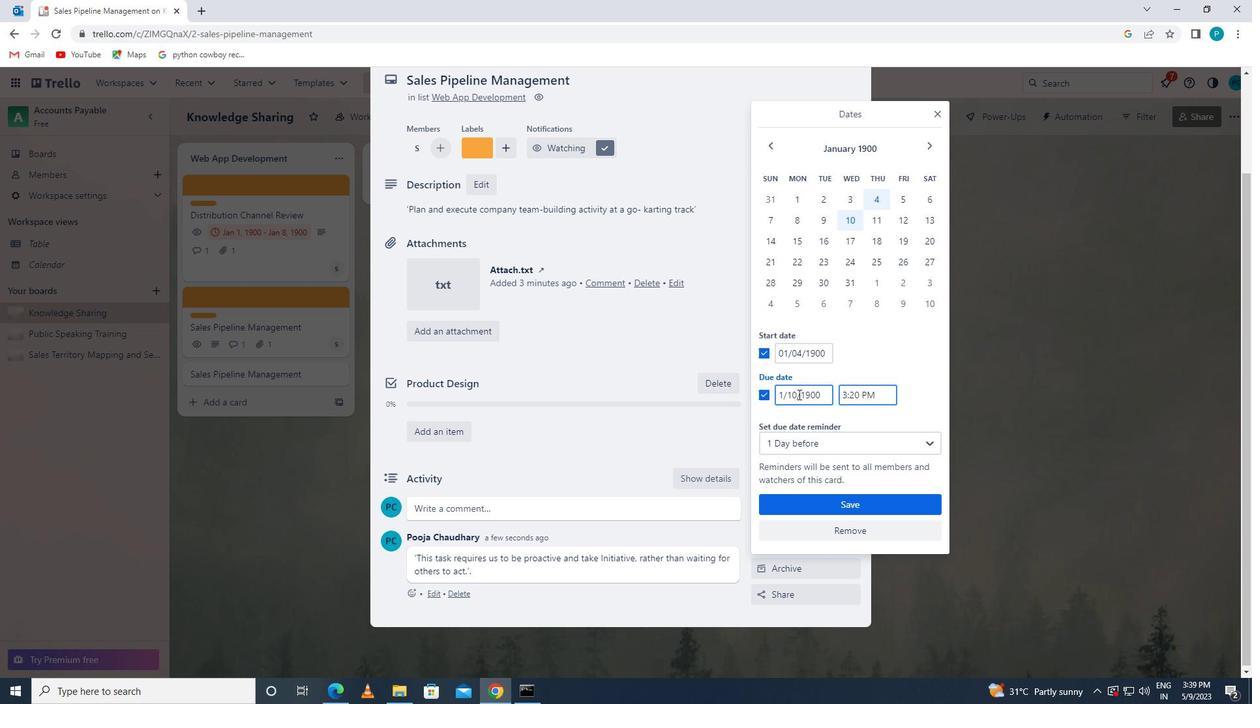 
Action: Mouse moved to (798, 395)
Screenshot: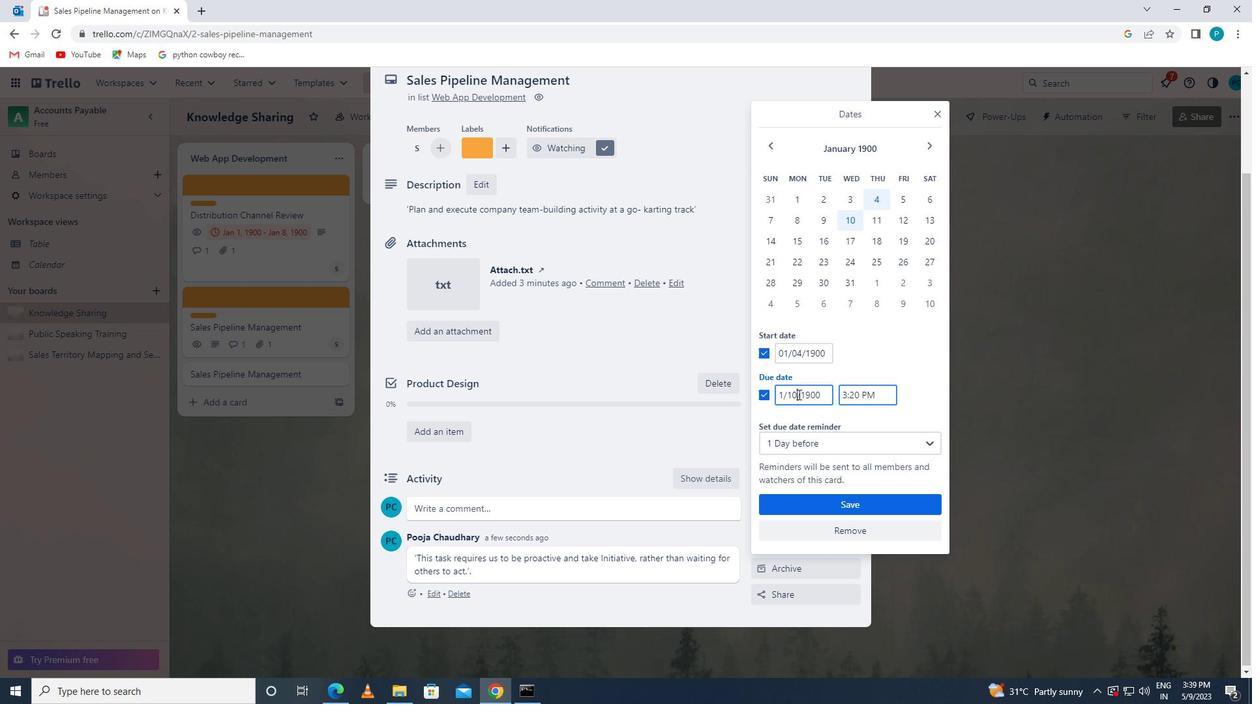 
Action: Key pressed <Key.backspace>1
Screenshot: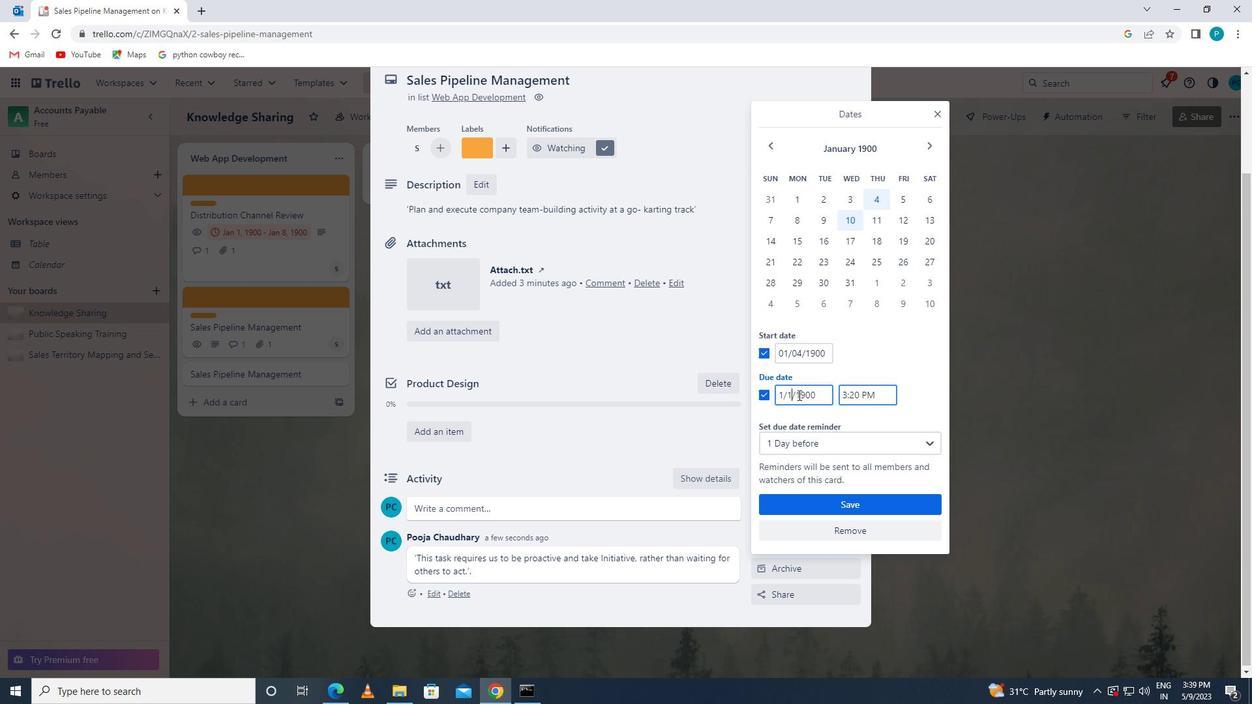 
Action: Mouse moved to (846, 500)
Screenshot: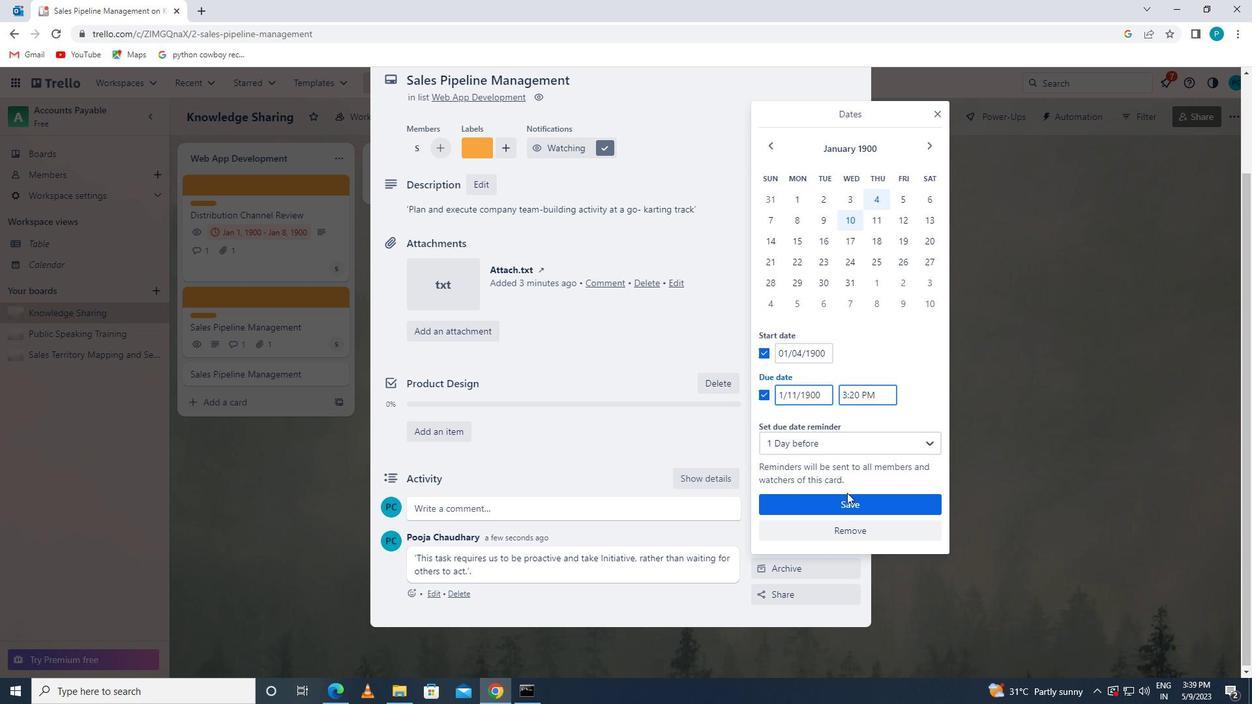 
Action: Mouse pressed left at (846, 500)
Screenshot: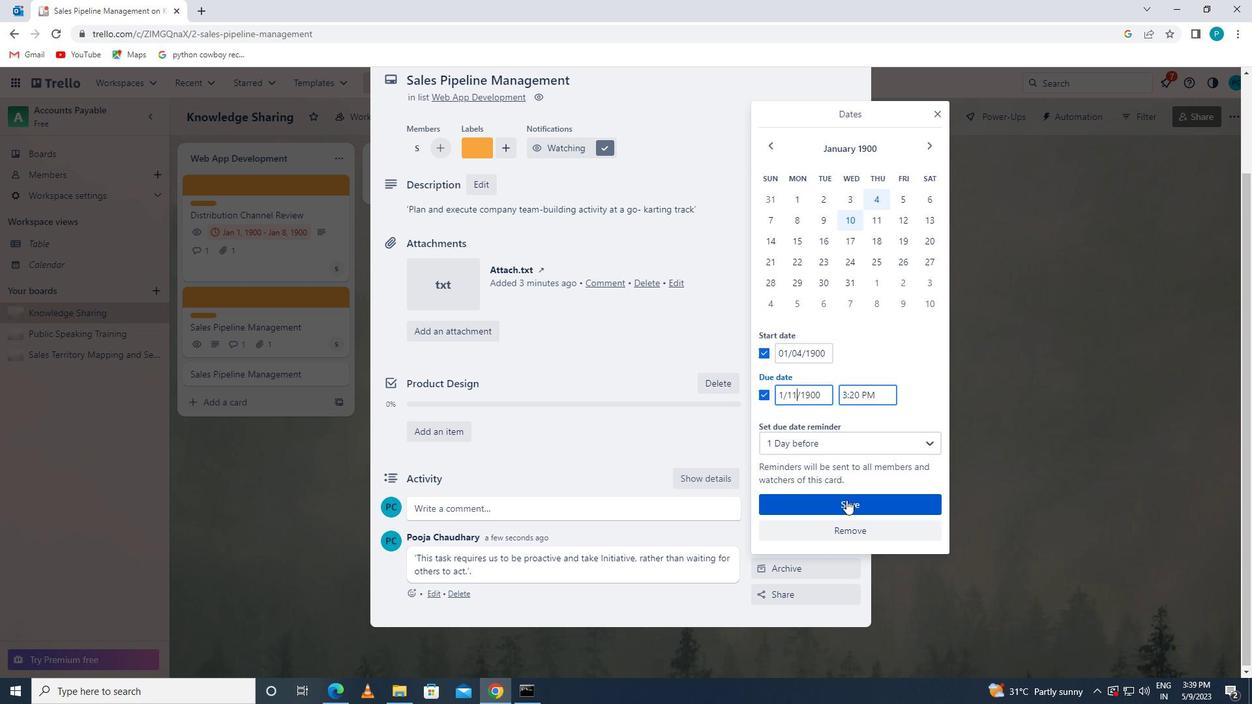 
